 Task: Toggle the show words in the suggest.
Action: Mouse moved to (35, 661)
Screenshot: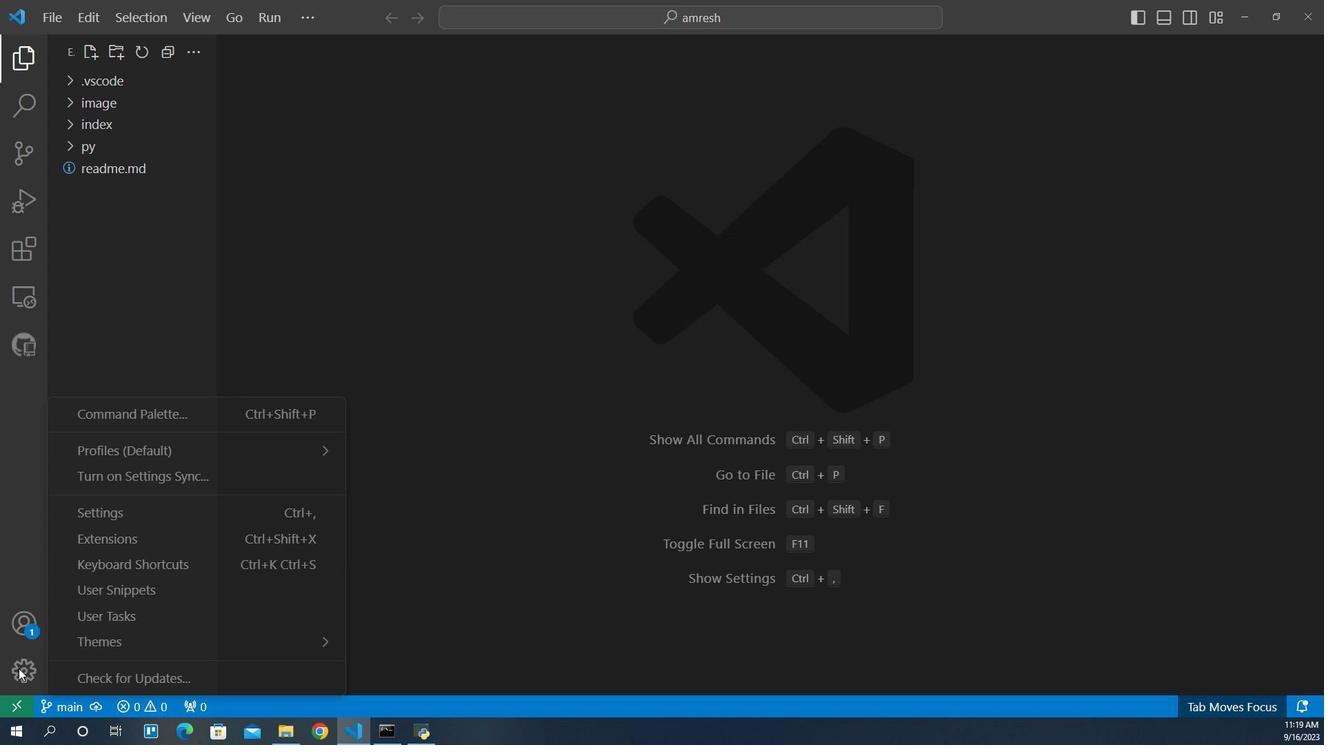 
Action: Mouse pressed left at (35, 661)
Screenshot: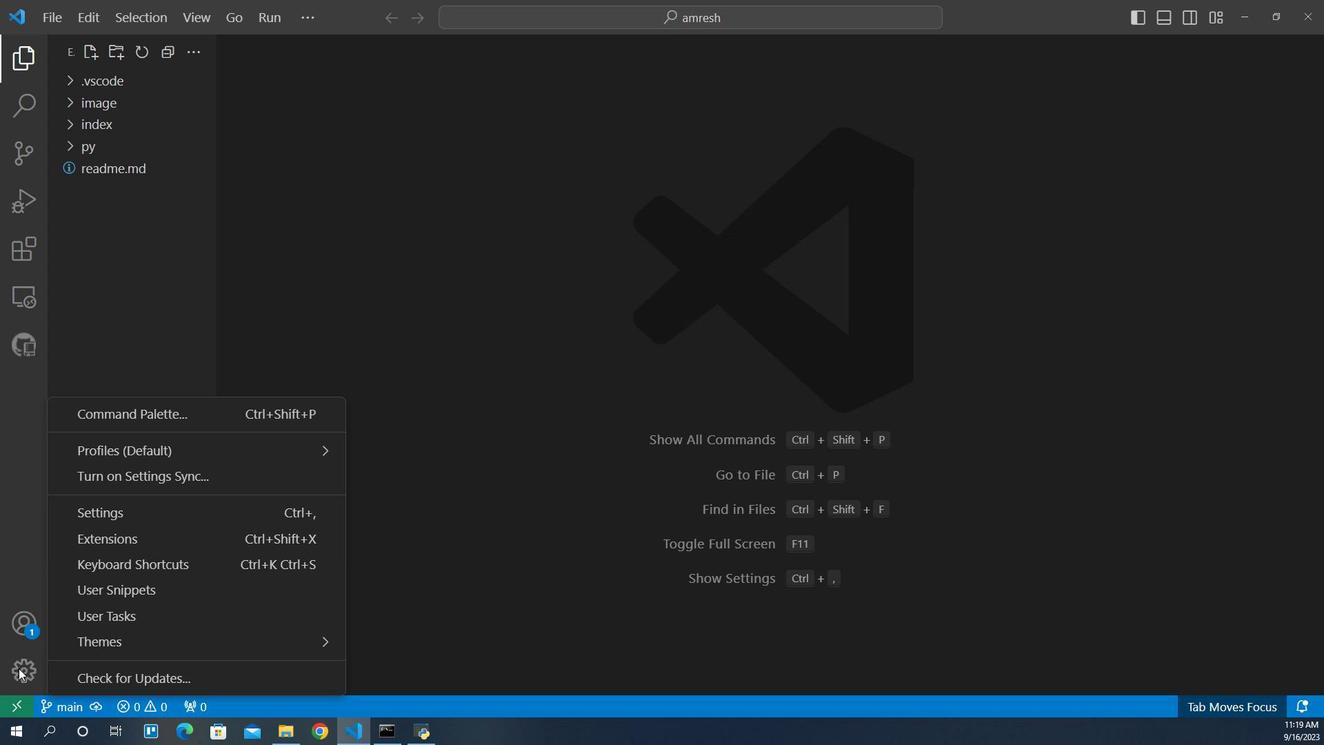 
Action: Mouse moved to (95, 516)
Screenshot: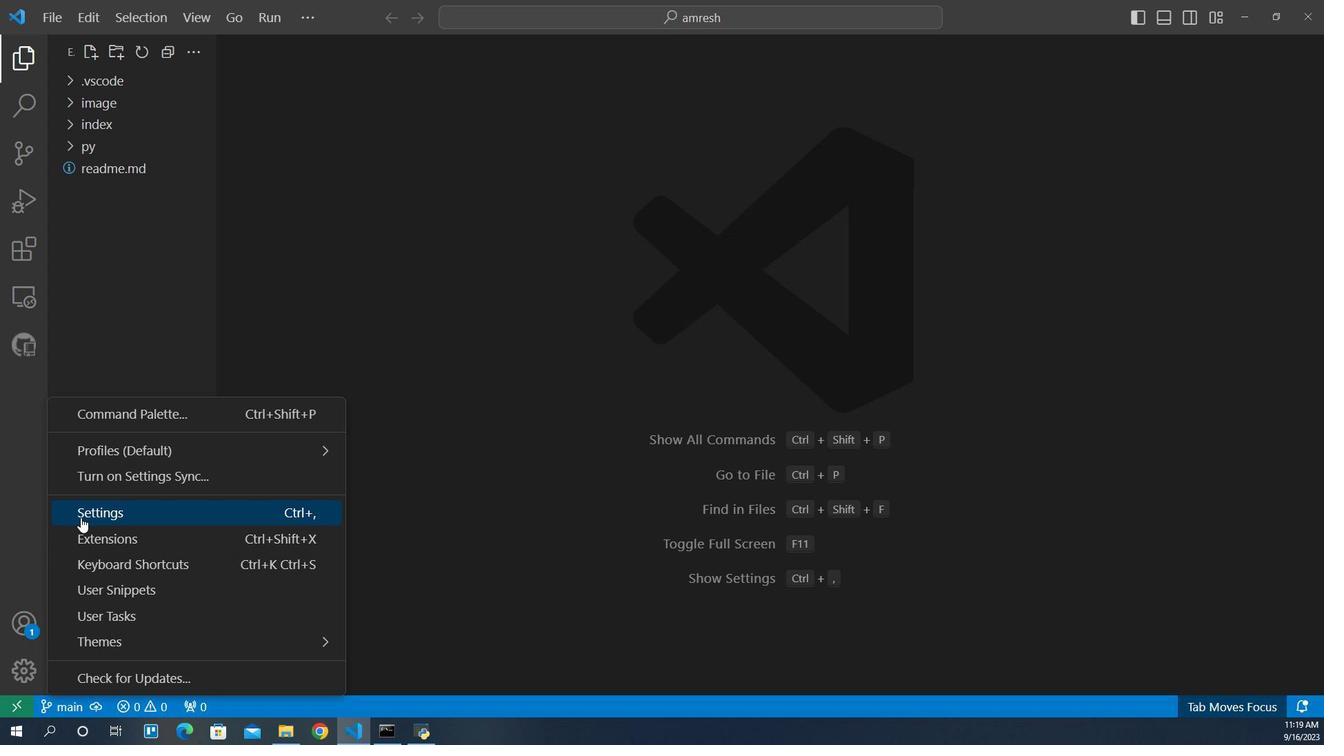 
Action: Mouse pressed left at (95, 516)
Screenshot: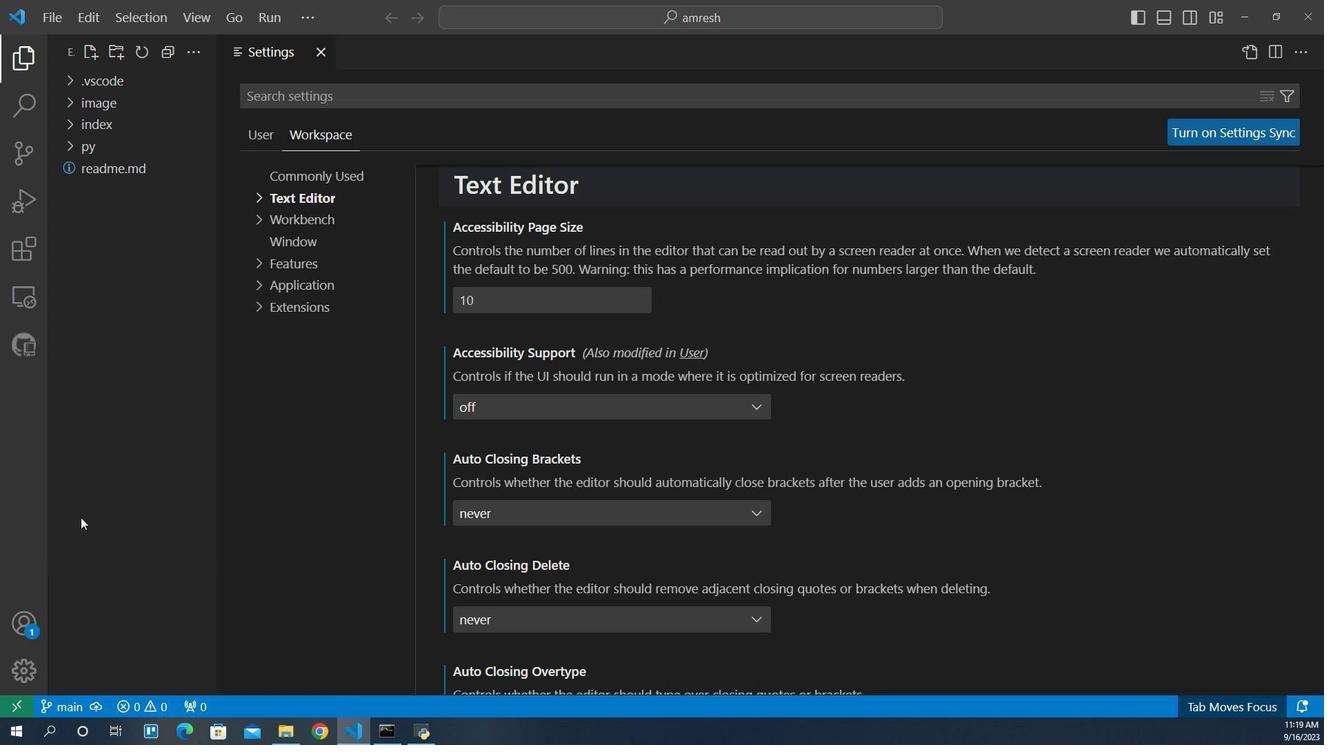 
Action: Mouse moved to (335, 146)
Screenshot: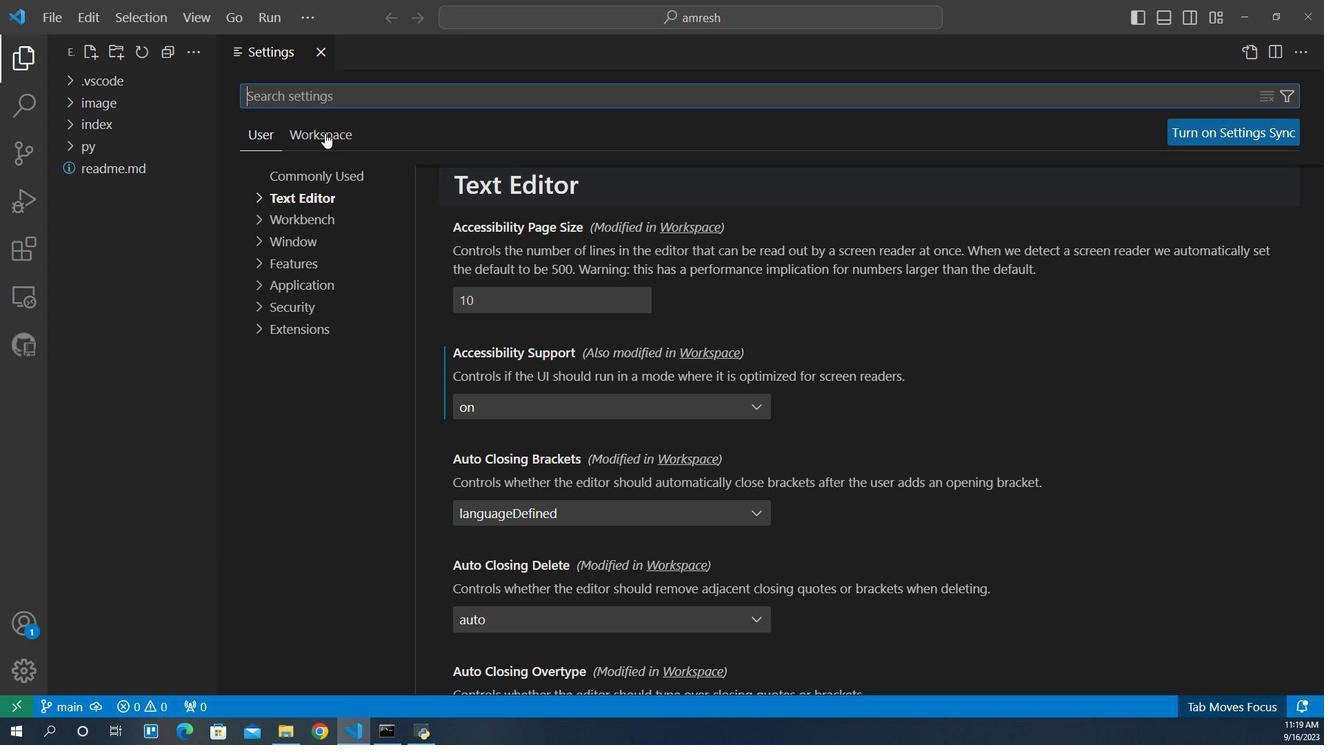 
Action: Mouse pressed left at (335, 146)
Screenshot: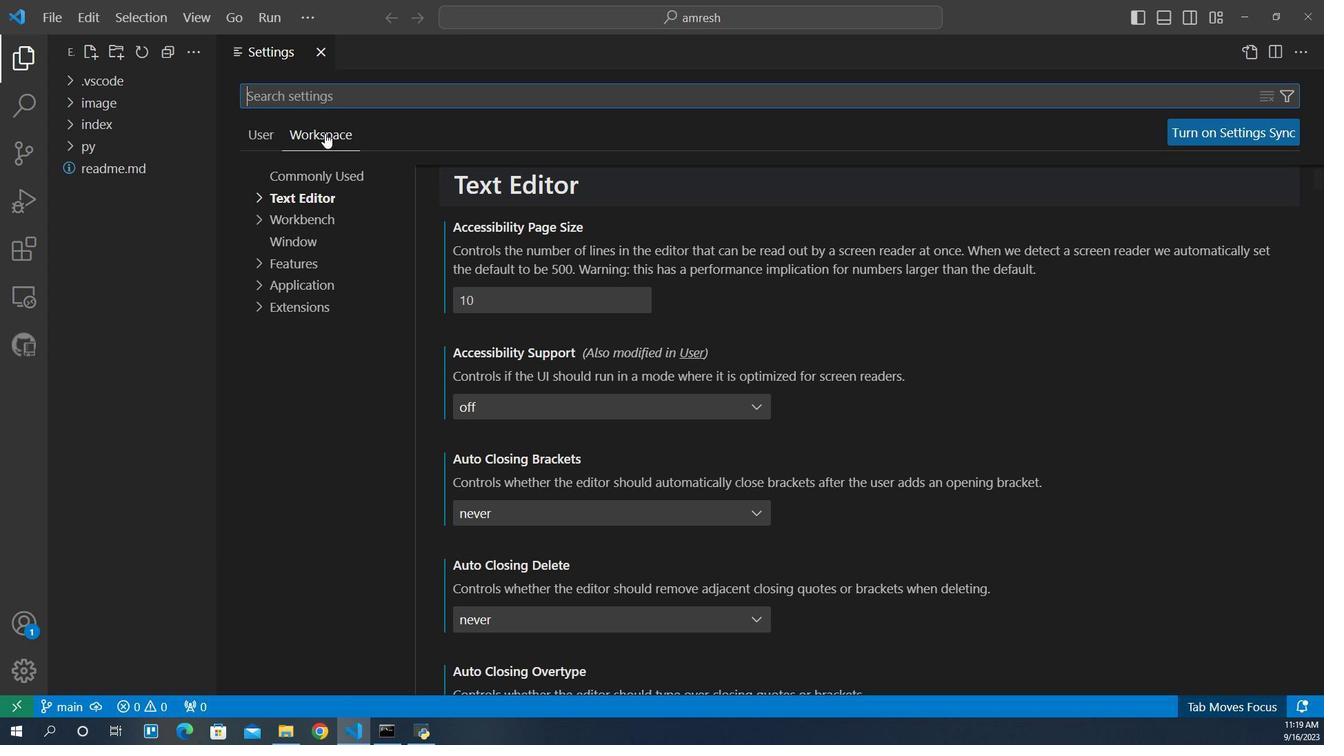 
Action: Mouse moved to (320, 209)
Screenshot: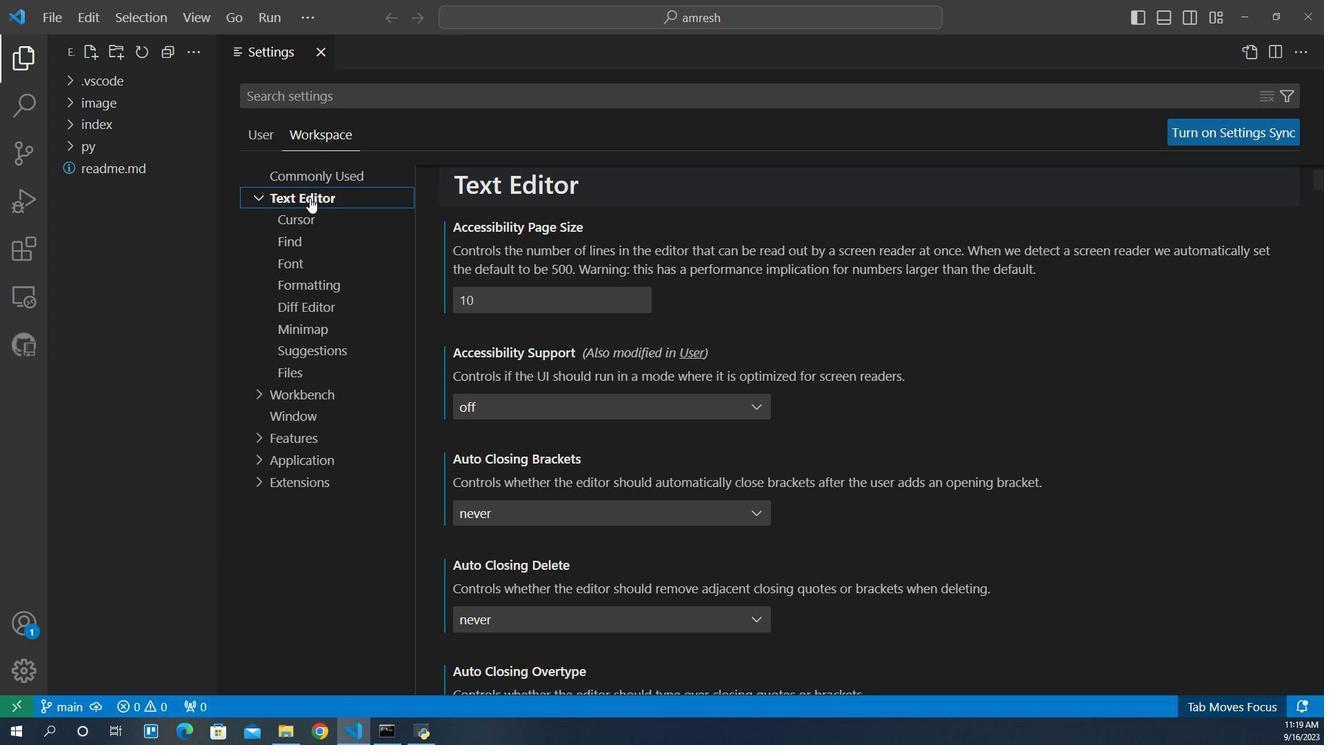
Action: Mouse pressed left at (320, 209)
Screenshot: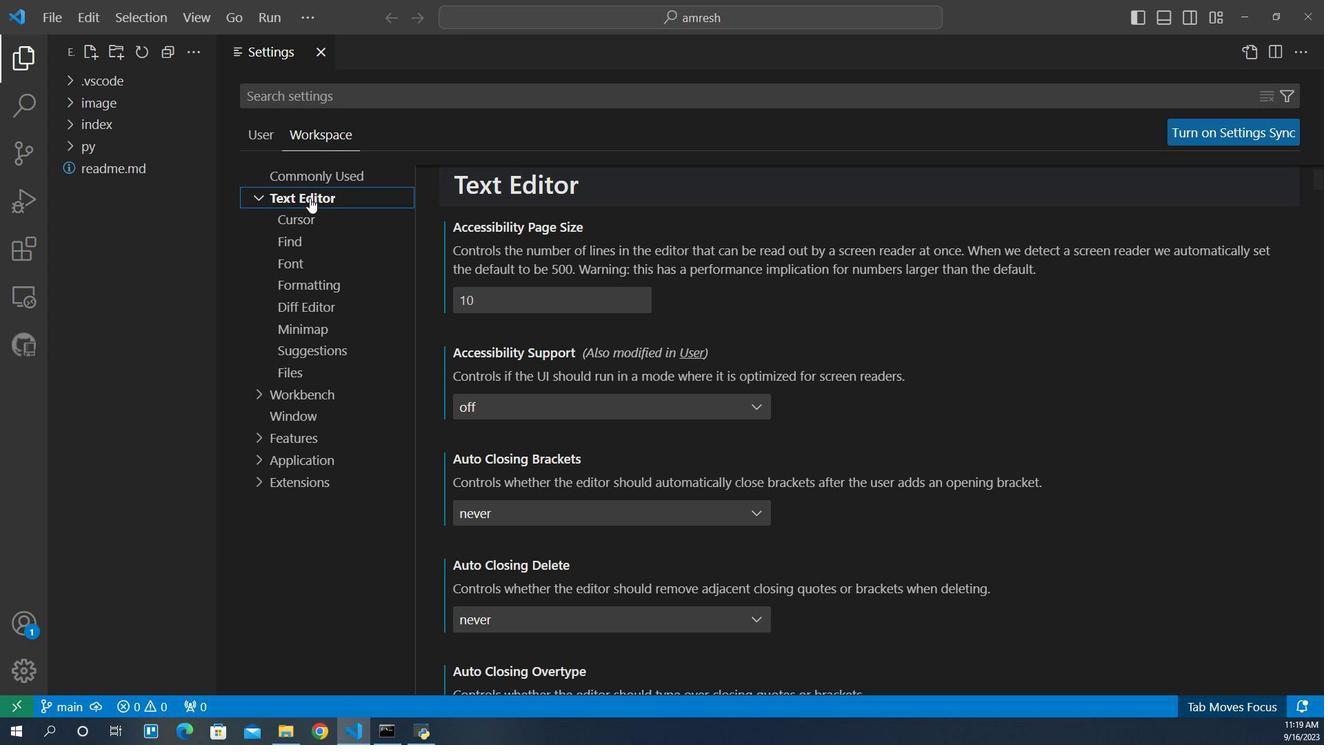 
Action: Mouse moved to (320, 352)
Screenshot: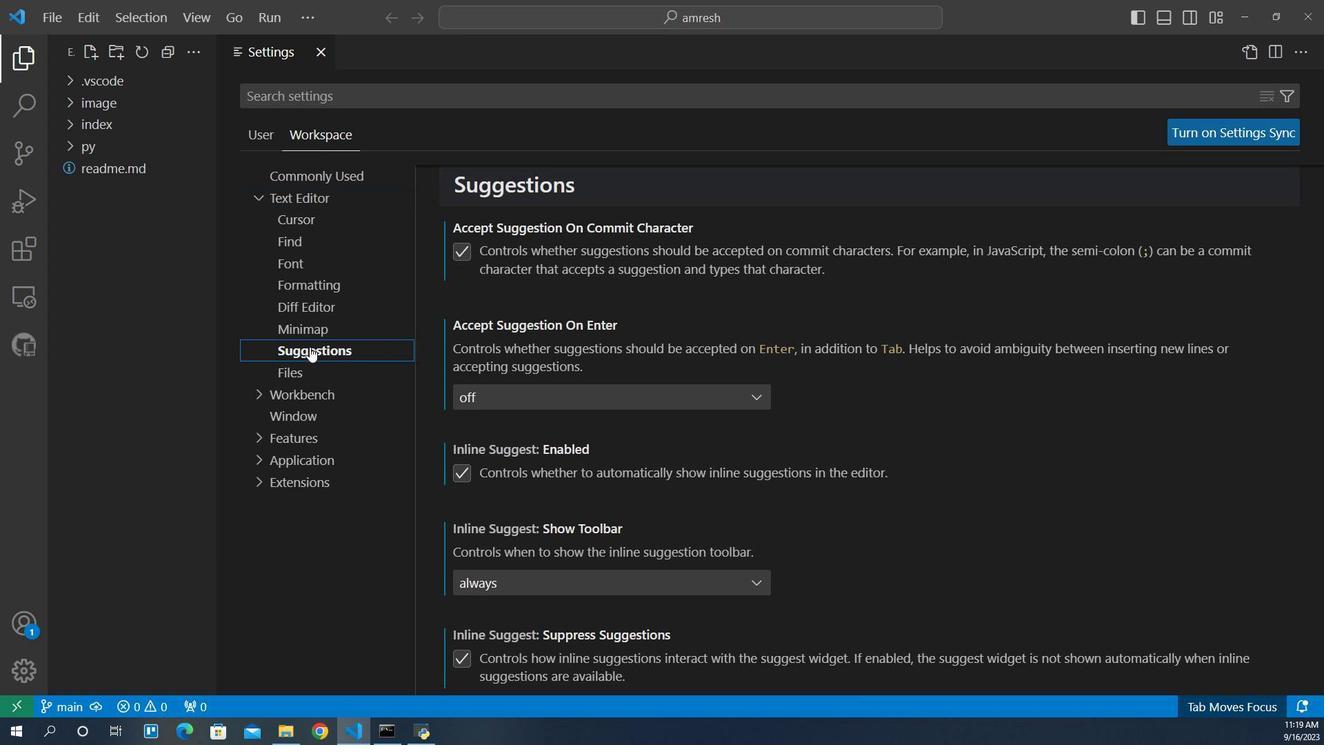 
Action: Mouse pressed left at (320, 352)
Screenshot: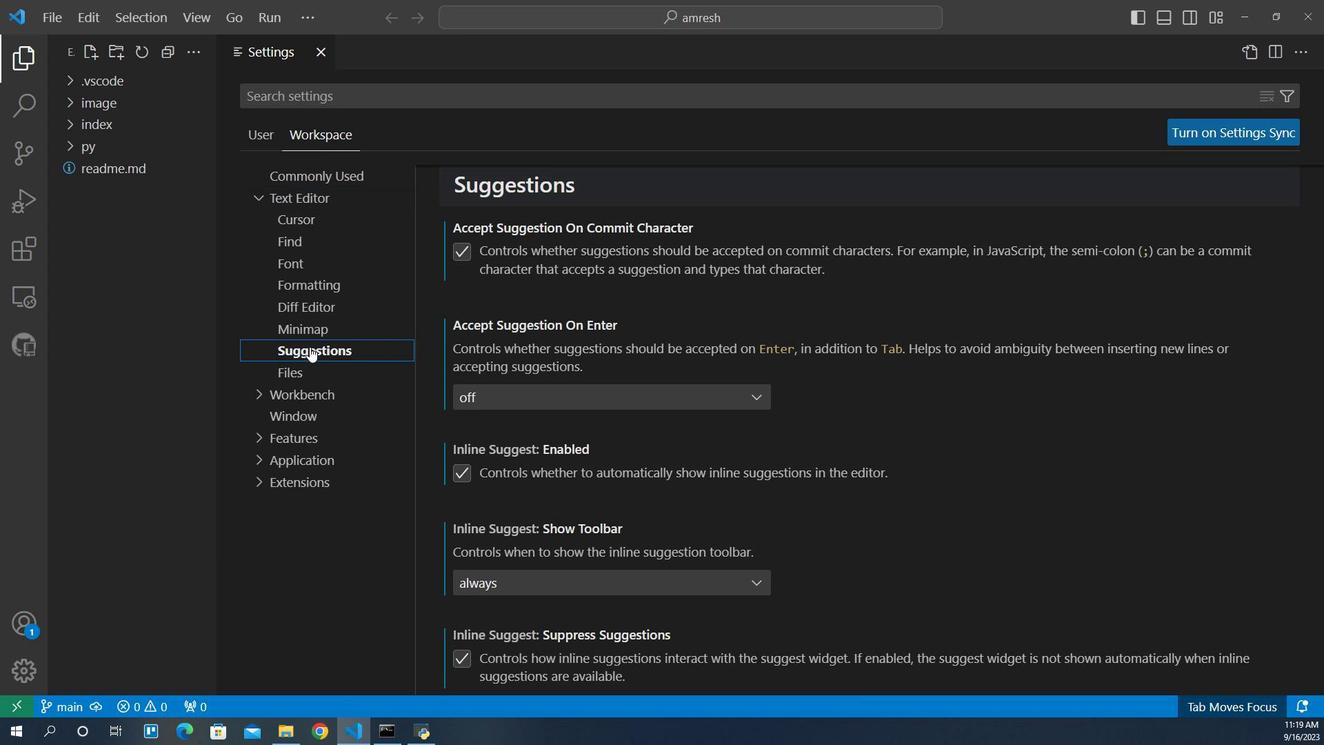 
Action: Mouse moved to (534, 525)
Screenshot: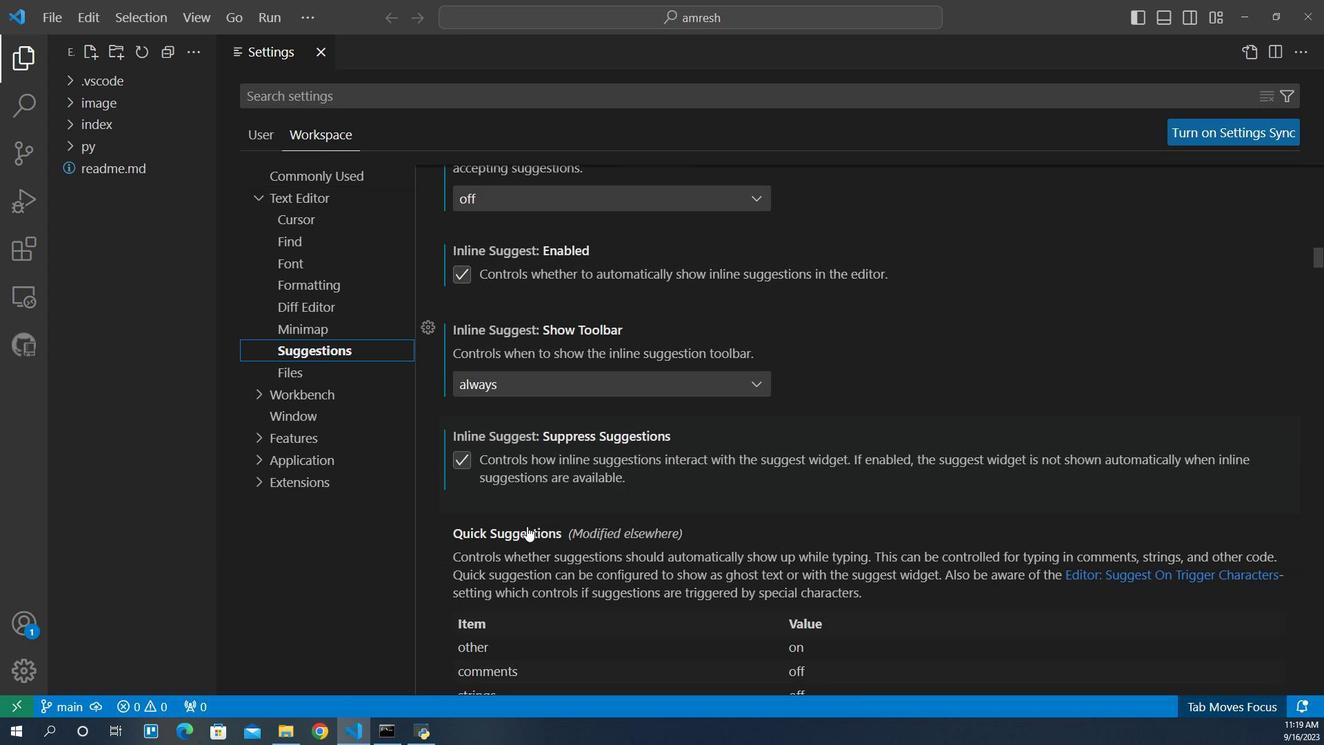 
Action: Mouse scrolled (534, 524) with delta (0, 0)
Screenshot: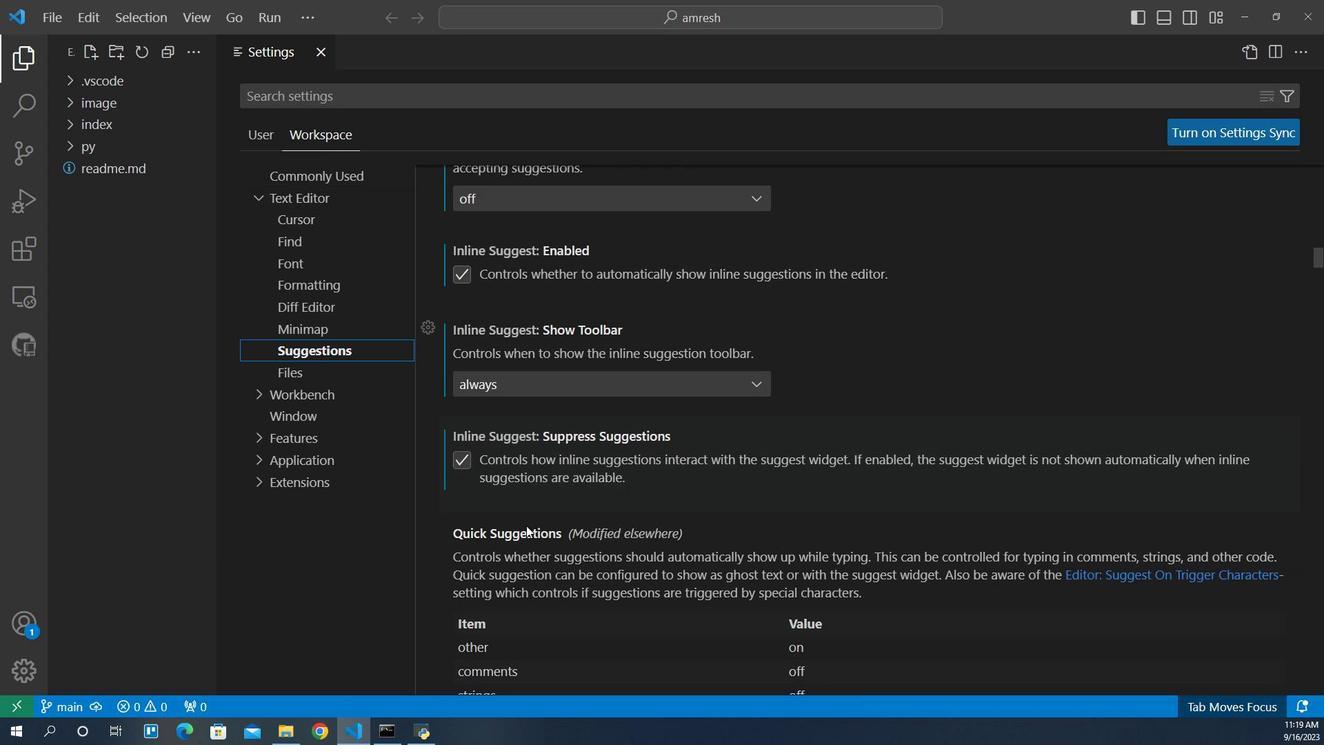 
Action: Mouse scrolled (534, 524) with delta (0, 0)
Screenshot: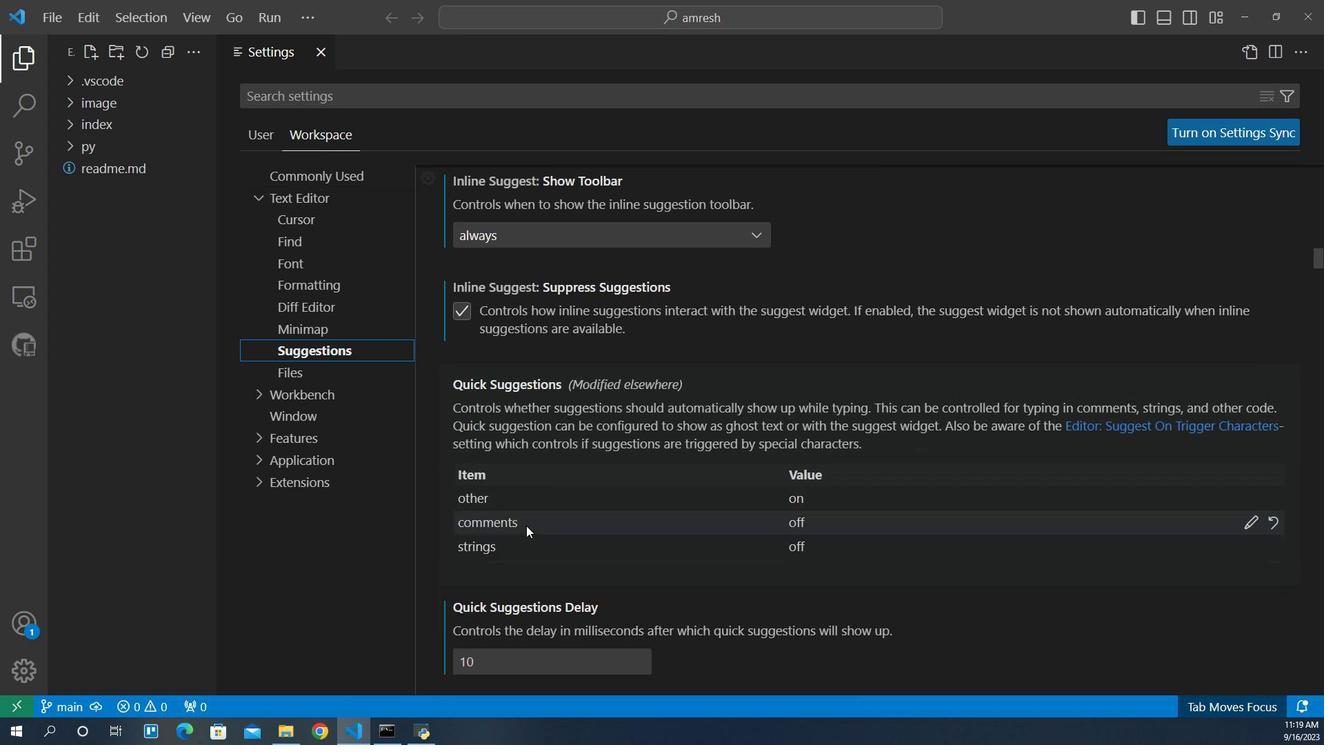 
Action: Mouse scrolled (534, 524) with delta (0, 0)
Screenshot: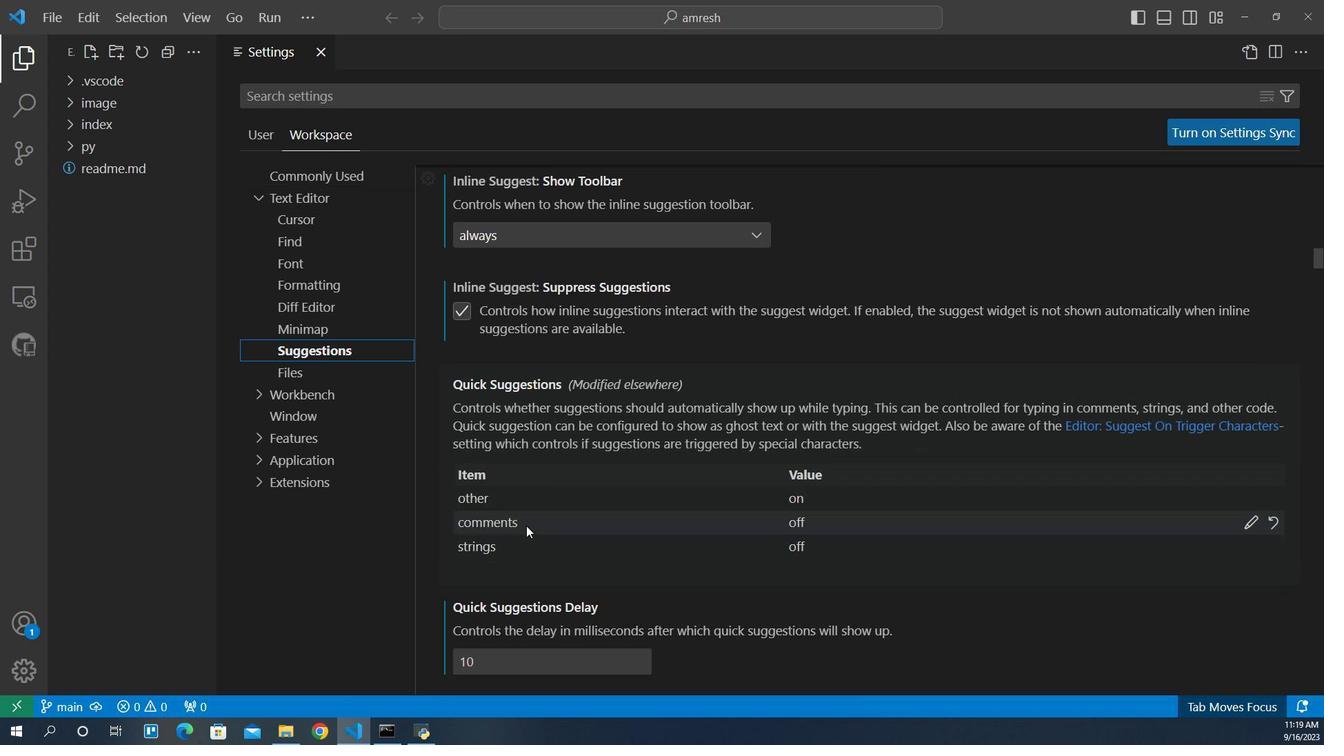 
Action: Mouse scrolled (534, 524) with delta (0, 0)
Screenshot: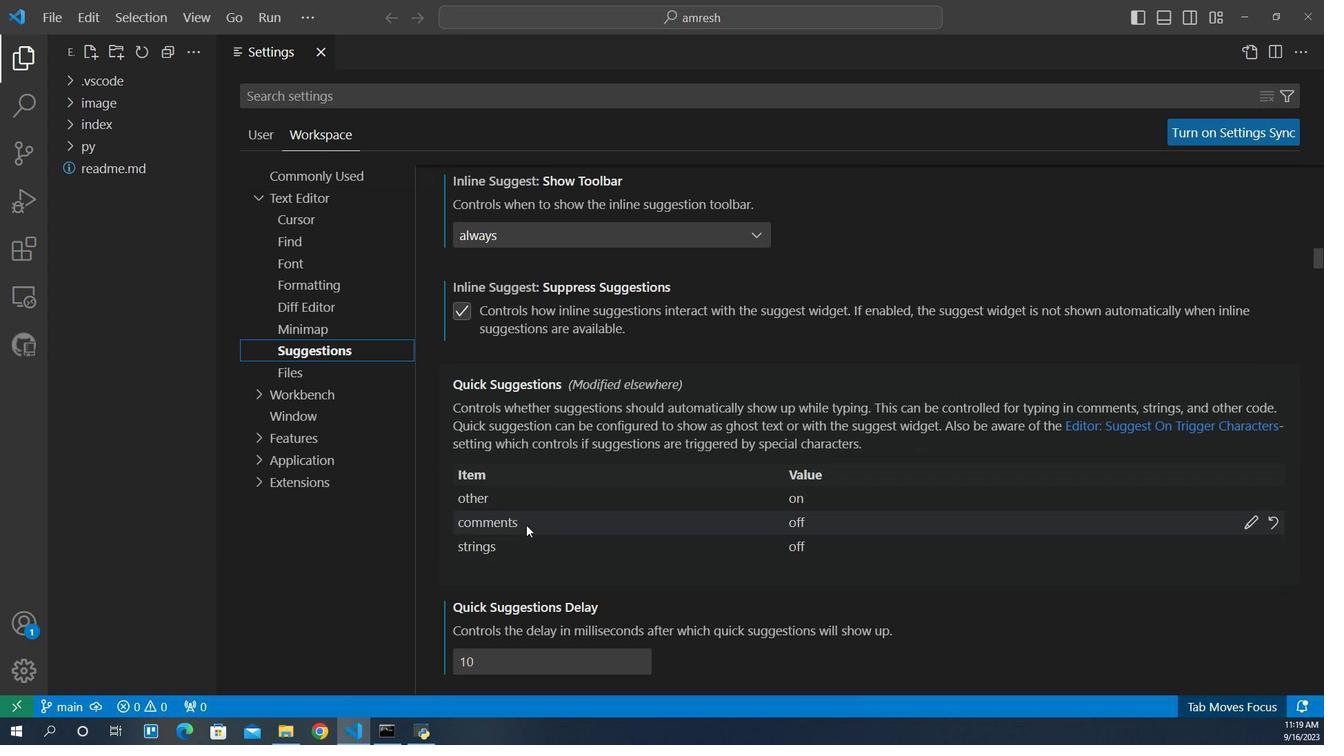 
Action: Mouse scrolled (534, 524) with delta (0, 0)
Screenshot: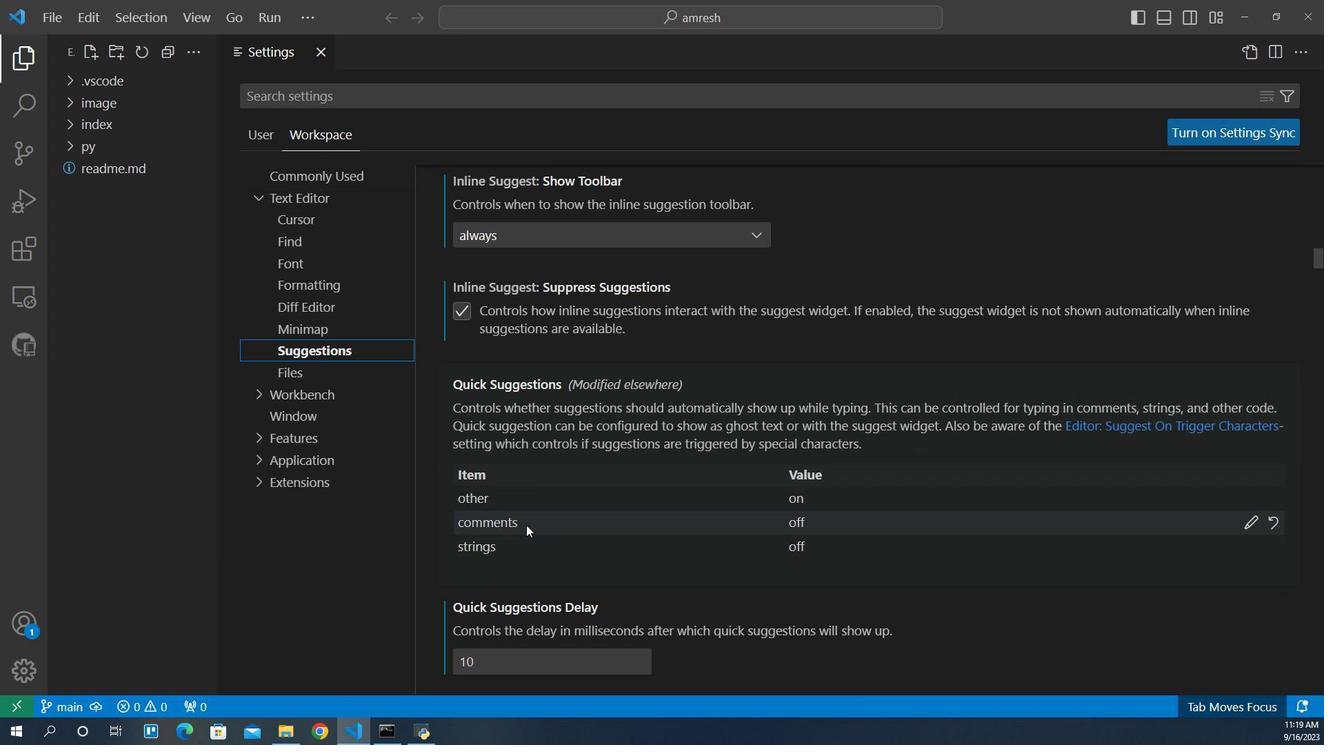 
Action: Mouse moved to (534, 525)
Screenshot: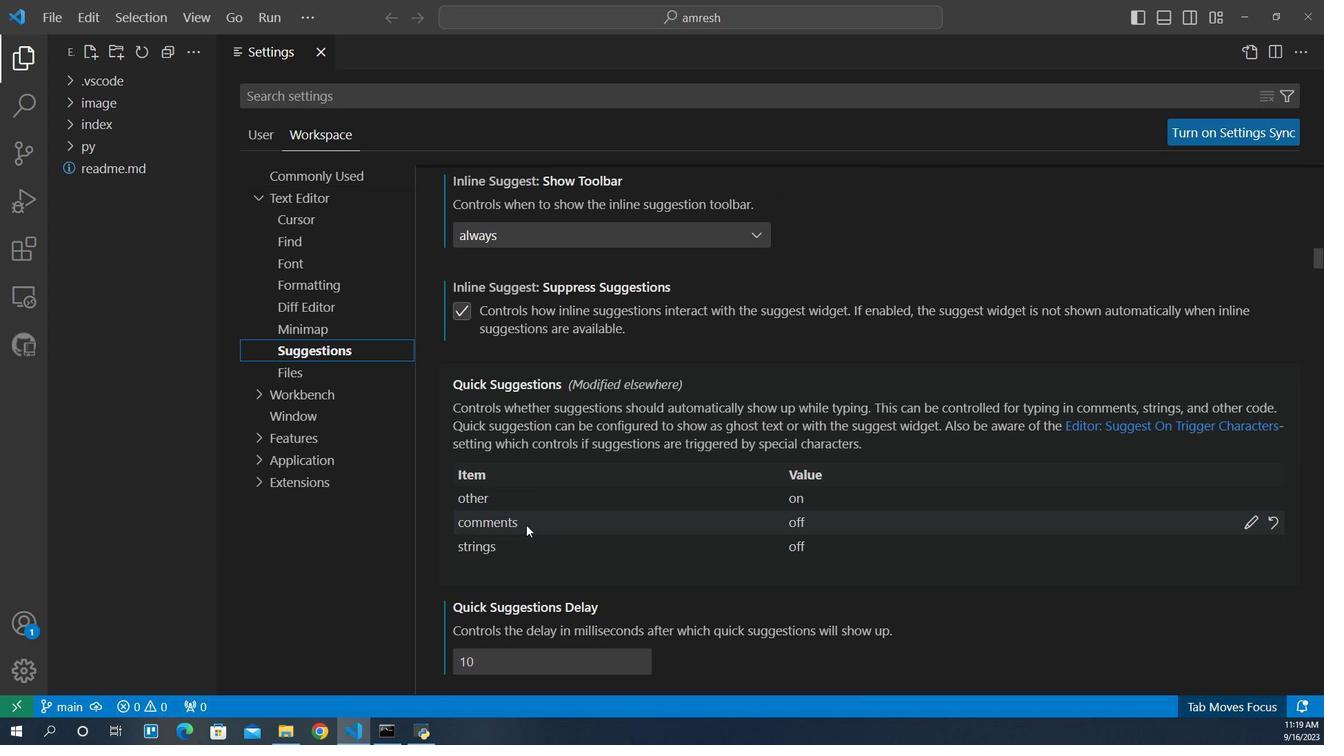 
Action: Mouse scrolled (534, 524) with delta (0, 0)
Screenshot: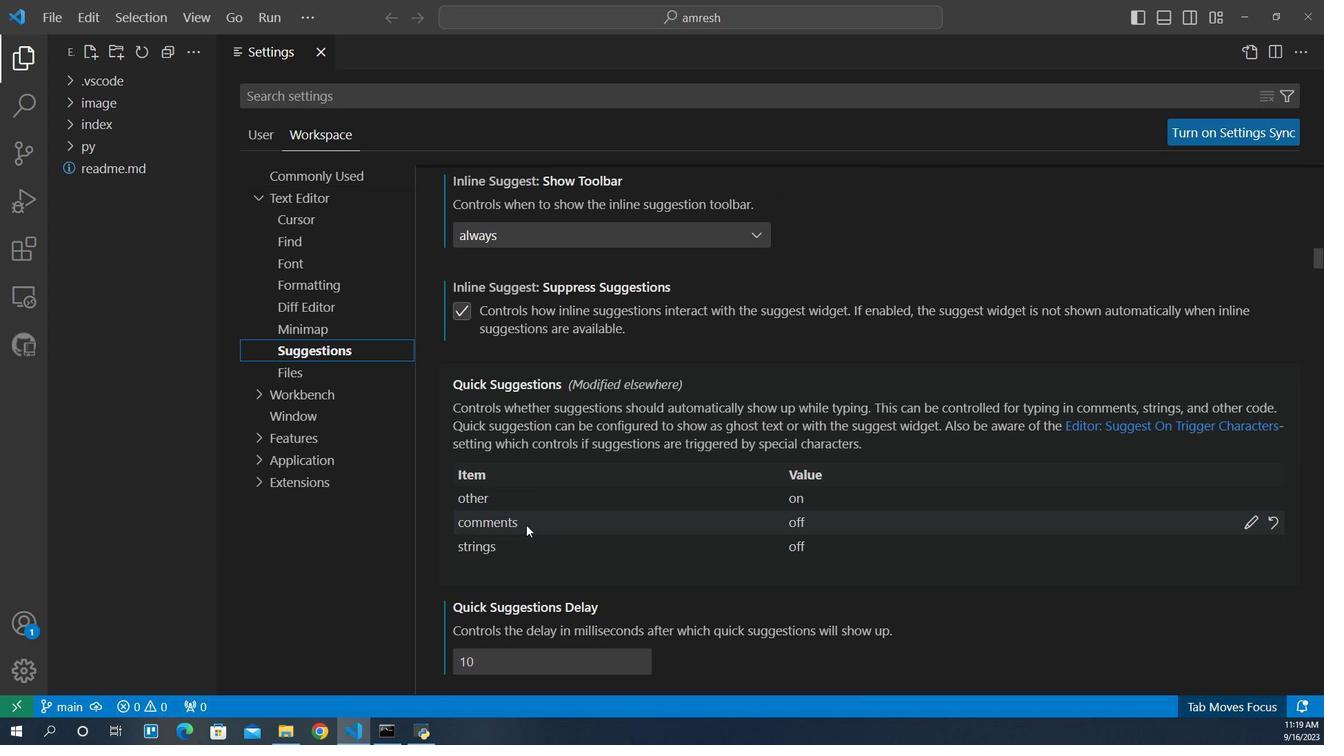 
Action: Mouse moved to (533, 524)
Screenshot: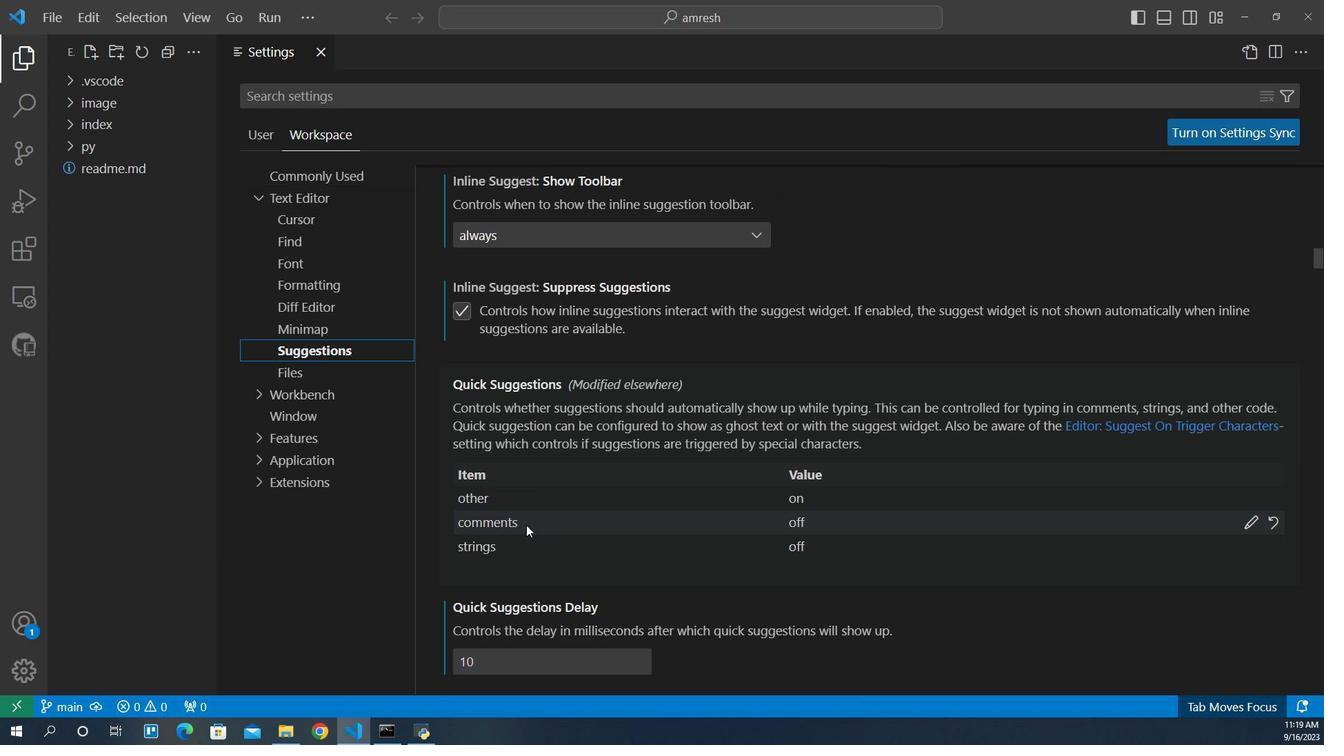 
Action: Mouse scrolled (533, 523) with delta (0, 0)
Screenshot: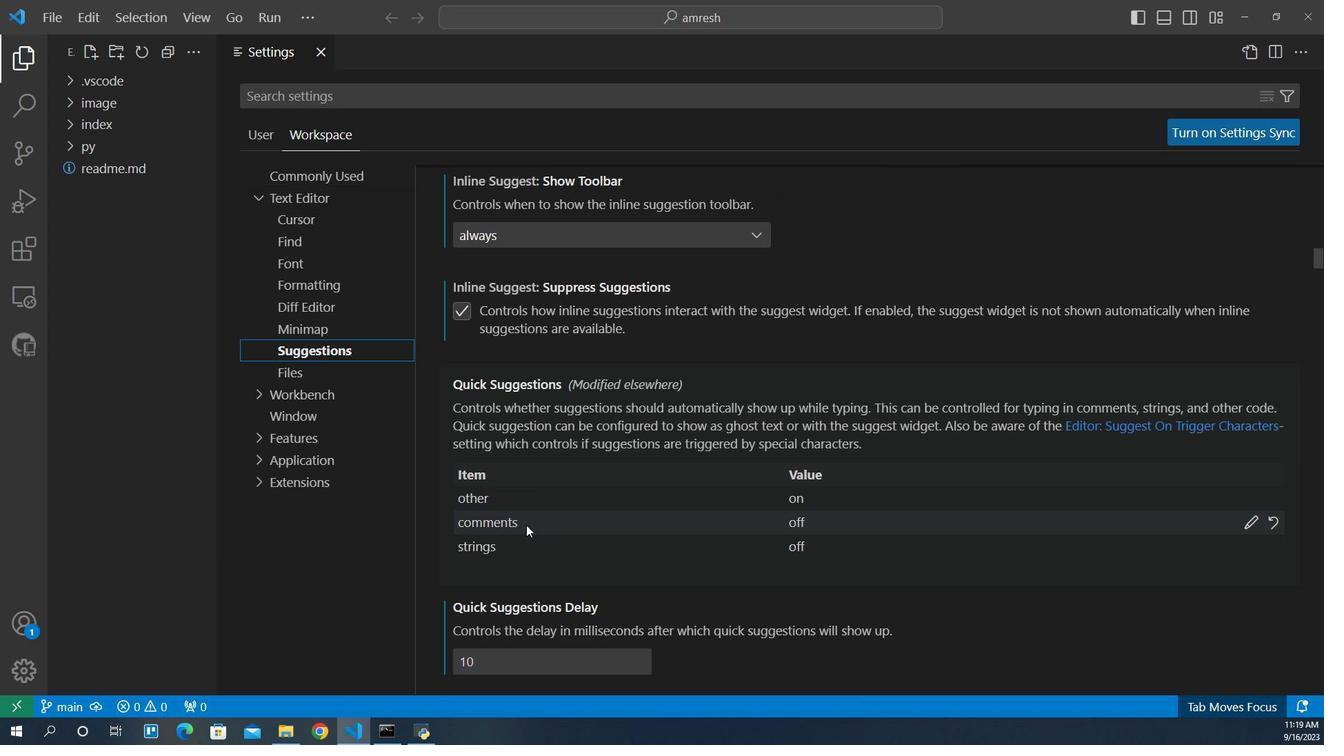 
Action: Mouse moved to (533, 523)
Screenshot: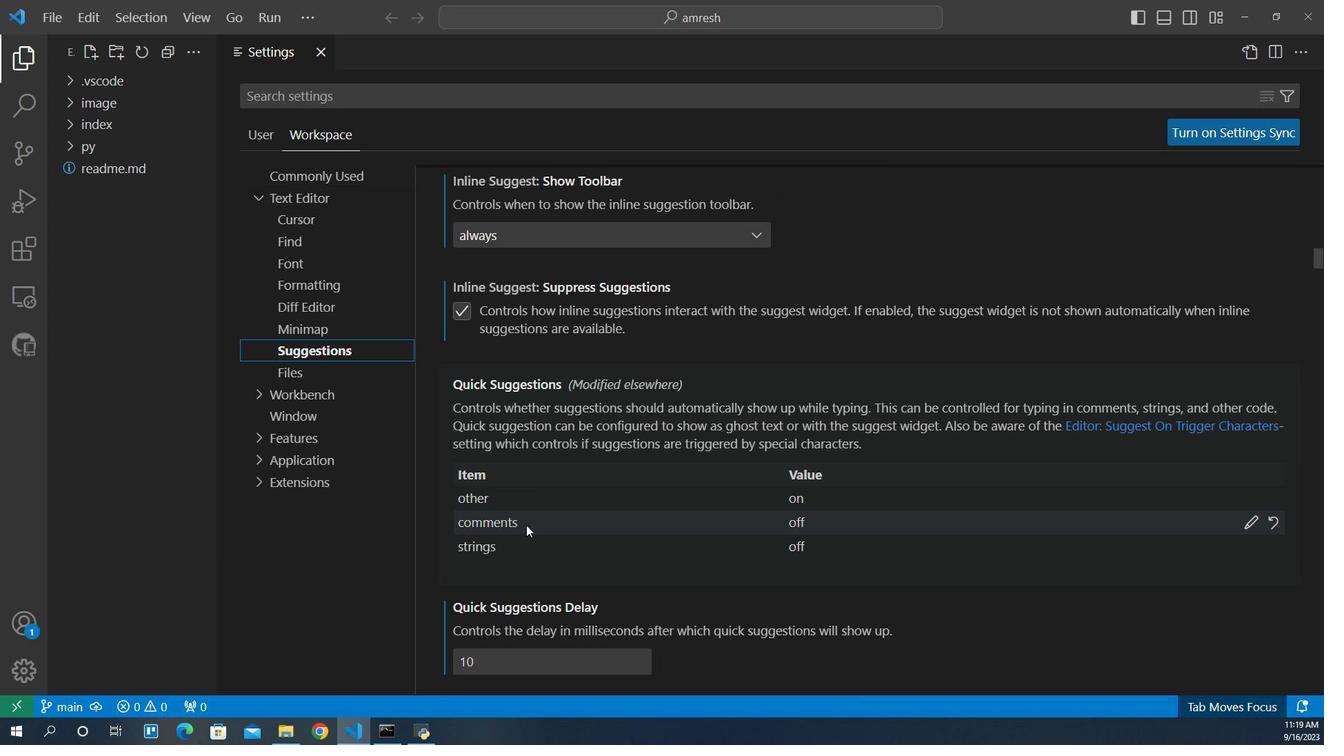 
Action: Mouse scrolled (533, 523) with delta (0, 0)
Screenshot: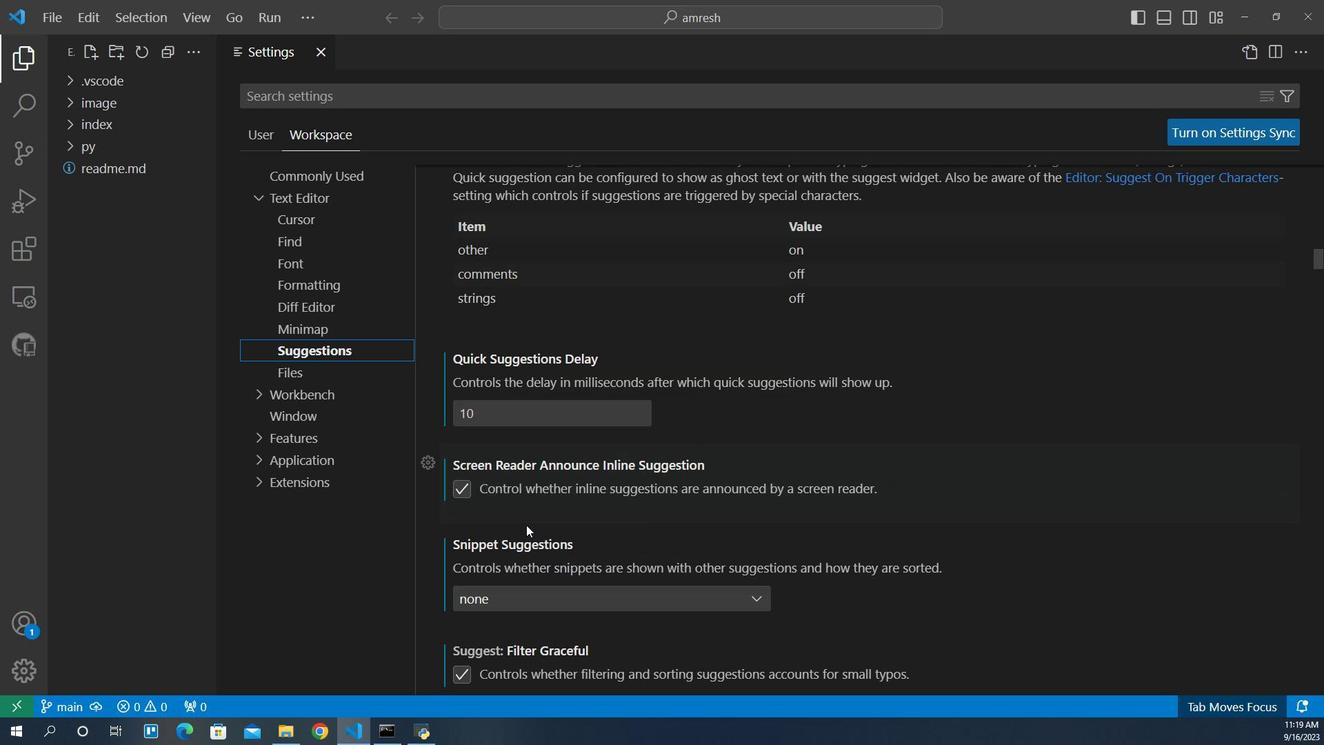
Action: Mouse scrolled (533, 523) with delta (0, 0)
Screenshot: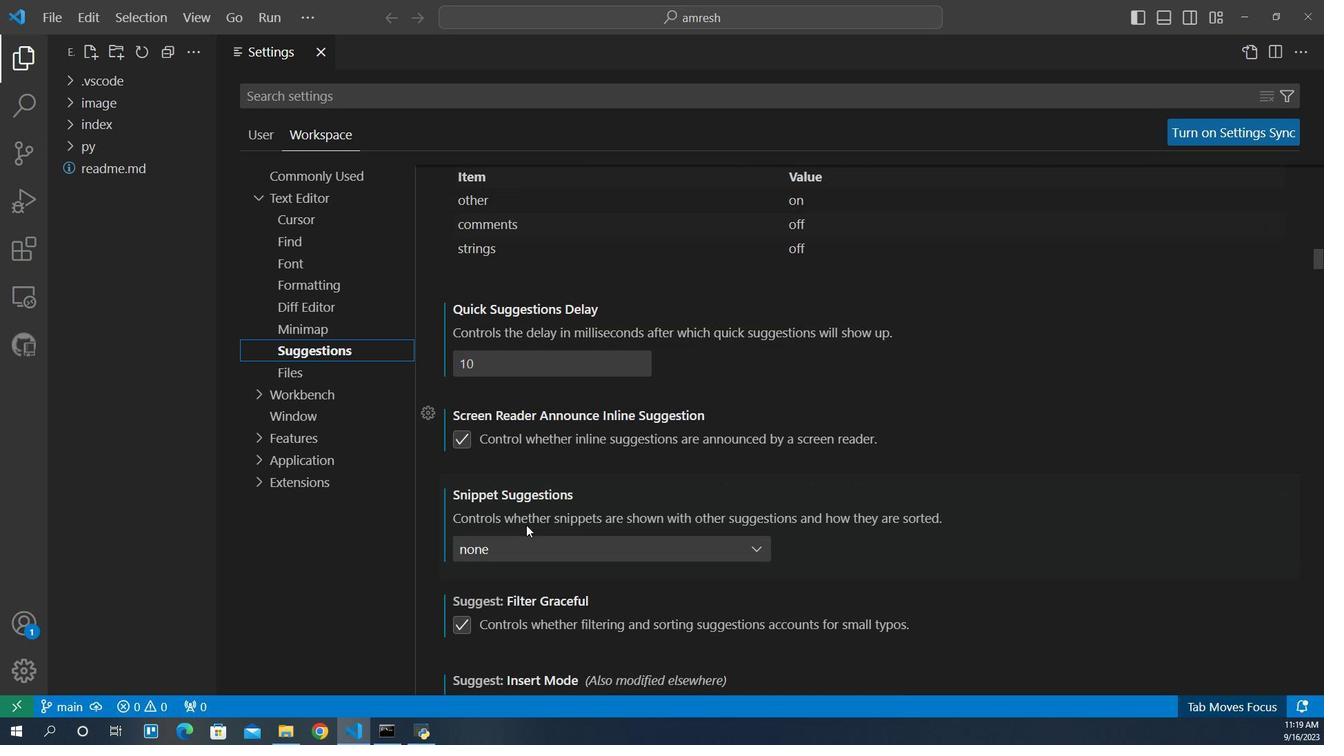 
Action: Mouse scrolled (533, 523) with delta (0, 0)
Screenshot: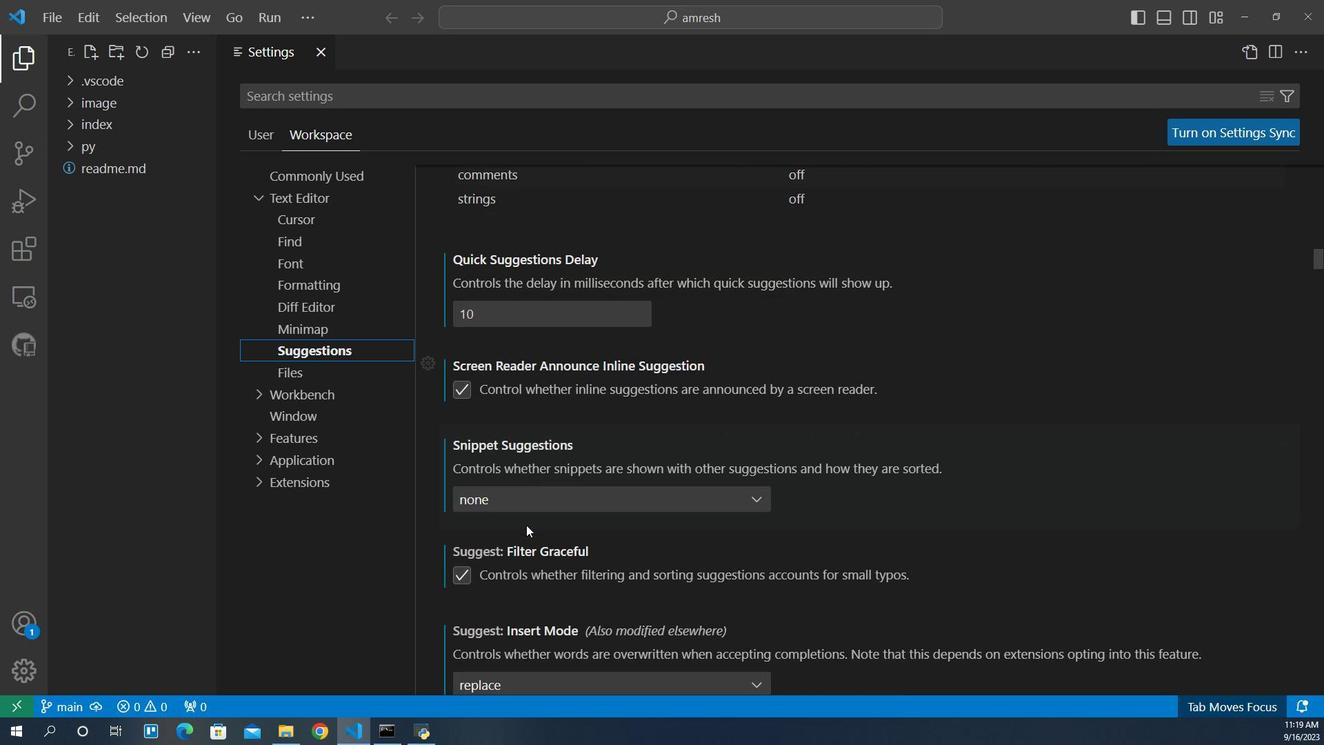 
Action: Mouse scrolled (533, 523) with delta (0, 0)
Screenshot: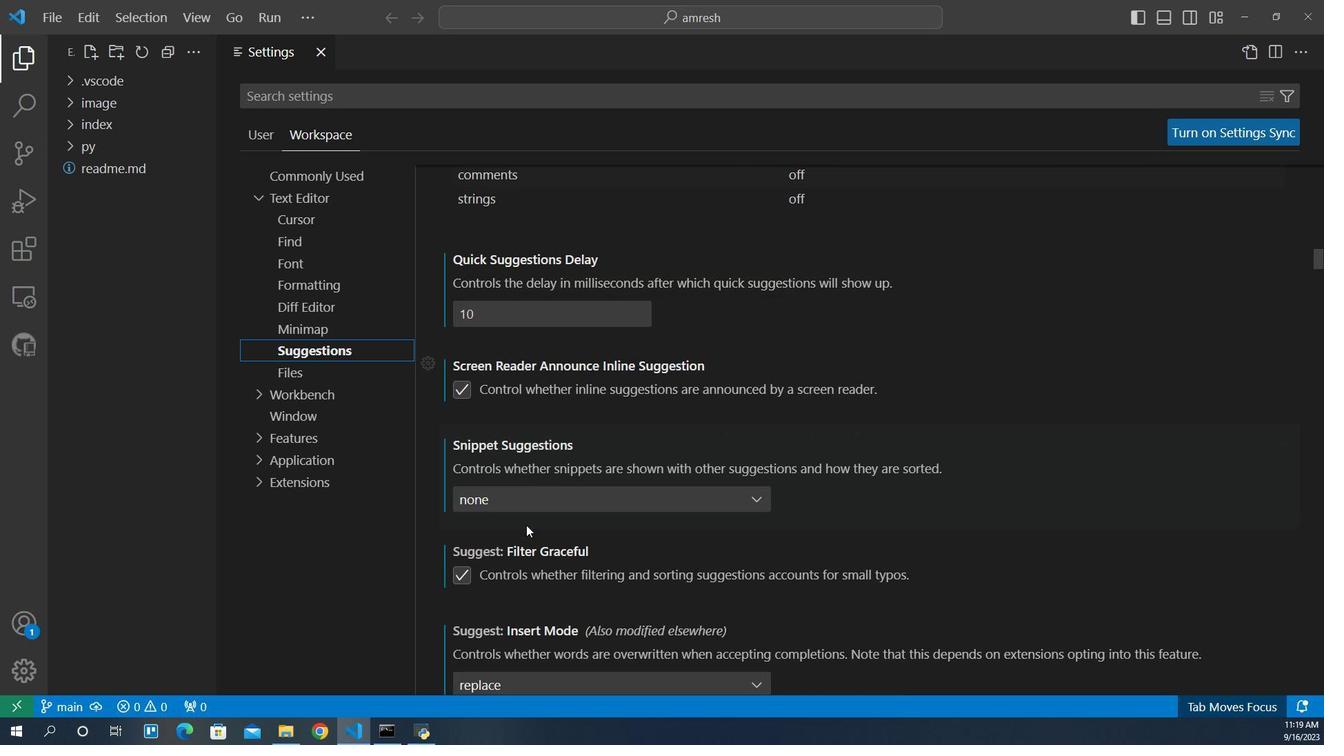 
Action: Mouse scrolled (533, 523) with delta (0, 0)
Screenshot: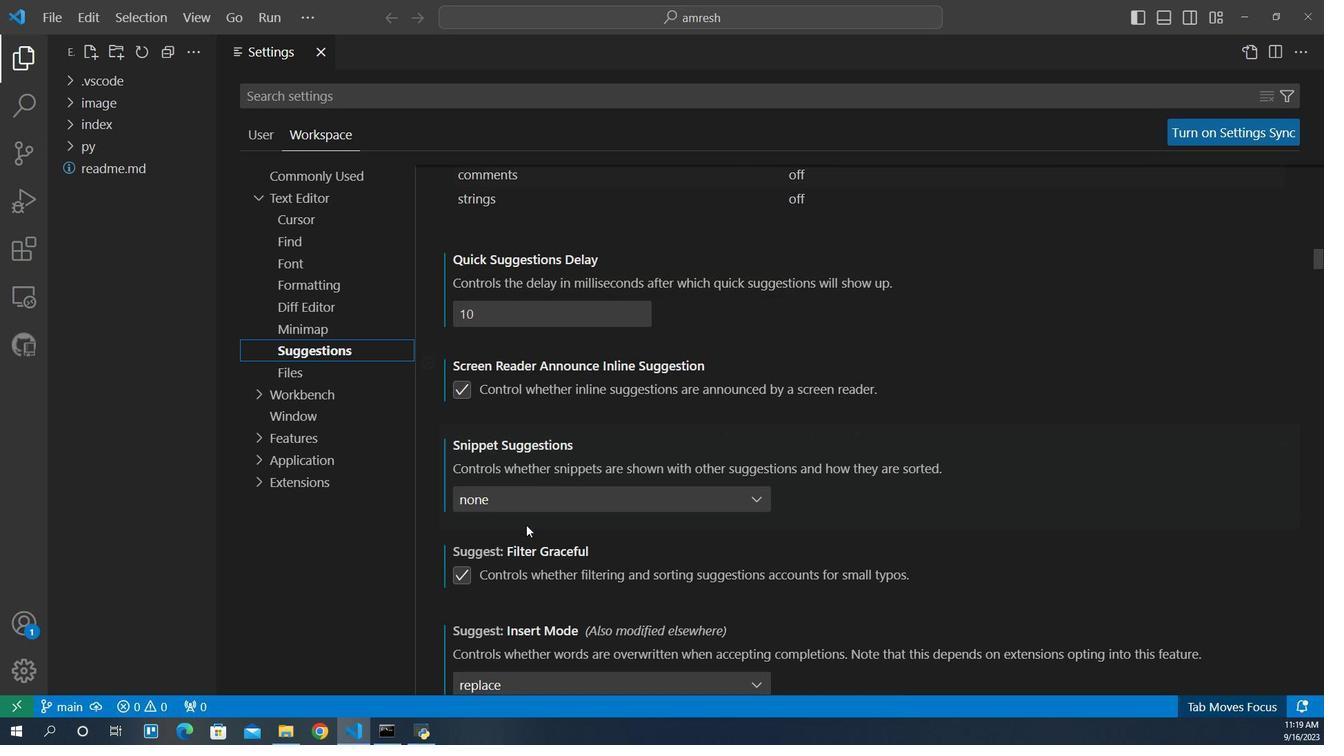 
Action: Mouse scrolled (533, 523) with delta (0, 0)
Screenshot: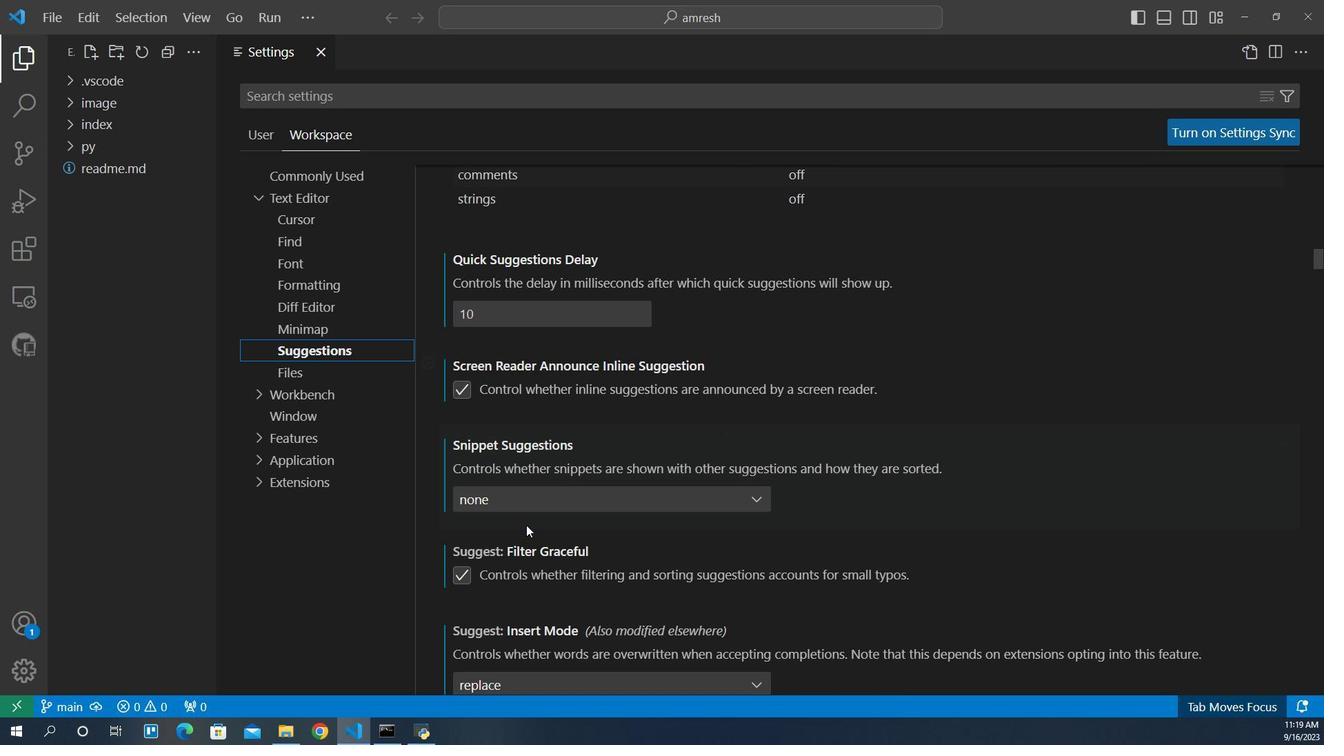 
Action: Mouse scrolled (533, 523) with delta (0, 0)
Screenshot: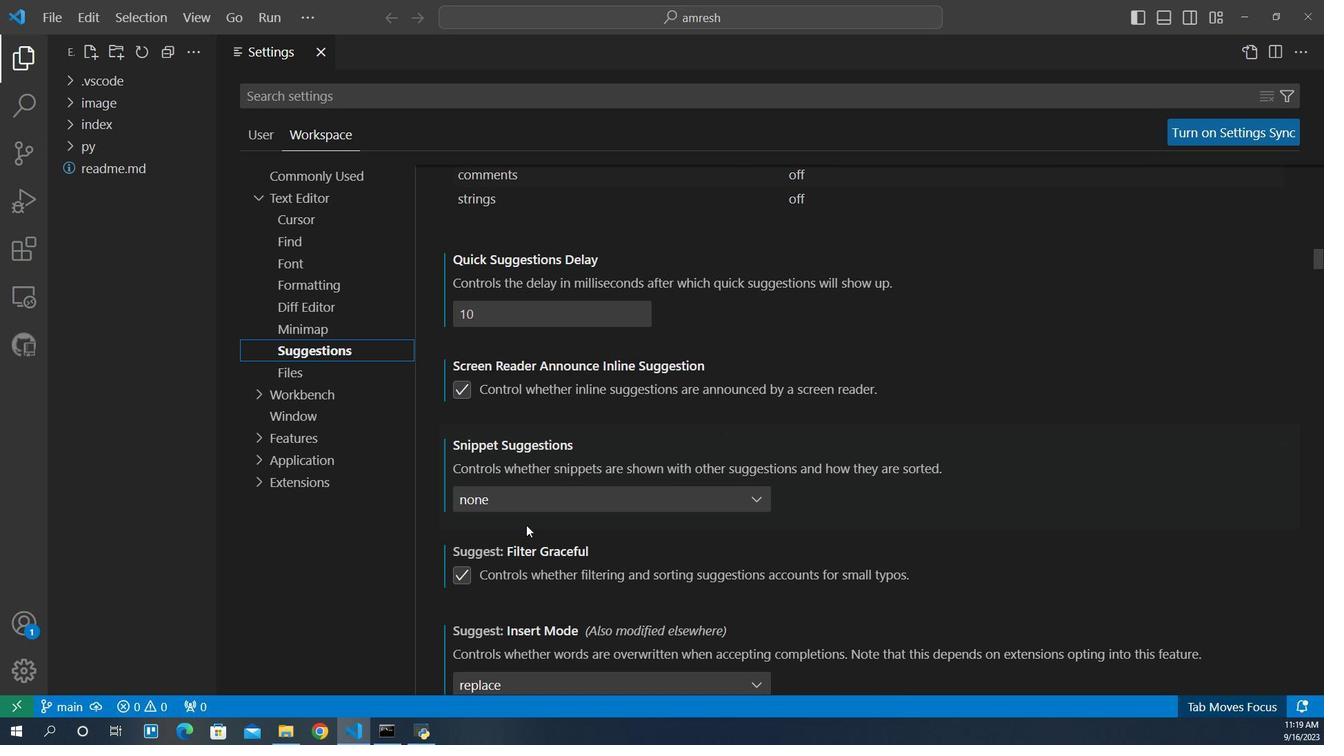 
Action: Mouse scrolled (533, 523) with delta (0, 0)
Screenshot: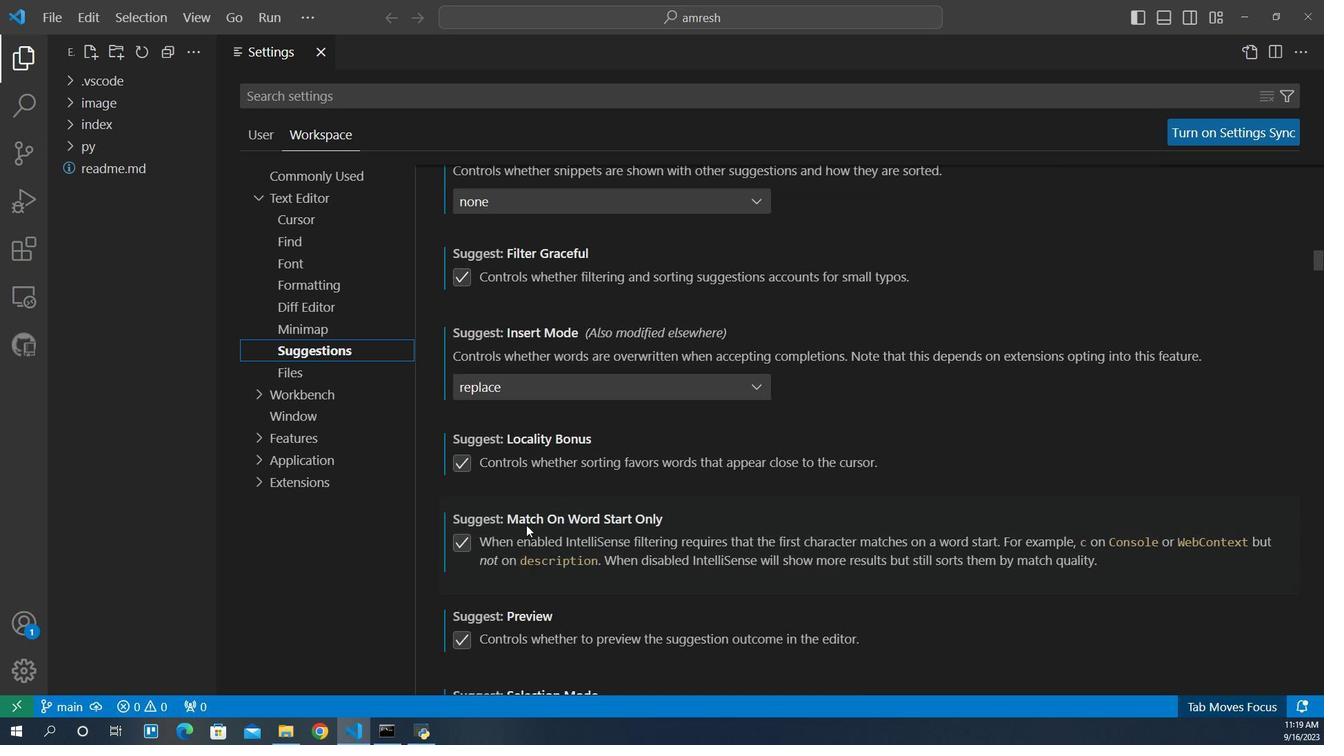 
Action: Mouse scrolled (533, 523) with delta (0, 0)
Screenshot: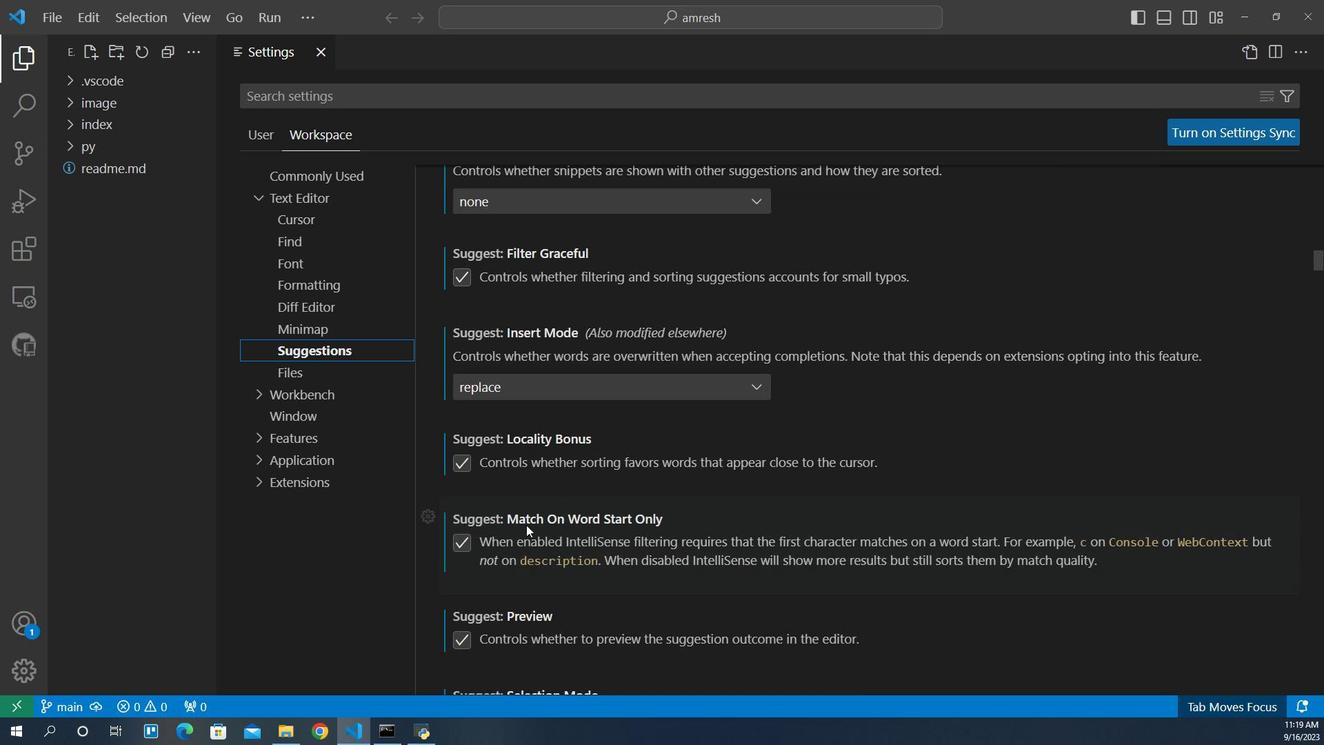 
Action: Mouse scrolled (533, 523) with delta (0, 0)
Screenshot: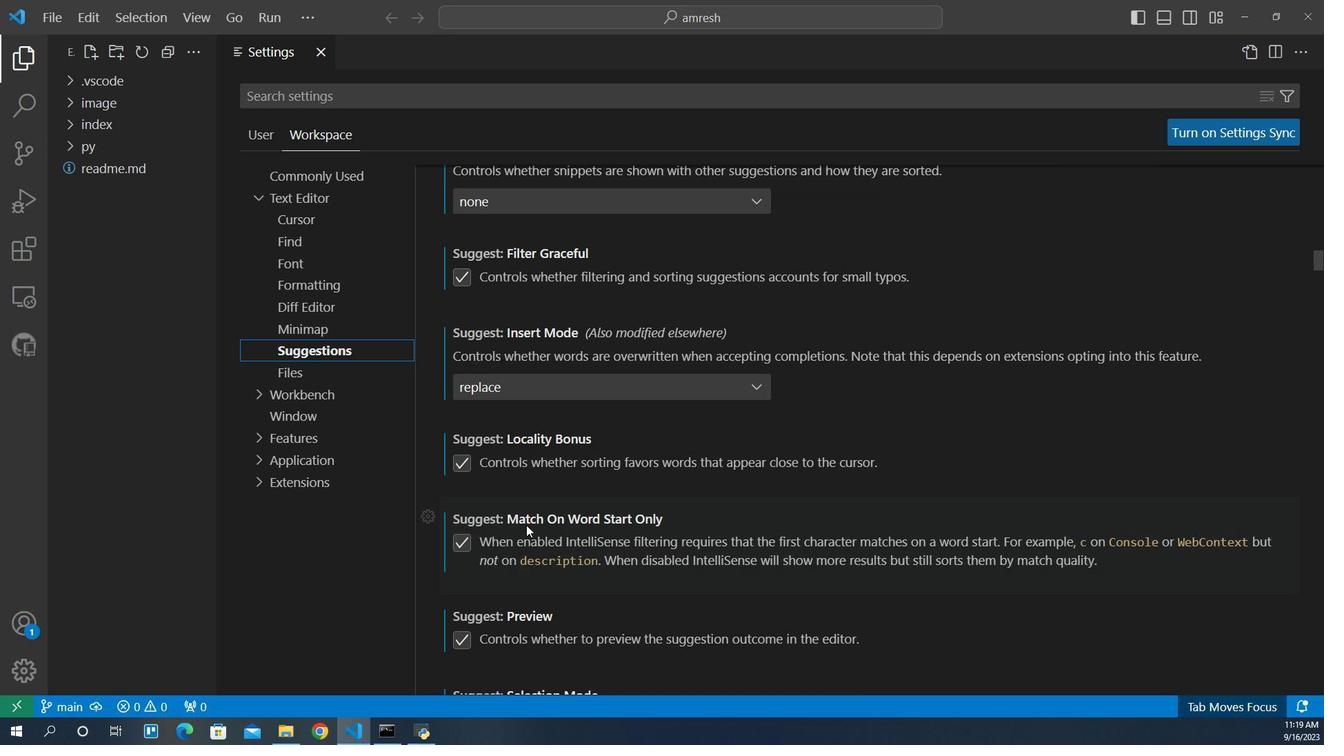 
Action: Mouse scrolled (533, 523) with delta (0, 0)
Screenshot: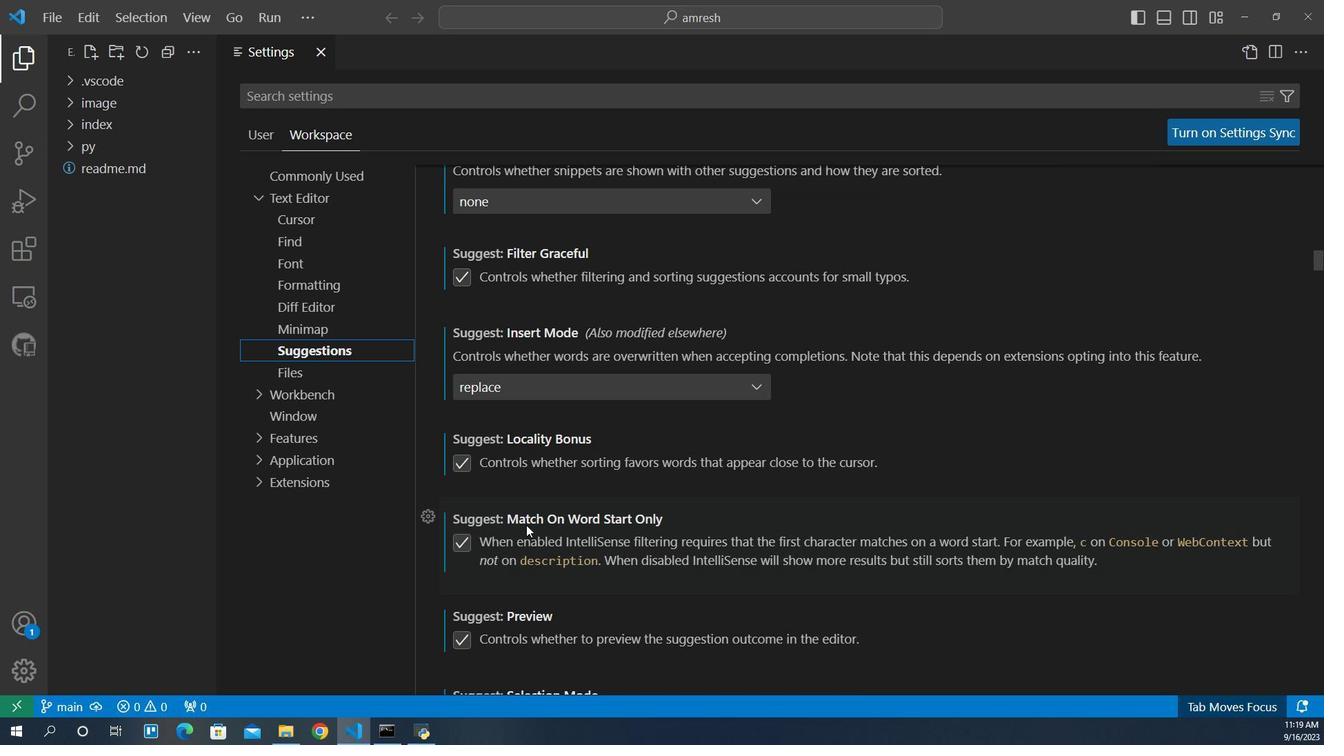 
Action: Mouse scrolled (533, 523) with delta (0, 0)
Screenshot: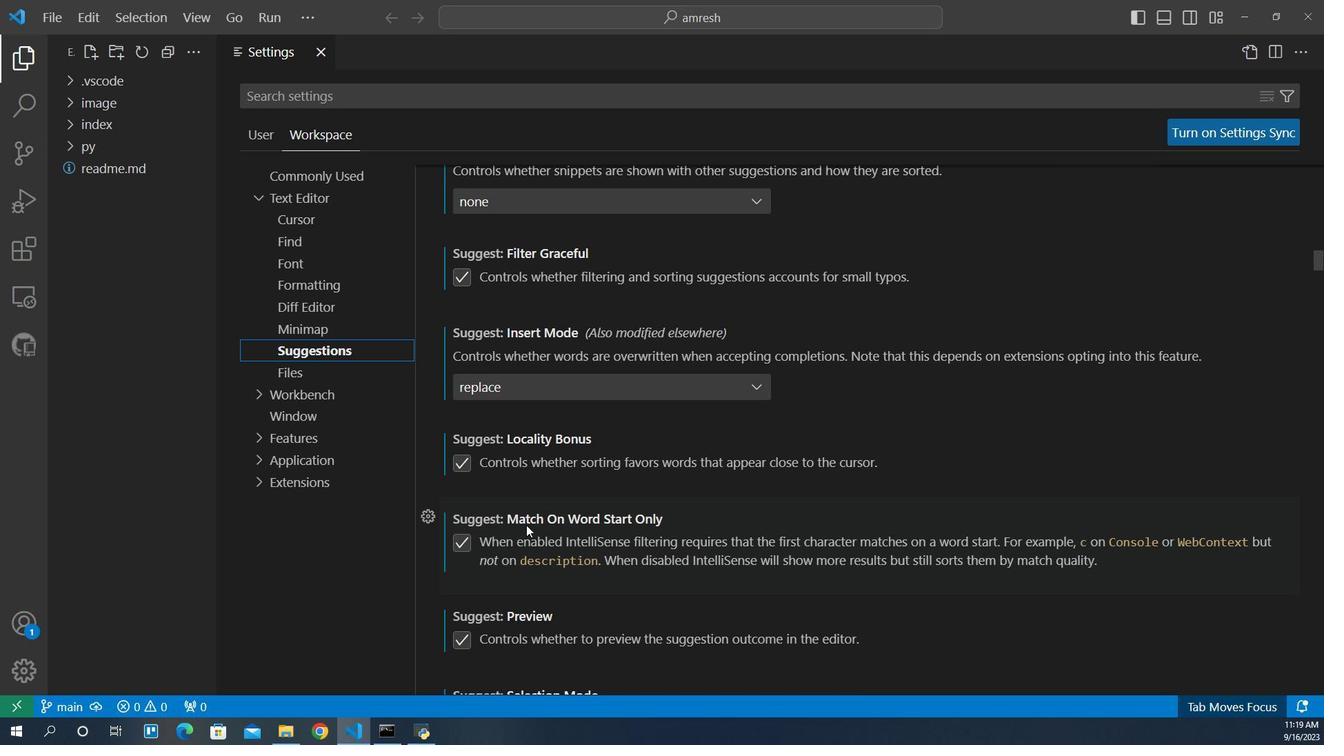 
Action: Mouse scrolled (533, 523) with delta (0, 0)
Screenshot: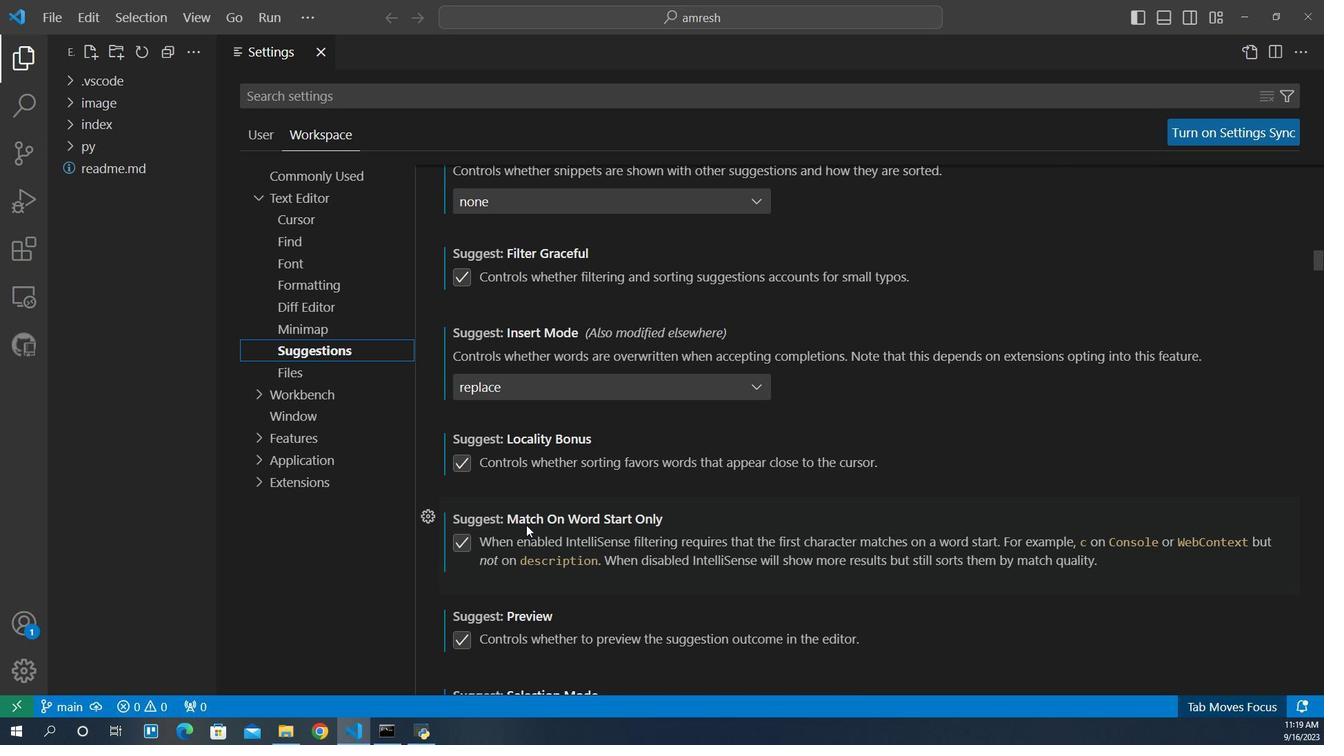 
Action: Mouse scrolled (533, 523) with delta (0, 0)
Screenshot: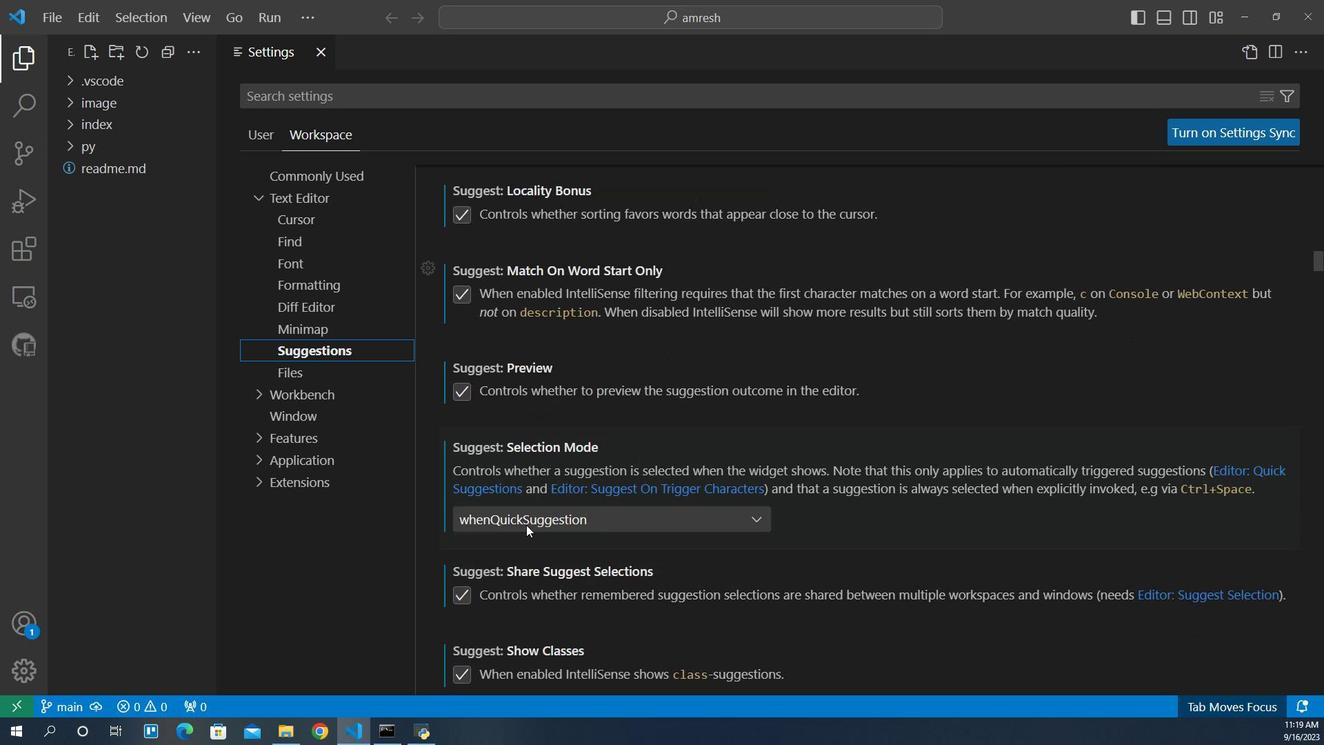 
Action: Mouse scrolled (533, 523) with delta (0, 0)
Screenshot: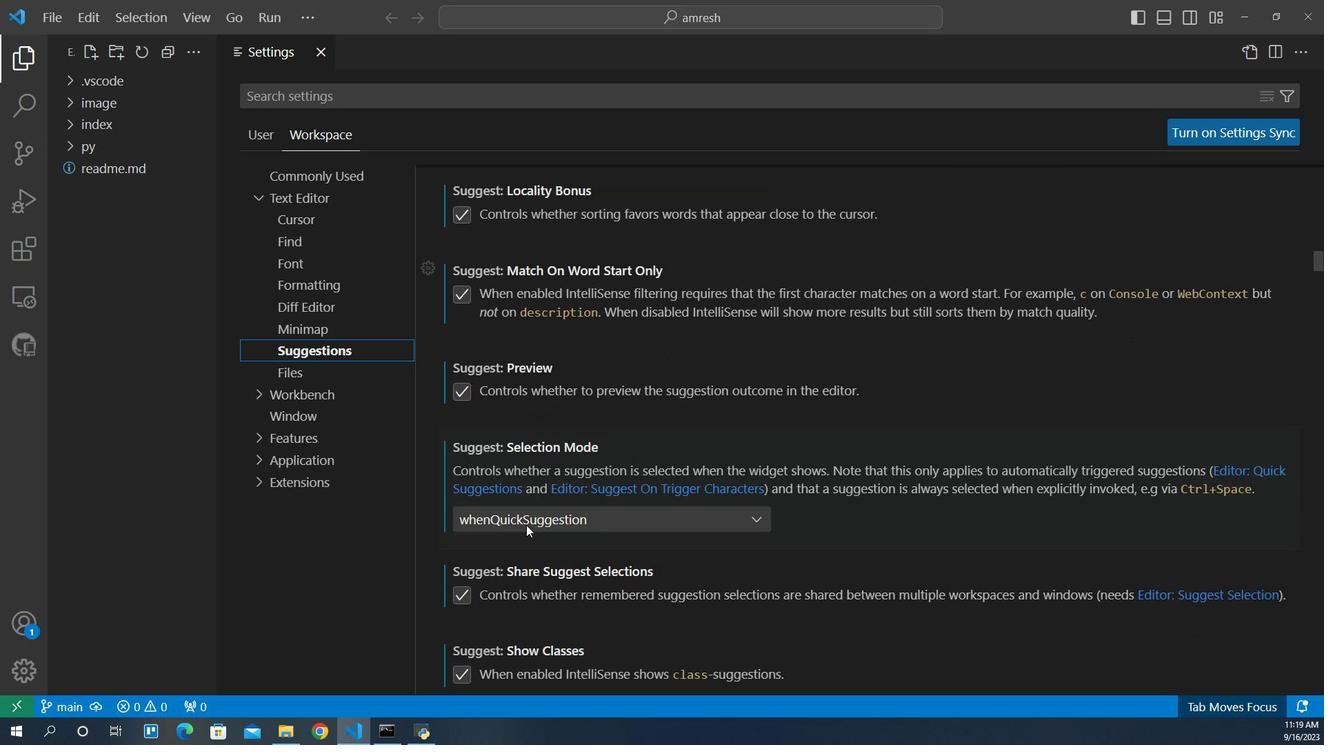 
Action: Mouse scrolled (533, 523) with delta (0, 0)
Screenshot: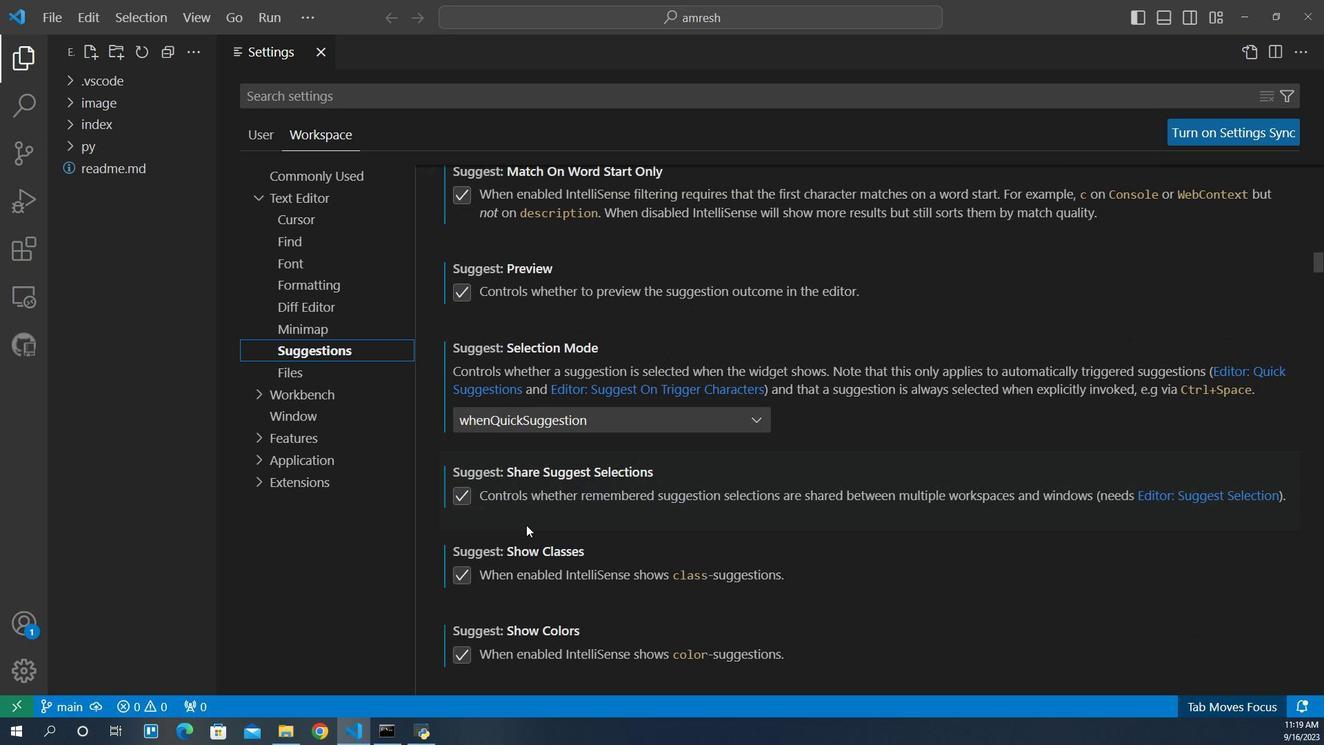 
Action: Mouse scrolled (533, 523) with delta (0, 0)
Screenshot: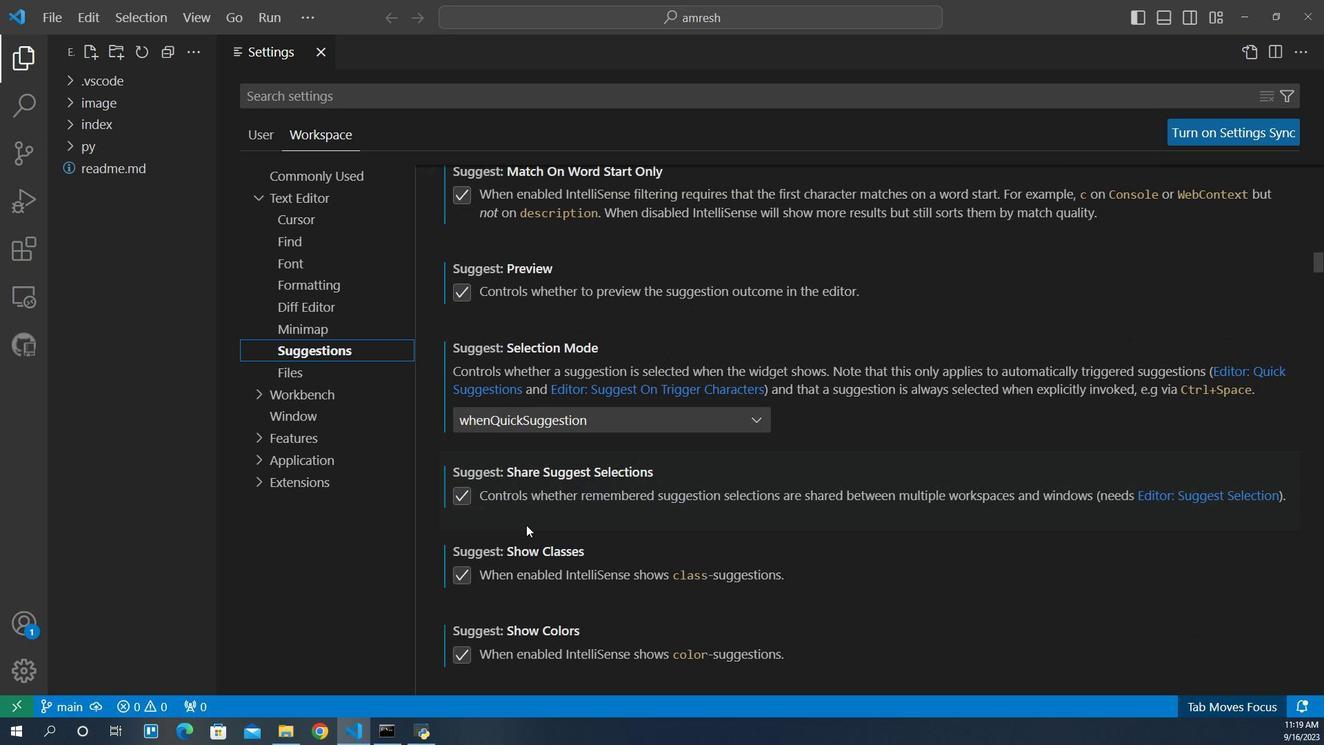 
Action: Mouse scrolled (533, 523) with delta (0, 0)
Screenshot: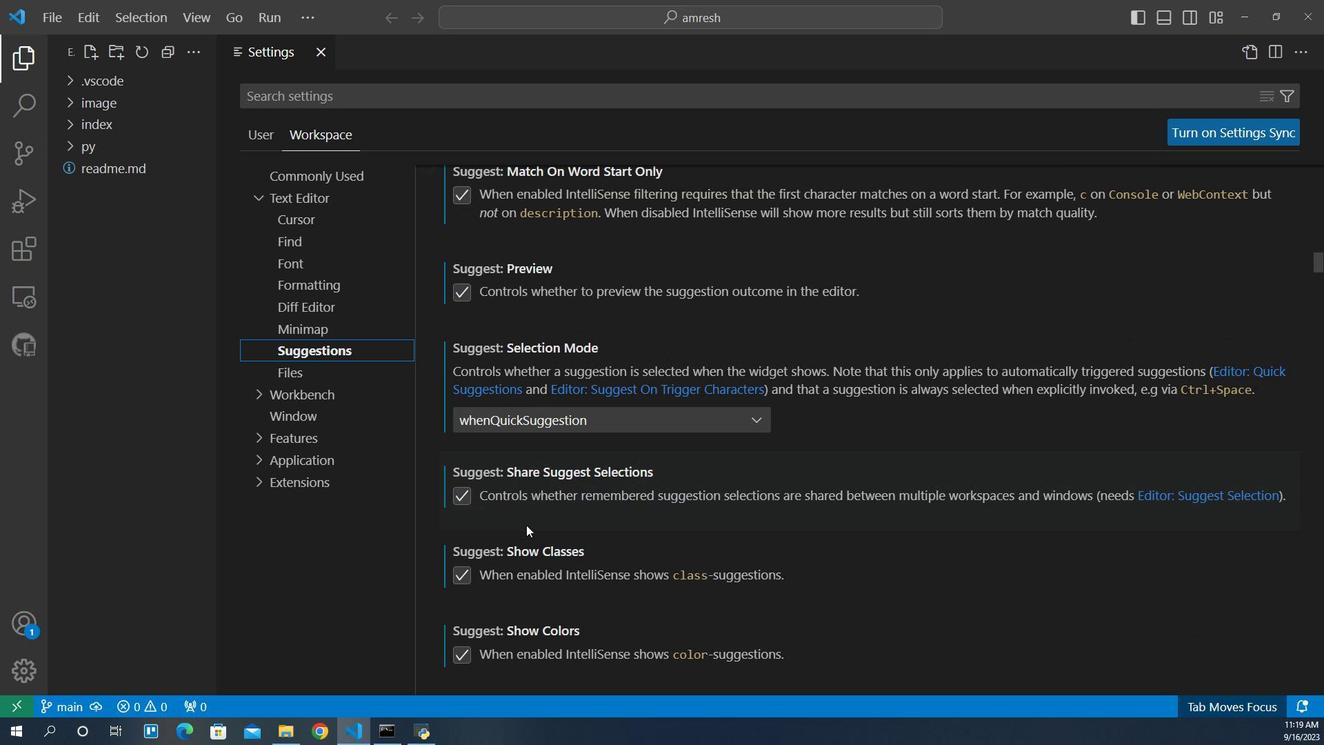 
Action: Mouse scrolled (533, 523) with delta (0, 0)
Screenshot: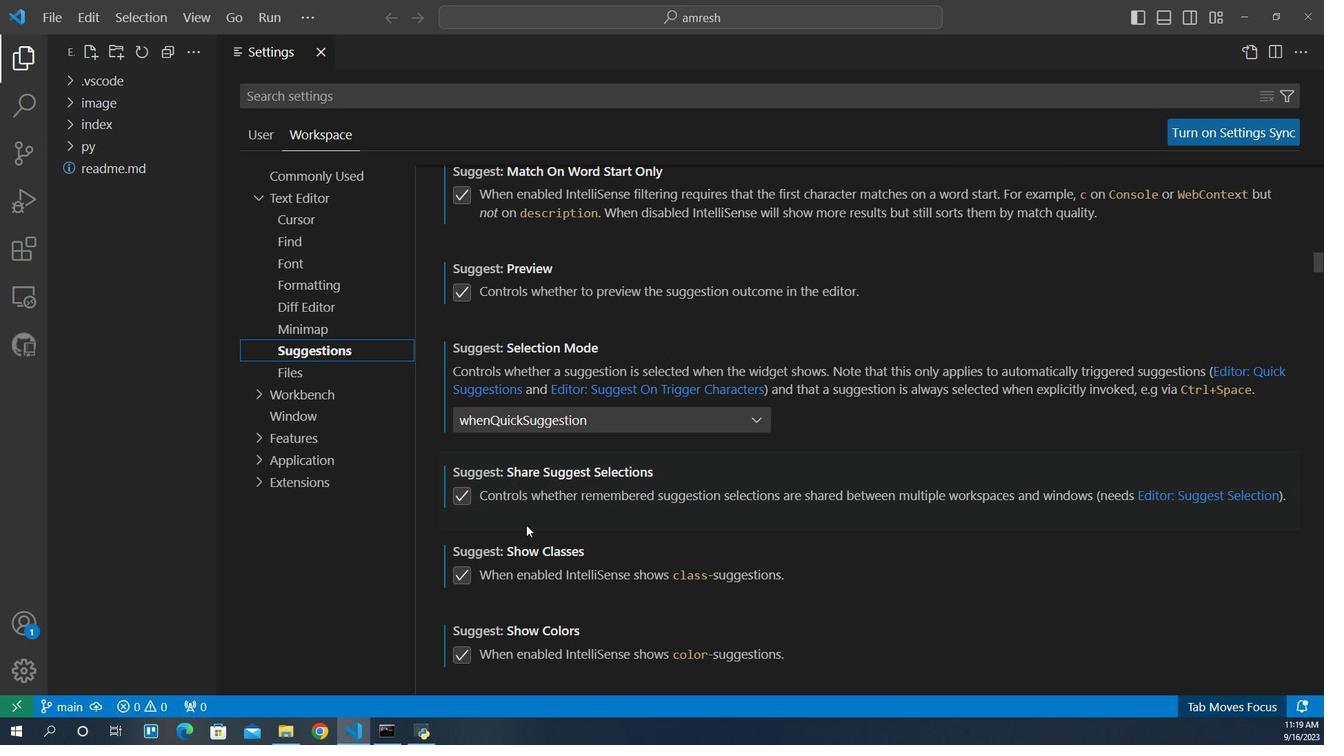 
Action: Mouse scrolled (533, 523) with delta (0, 0)
Screenshot: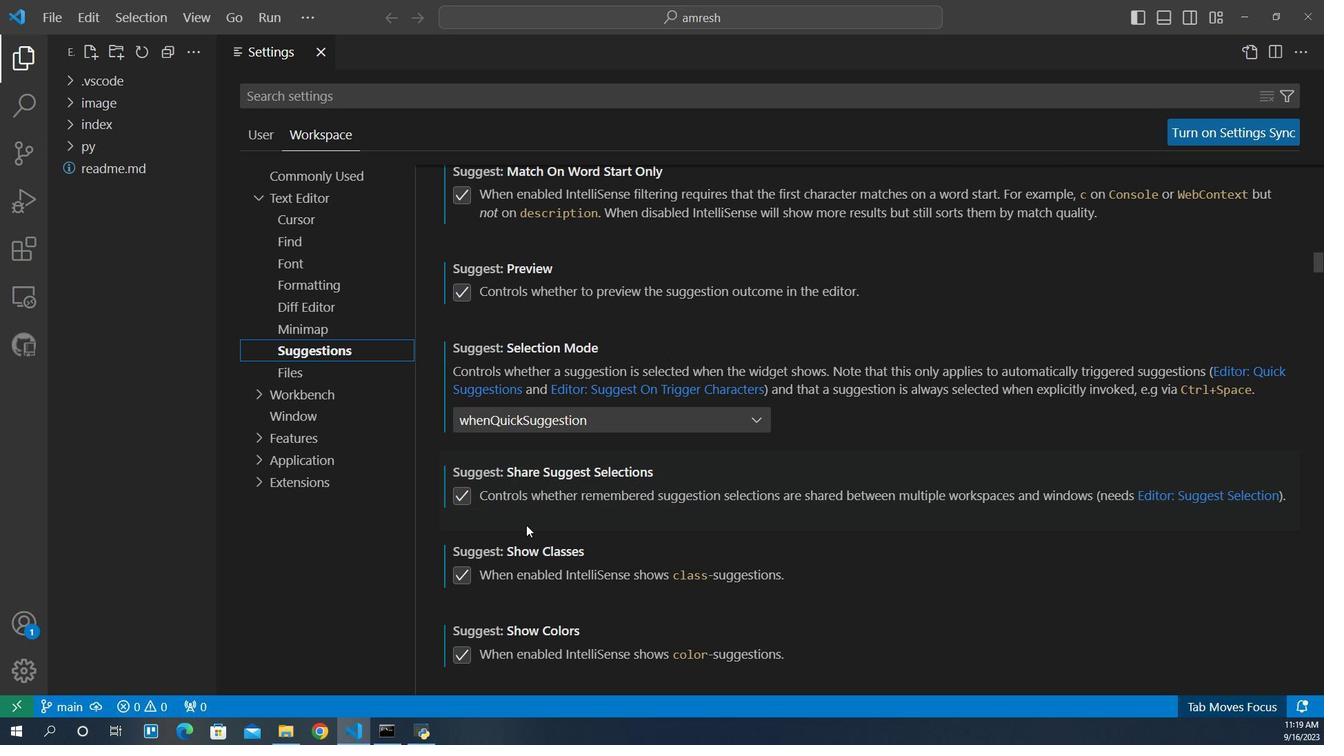 
Action: Mouse scrolled (533, 523) with delta (0, 0)
Screenshot: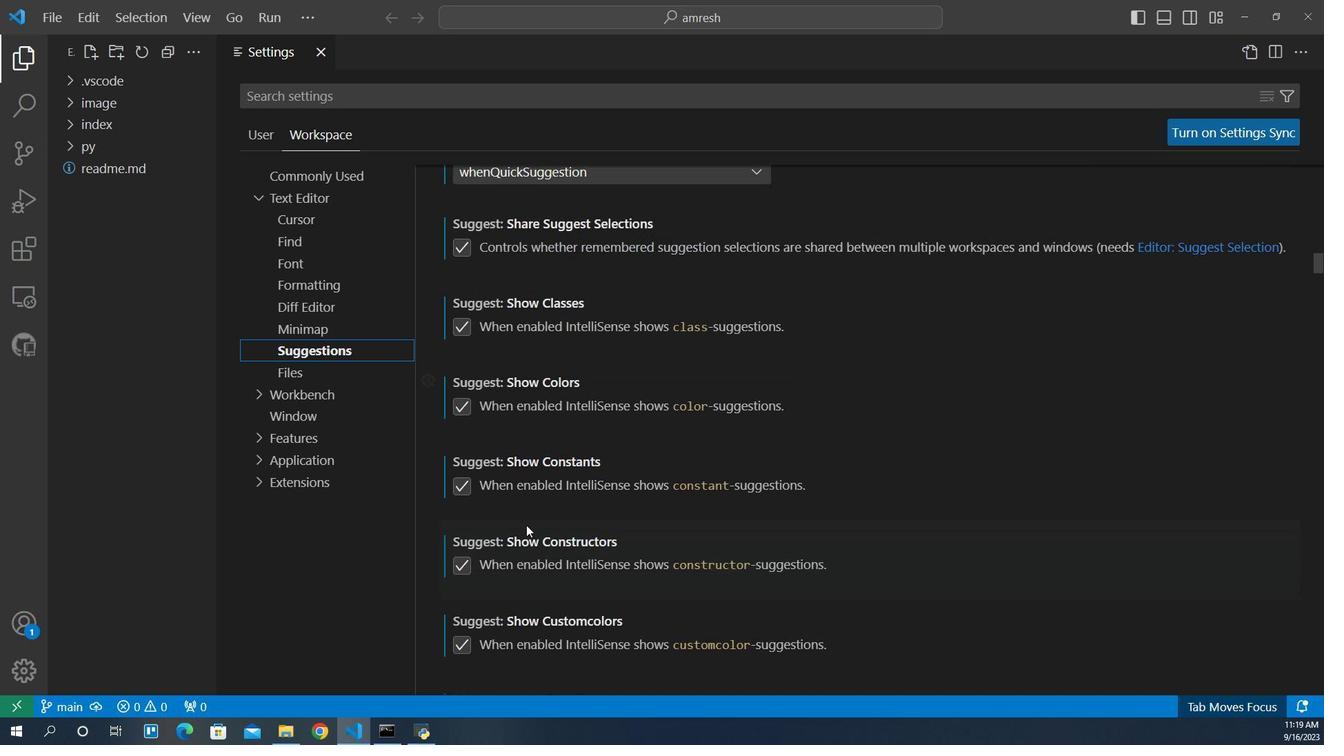
Action: Mouse scrolled (533, 523) with delta (0, 0)
Screenshot: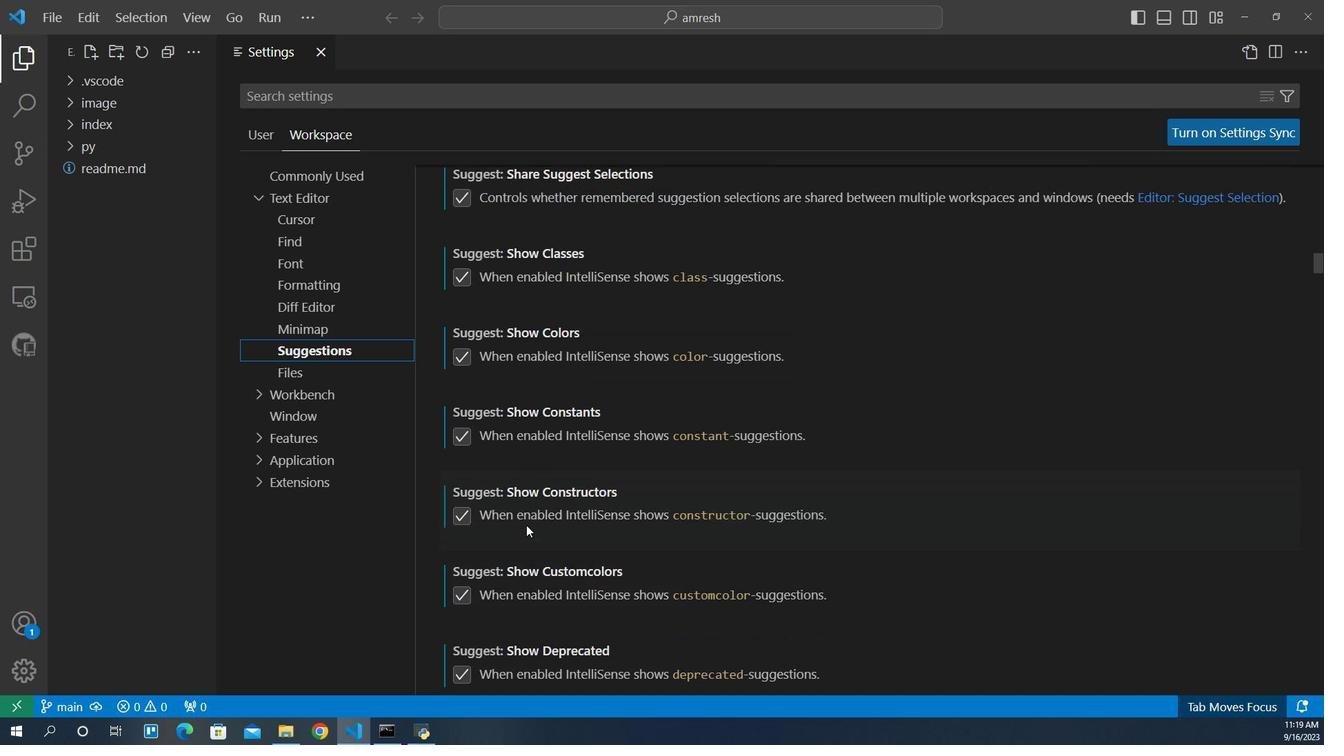 
Action: Mouse scrolled (533, 523) with delta (0, 0)
Screenshot: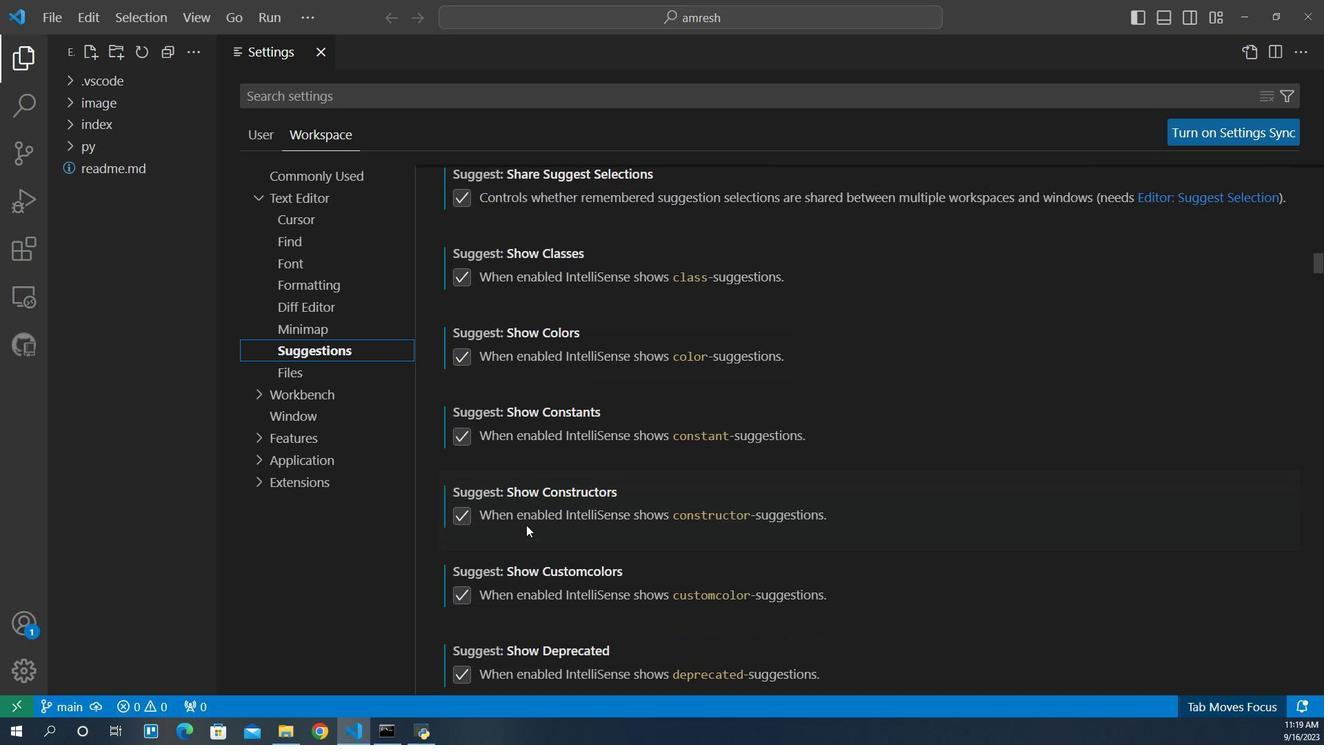 
Action: Mouse scrolled (533, 523) with delta (0, 0)
Screenshot: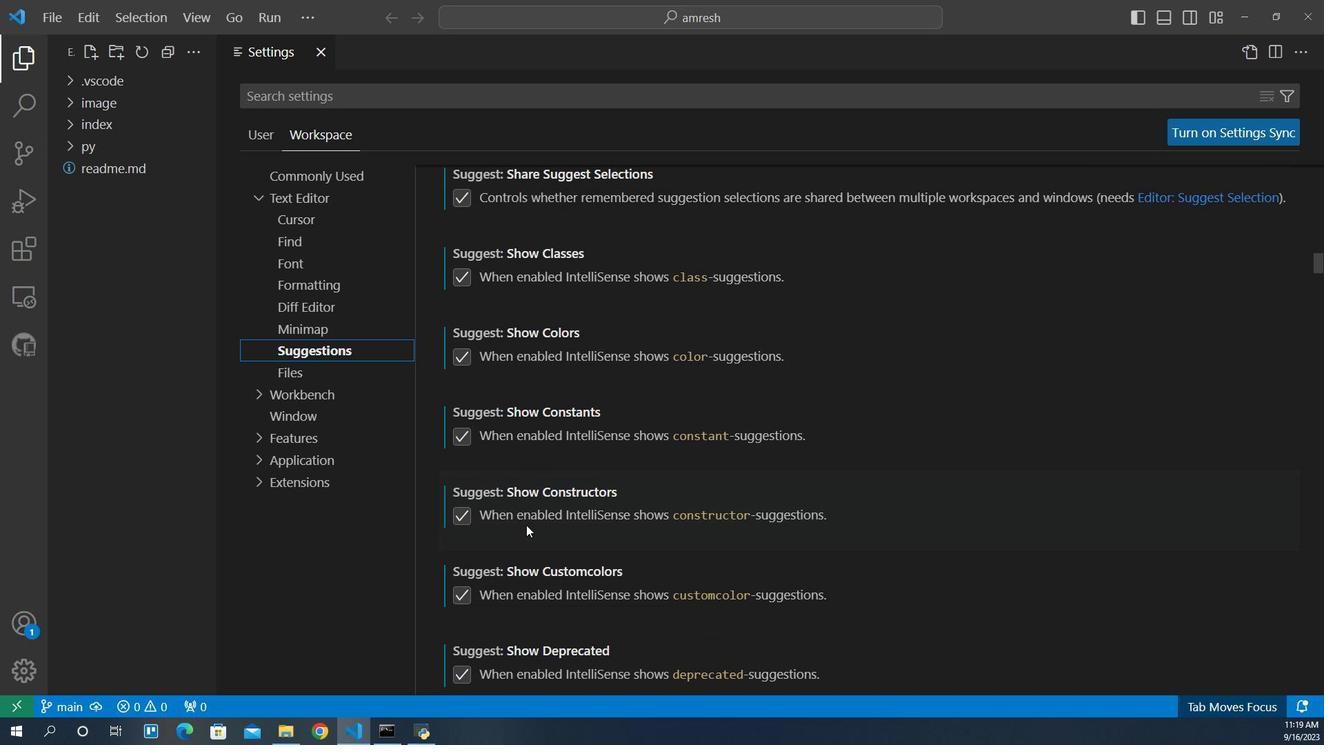 
Action: Mouse scrolled (533, 523) with delta (0, 0)
Screenshot: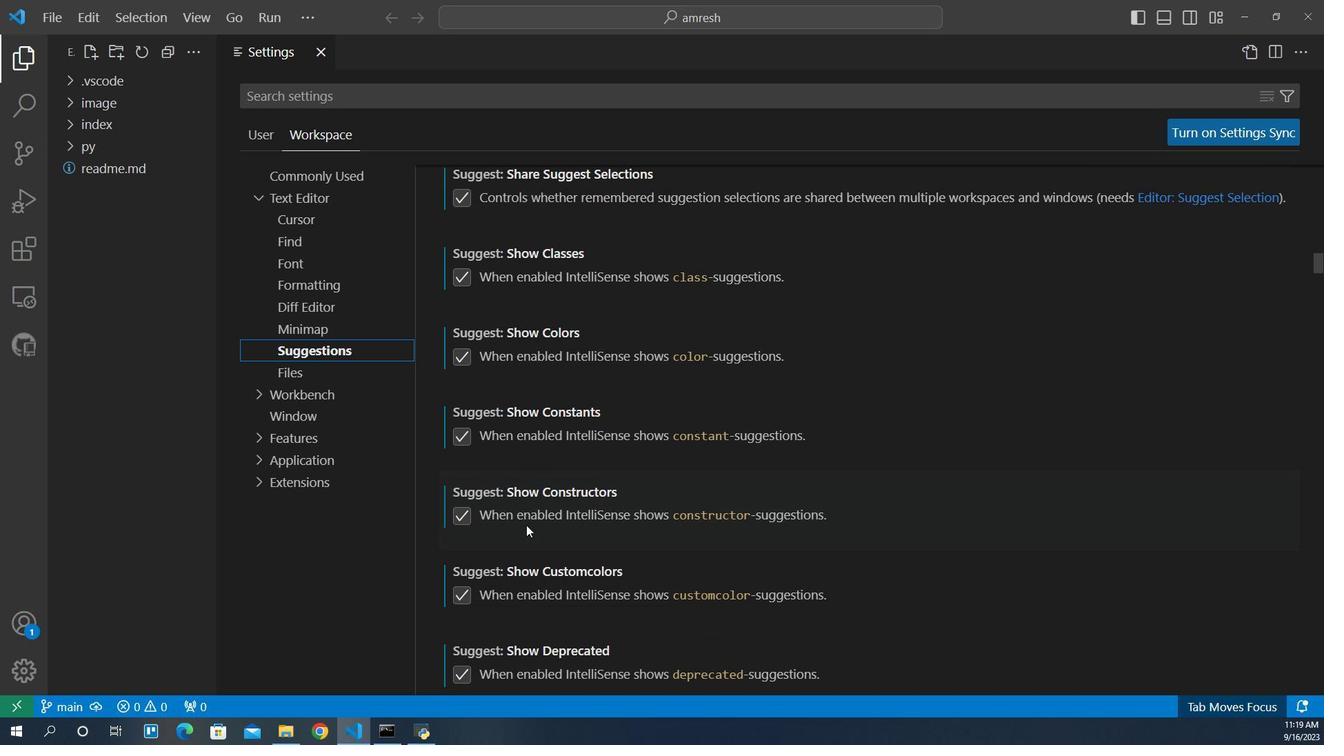 
Action: Mouse scrolled (533, 523) with delta (0, 0)
Screenshot: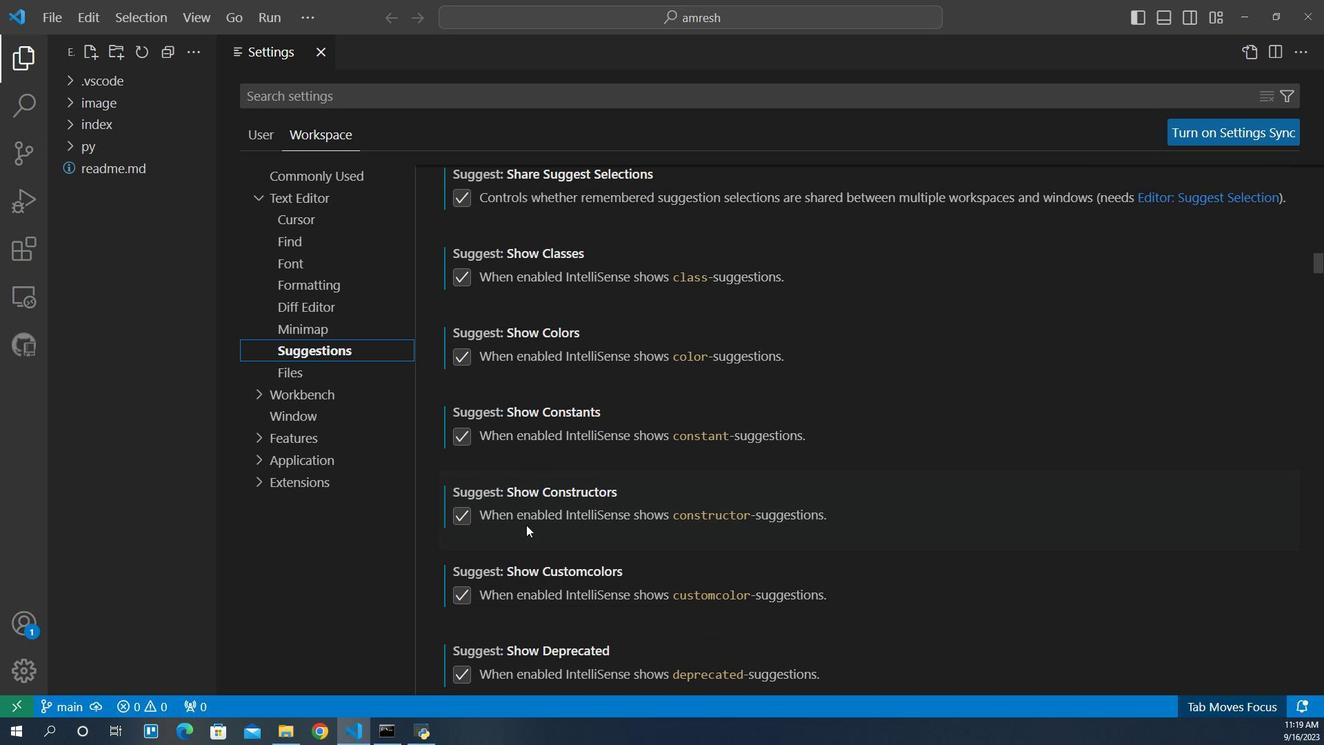 
Action: Mouse scrolled (533, 523) with delta (0, 0)
Screenshot: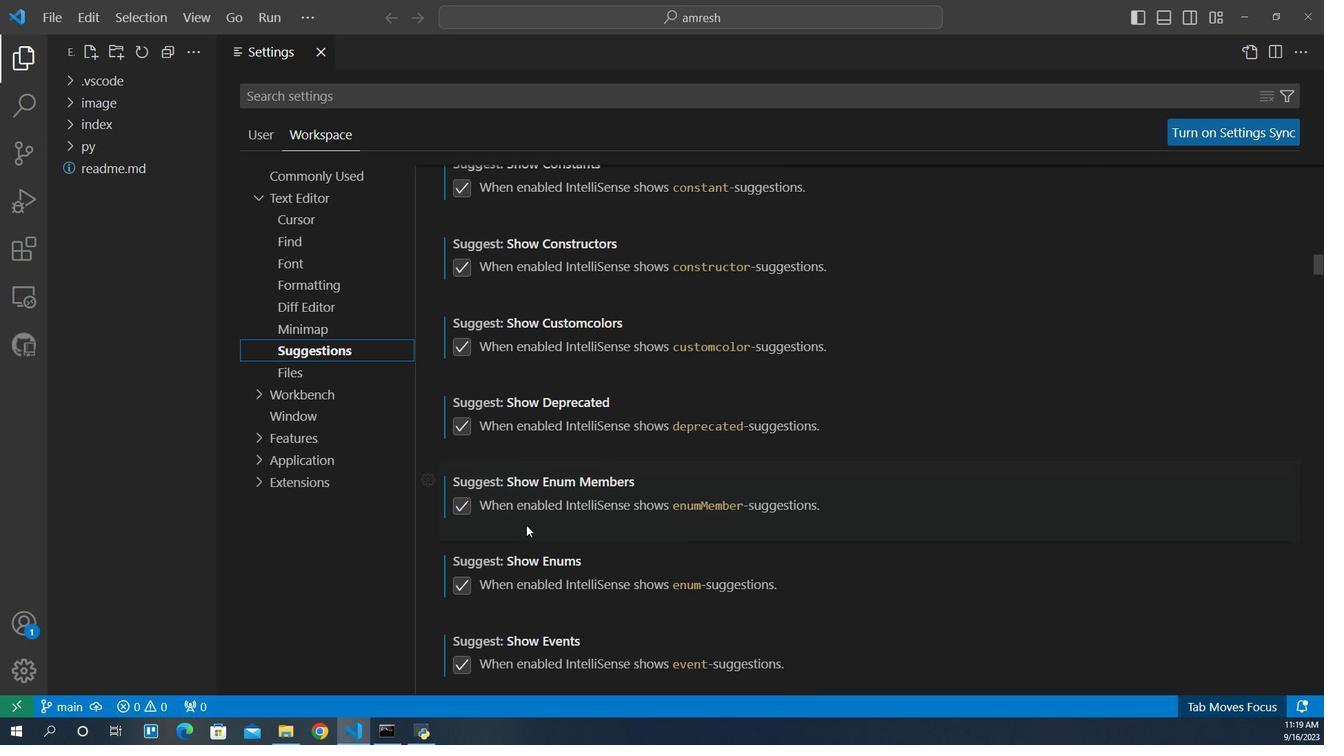 
Action: Mouse scrolled (533, 523) with delta (0, 0)
Screenshot: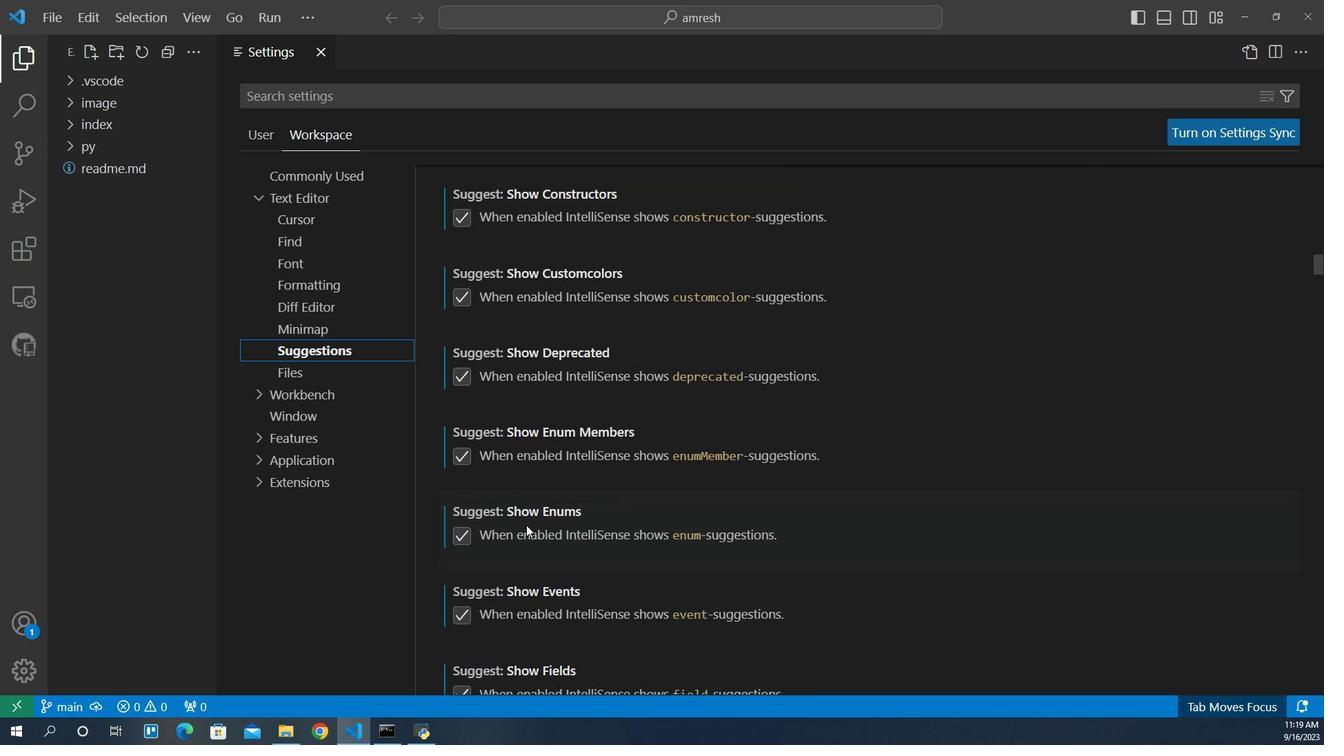 
Action: Mouse scrolled (533, 523) with delta (0, 0)
Screenshot: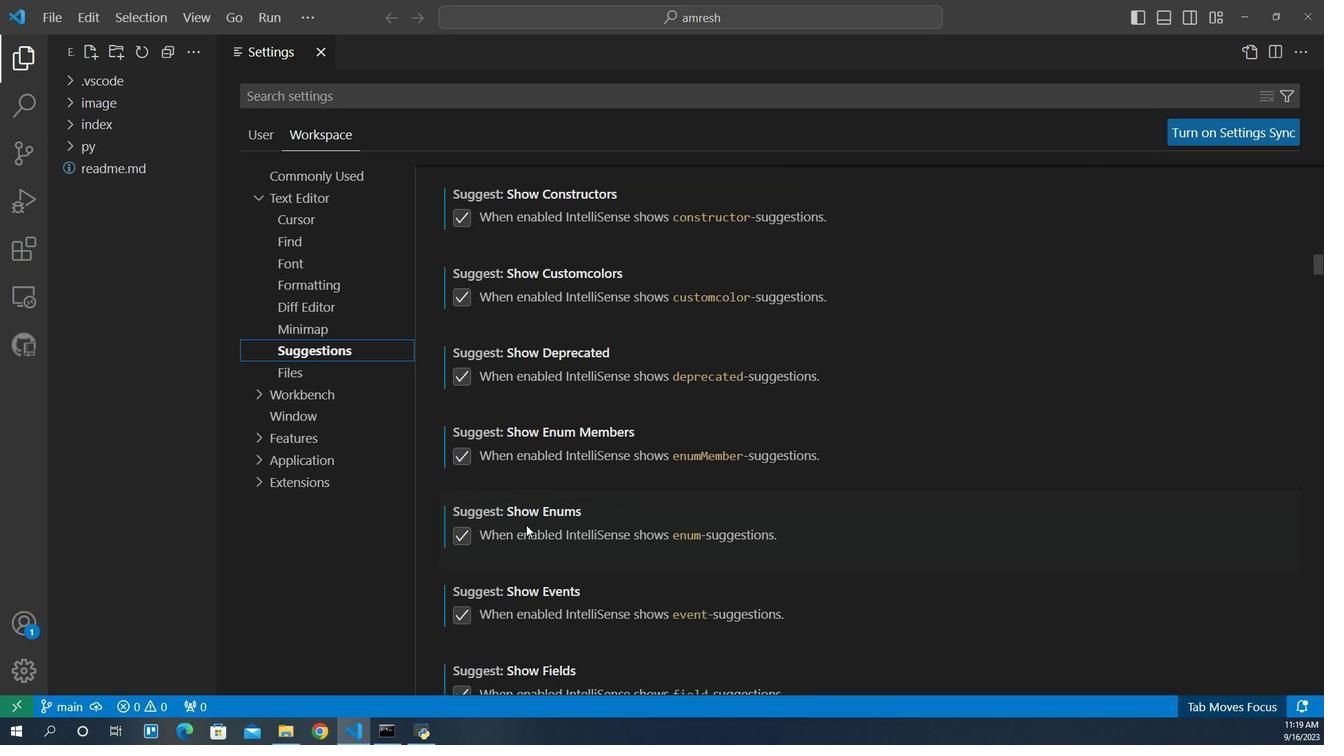 
Action: Mouse scrolled (533, 523) with delta (0, 0)
Screenshot: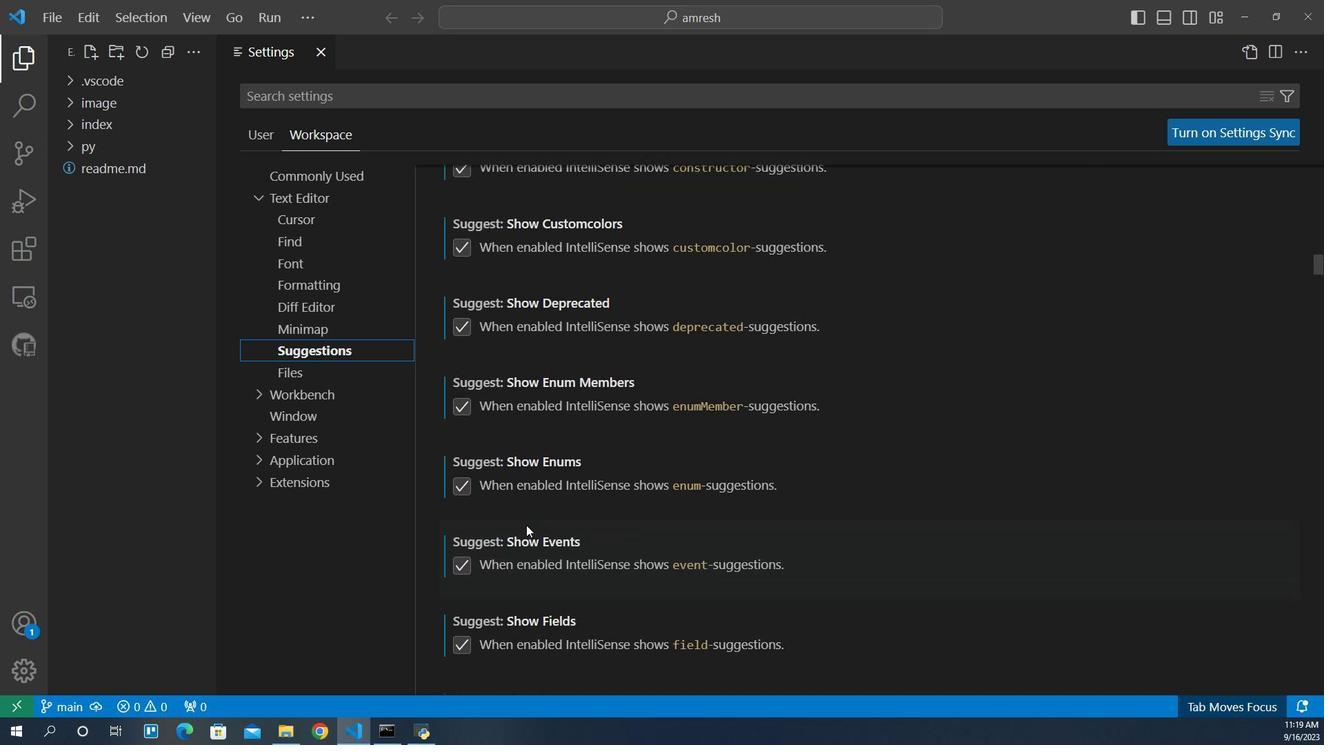 
Action: Mouse scrolled (533, 523) with delta (0, 0)
Screenshot: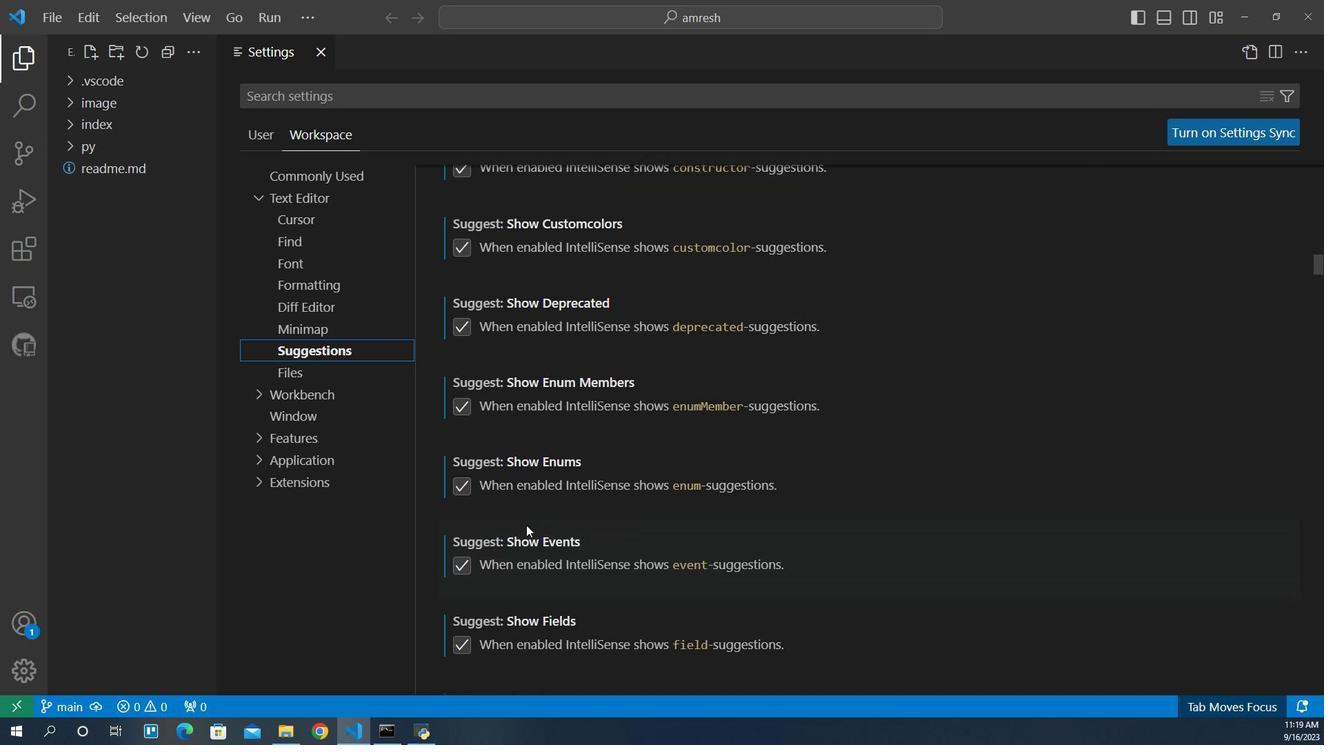 
Action: Mouse scrolled (533, 523) with delta (0, 0)
Screenshot: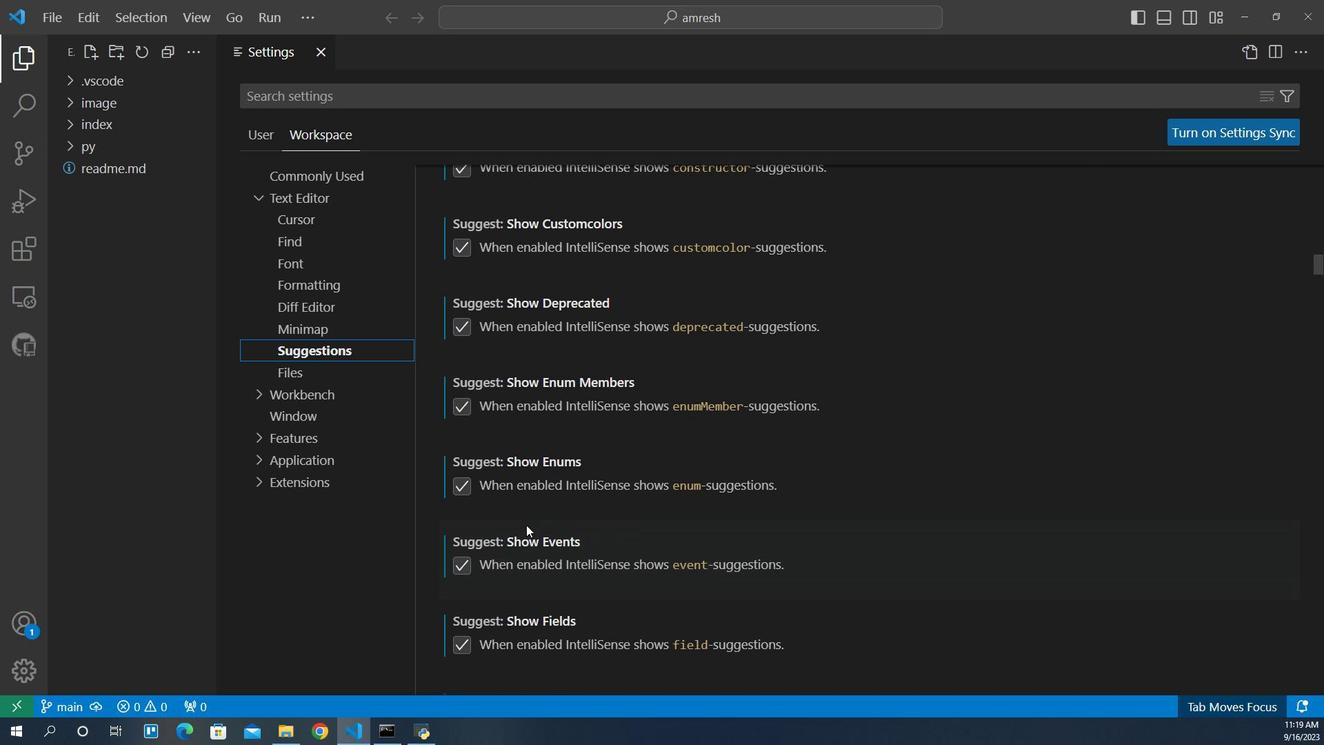 
Action: Mouse scrolled (533, 523) with delta (0, 0)
Screenshot: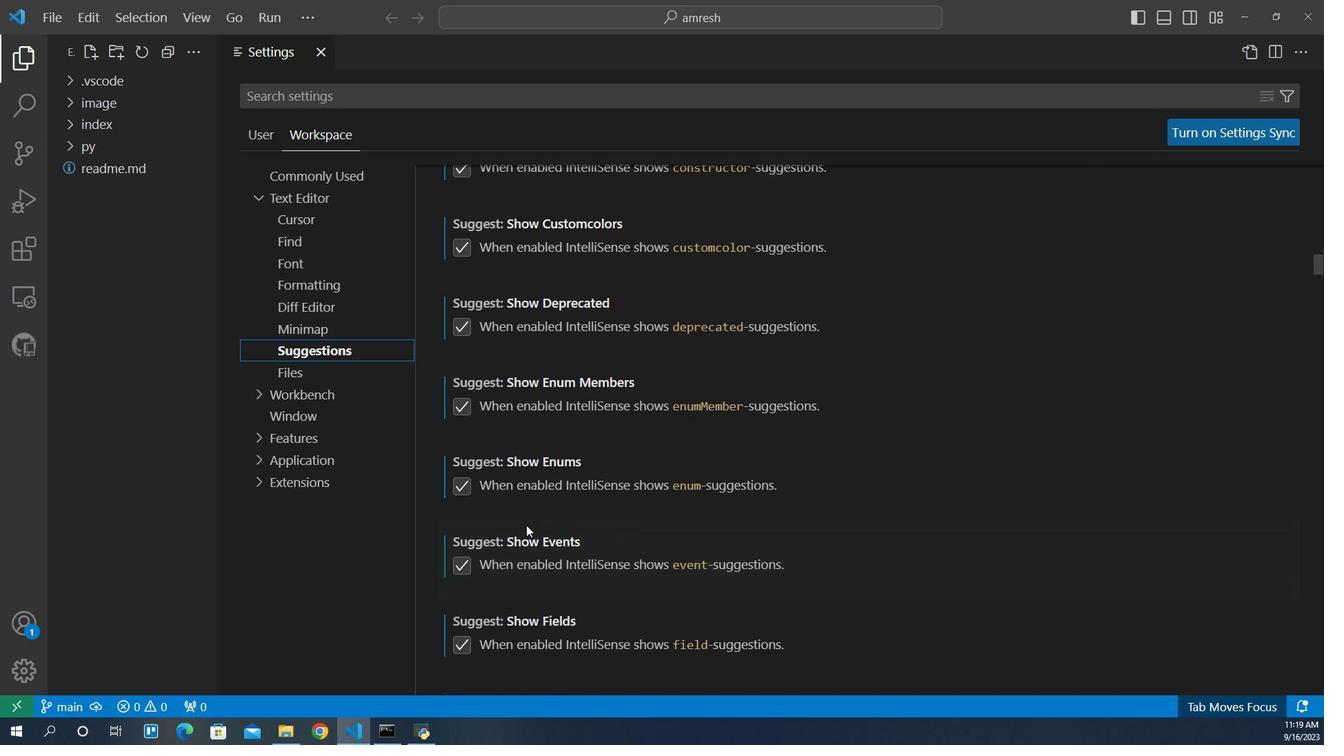 
Action: Mouse scrolled (533, 523) with delta (0, 0)
Screenshot: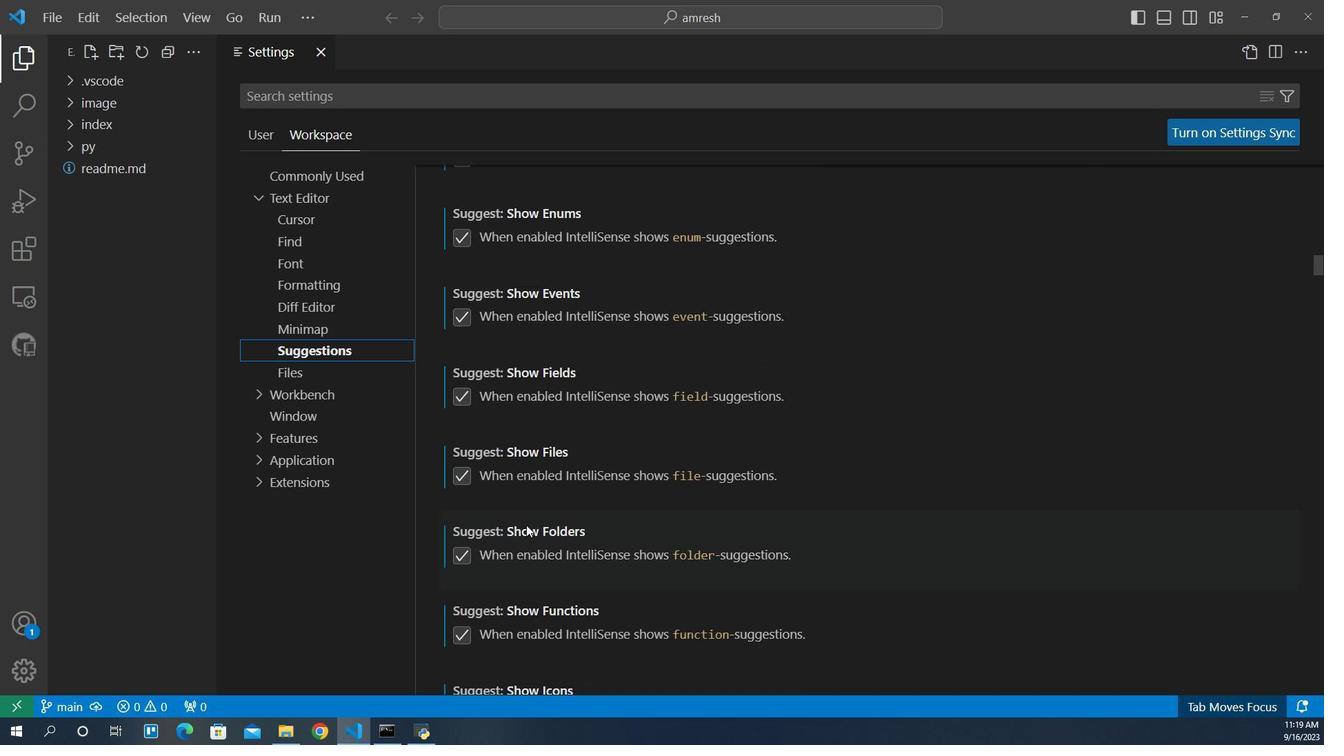 
Action: Mouse scrolled (533, 523) with delta (0, 0)
Screenshot: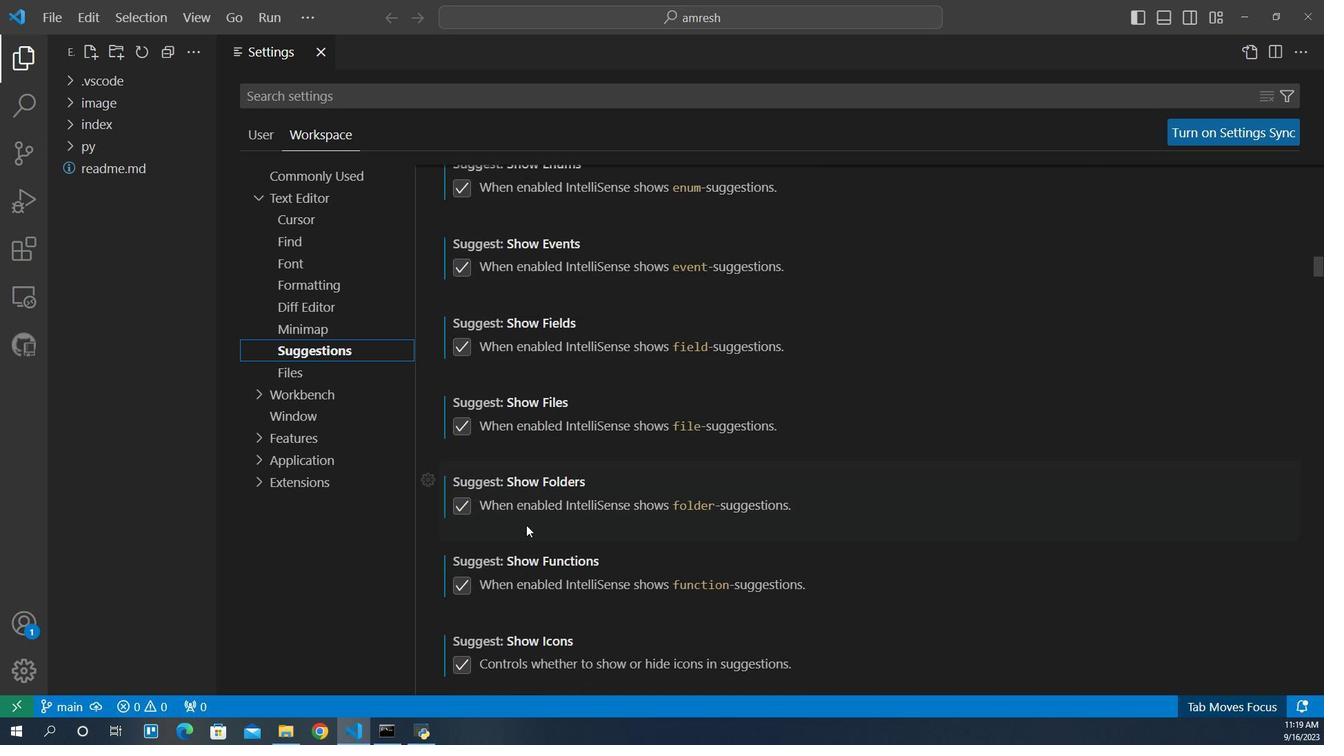 
Action: Mouse scrolled (533, 523) with delta (0, 0)
Screenshot: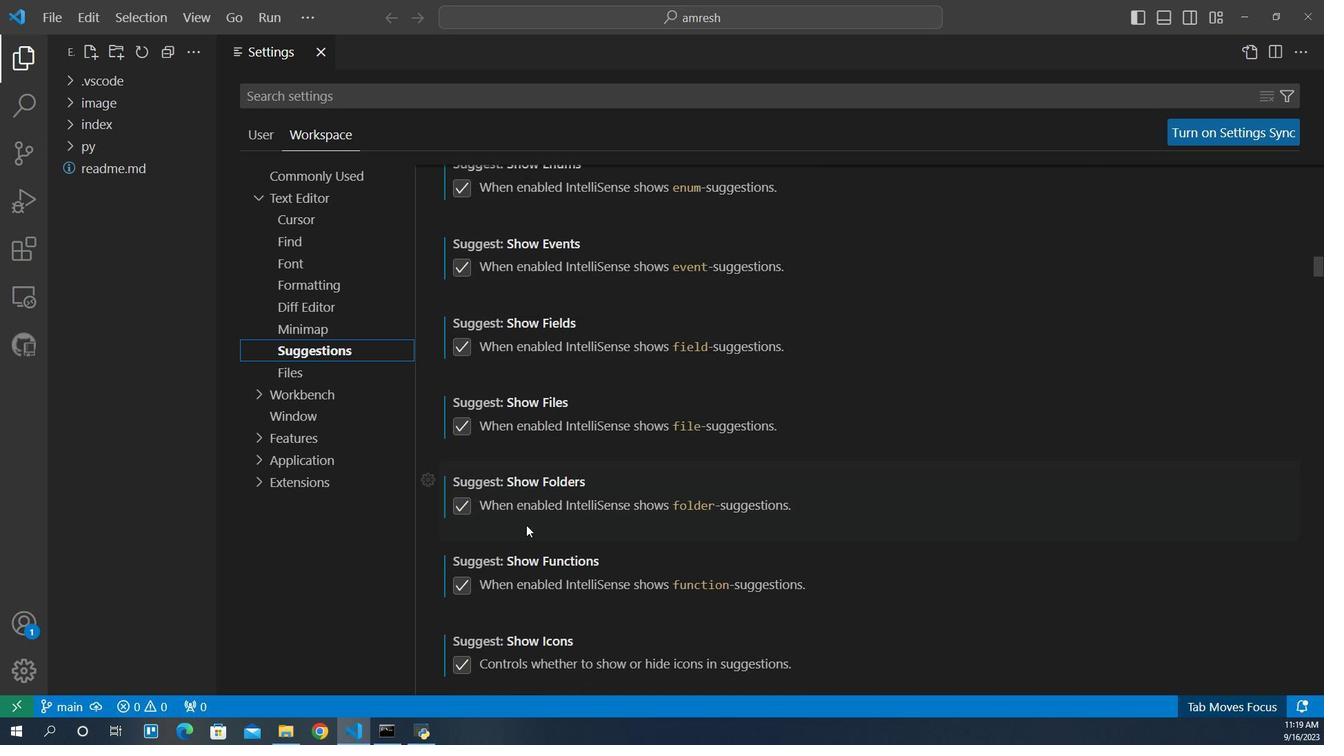 
Action: Mouse scrolled (533, 523) with delta (0, 0)
Screenshot: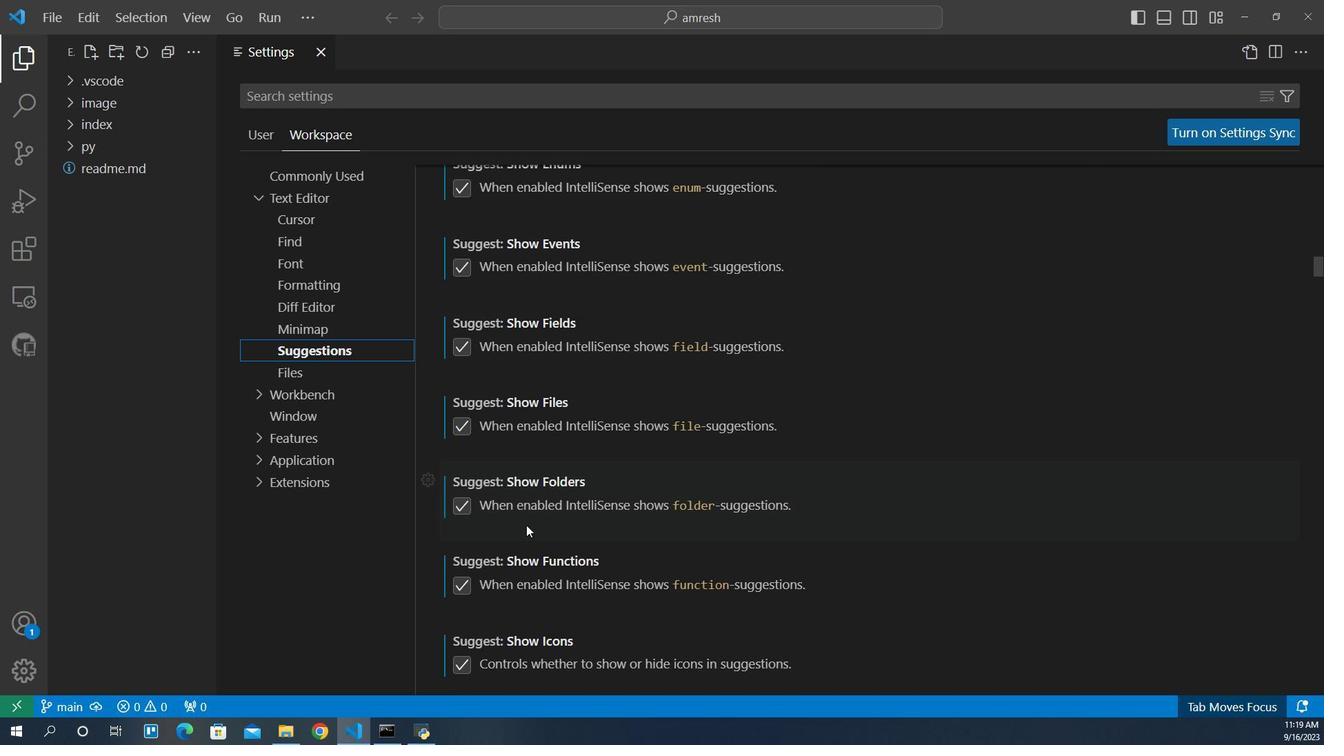 
Action: Mouse scrolled (533, 523) with delta (0, 0)
Screenshot: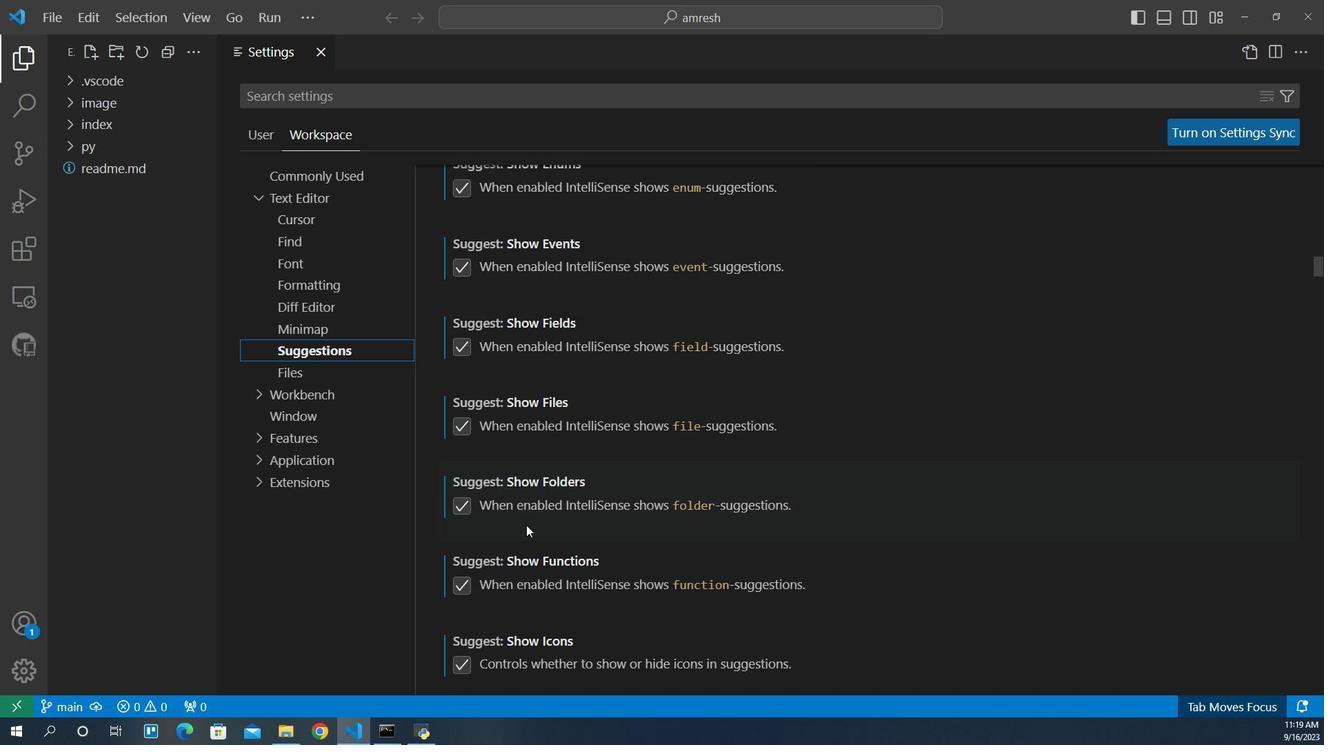 
Action: Mouse scrolled (533, 523) with delta (0, 0)
Screenshot: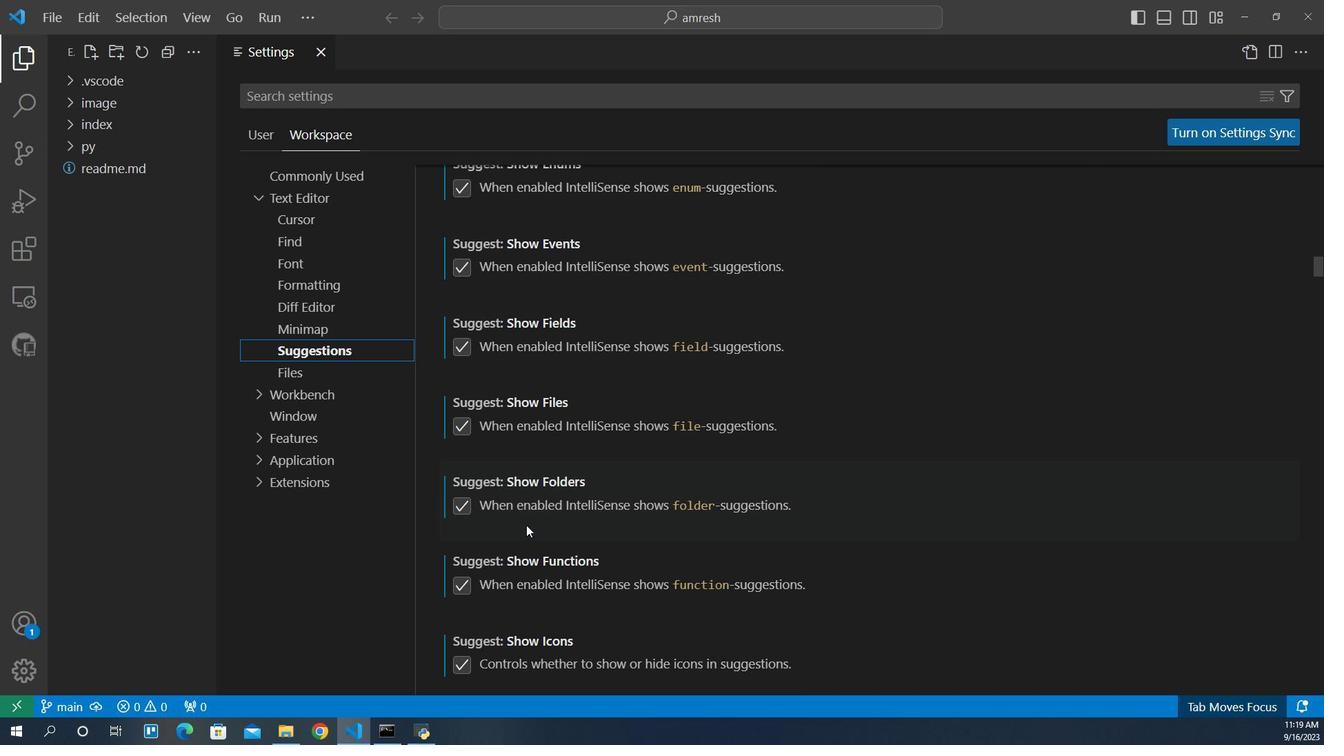 
Action: Mouse scrolled (533, 523) with delta (0, 0)
Screenshot: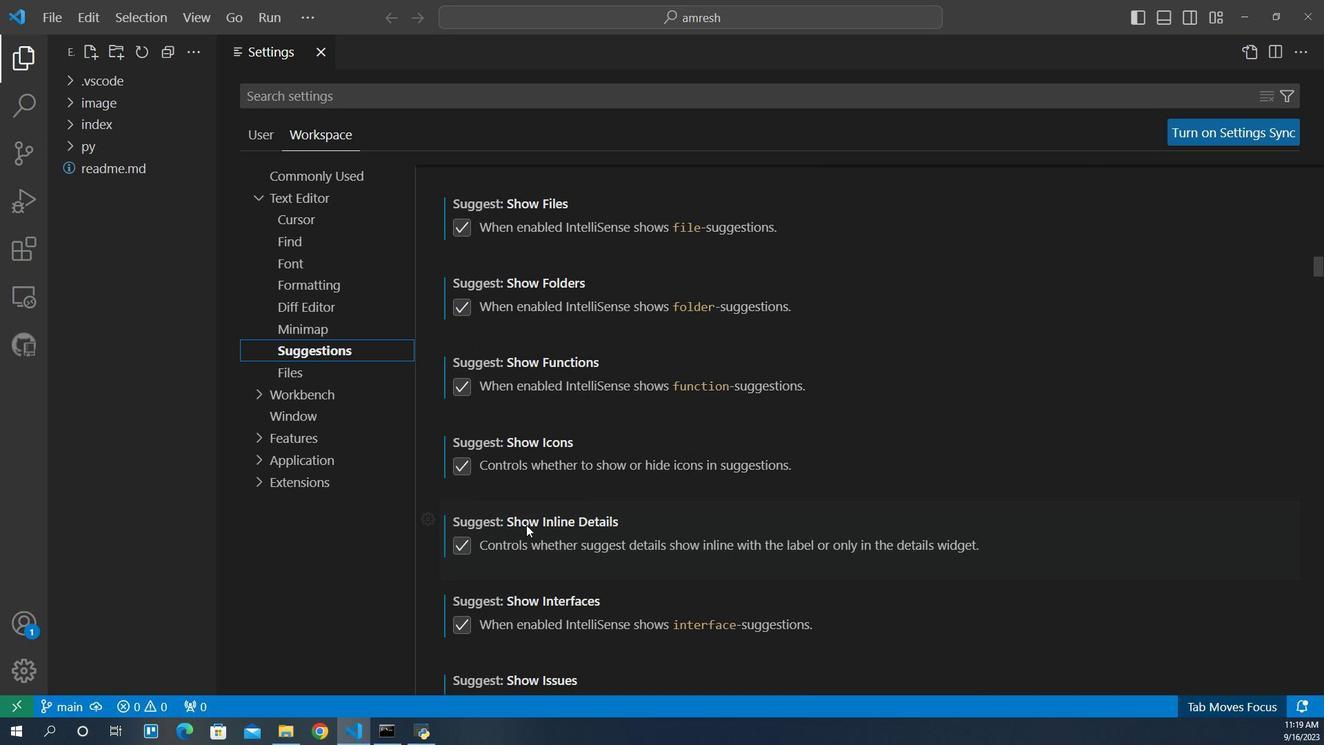 
Action: Mouse scrolled (533, 523) with delta (0, 0)
Screenshot: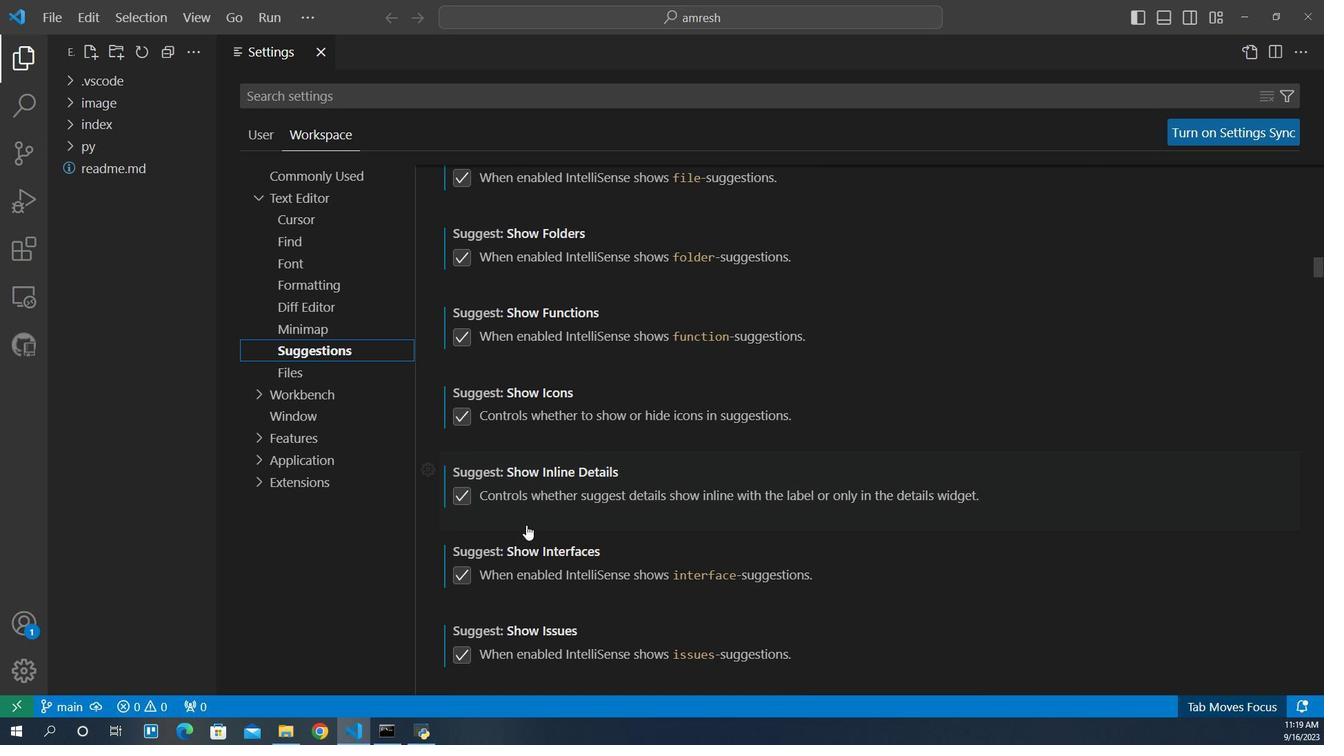 
Action: Mouse scrolled (533, 523) with delta (0, 0)
Screenshot: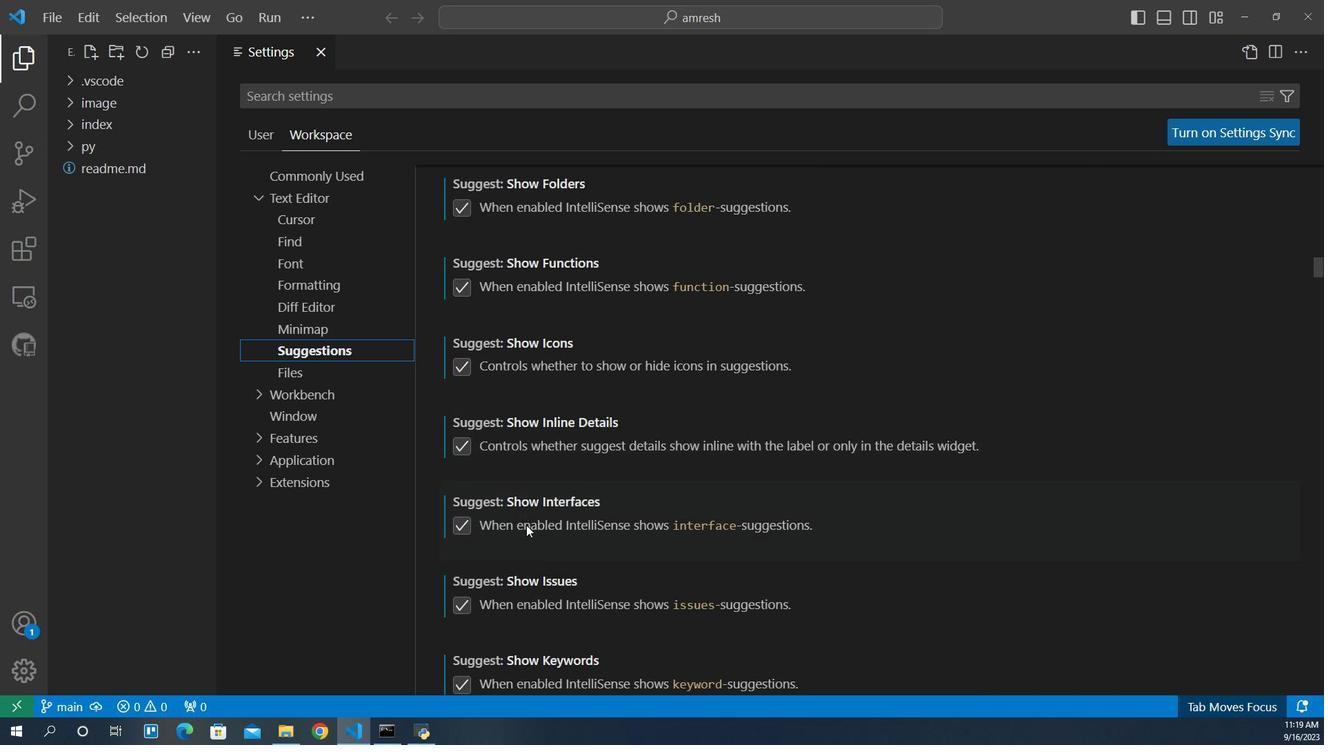 
Action: Mouse scrolled (533, 523) with delta (0, 0)
Screenshot: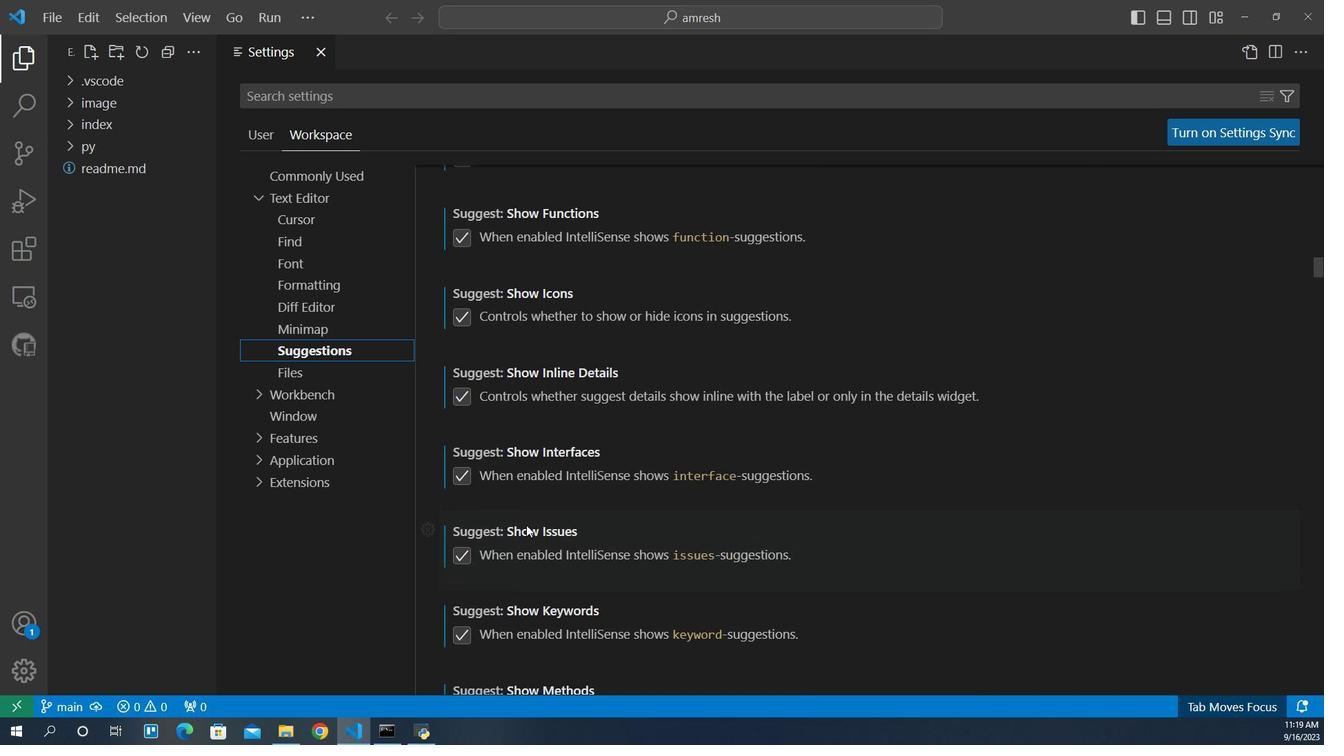 
Action: Mouse scrolled (533, 523) with delta (0, 0)
Screenshot: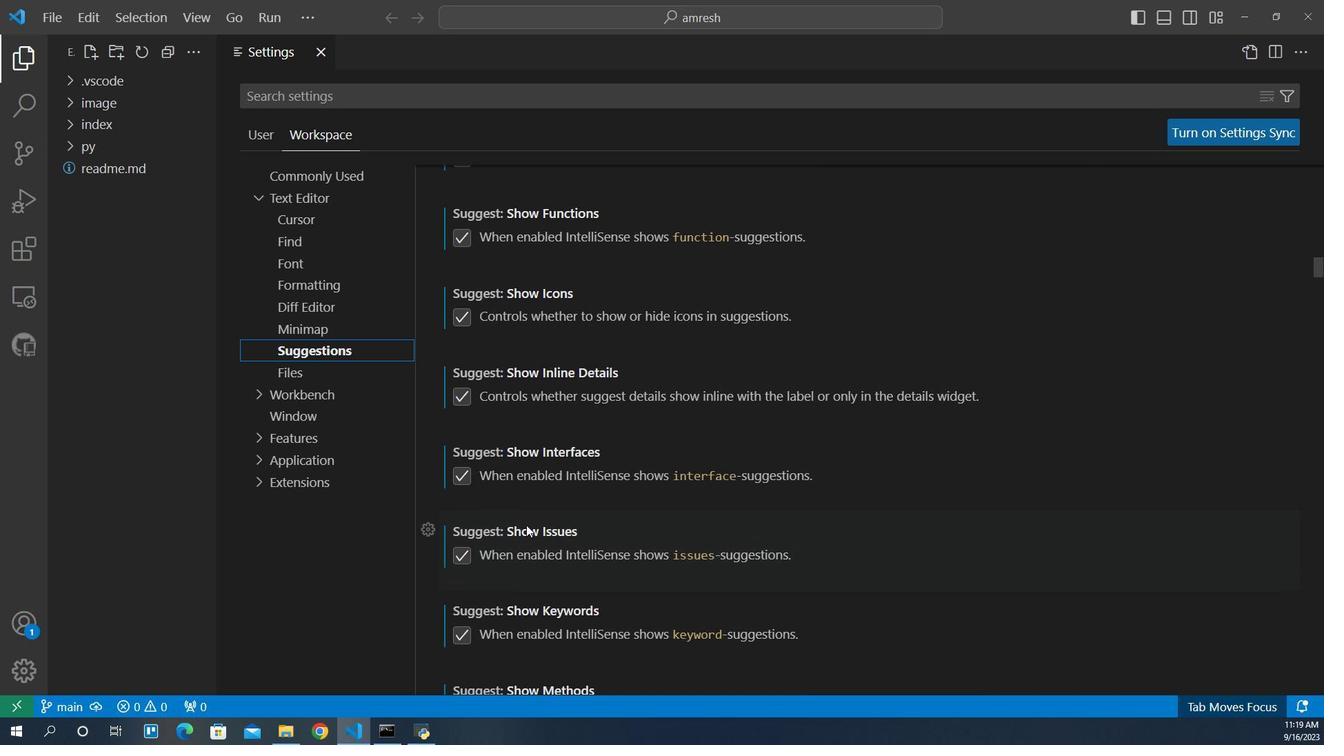 
Action: Mouse scrolled (533, 523) with delta (0, 0)
Screenshot: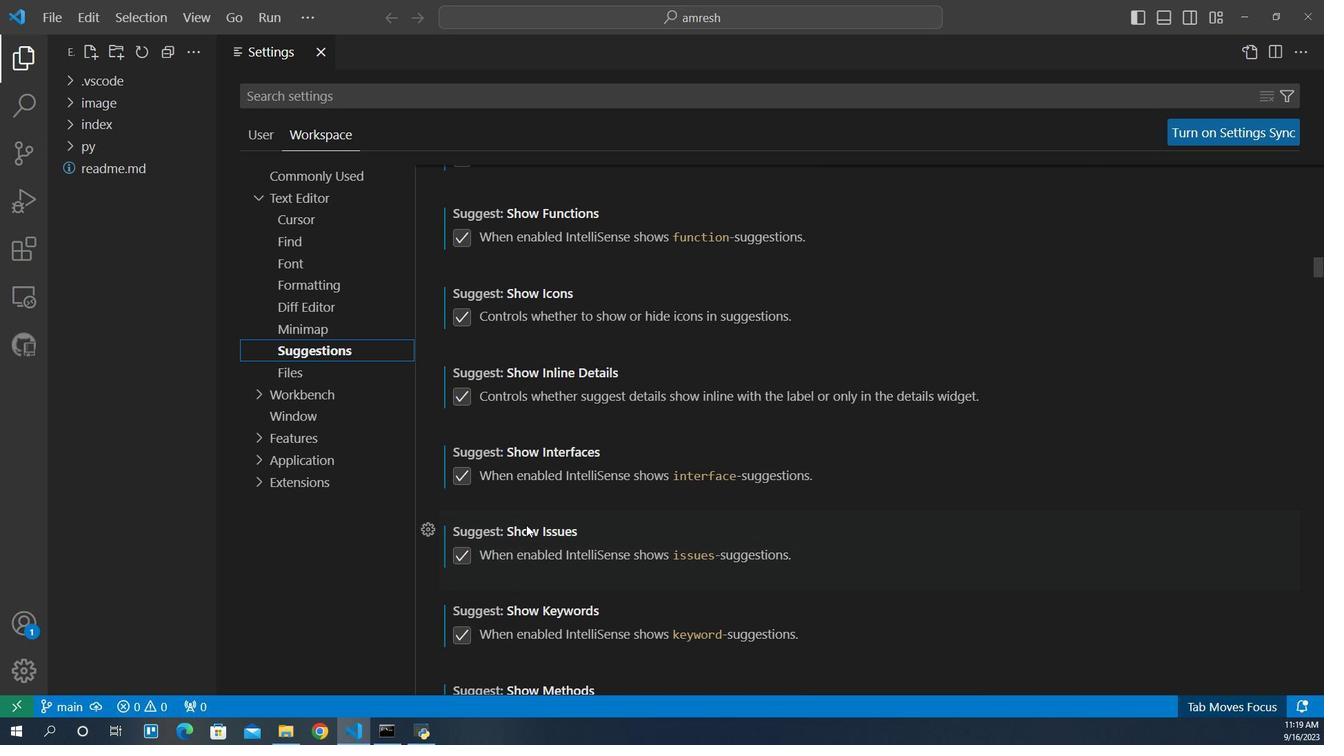
Action: Mouse scrolled (533, 523) with delta (0, 0)
Screenshot: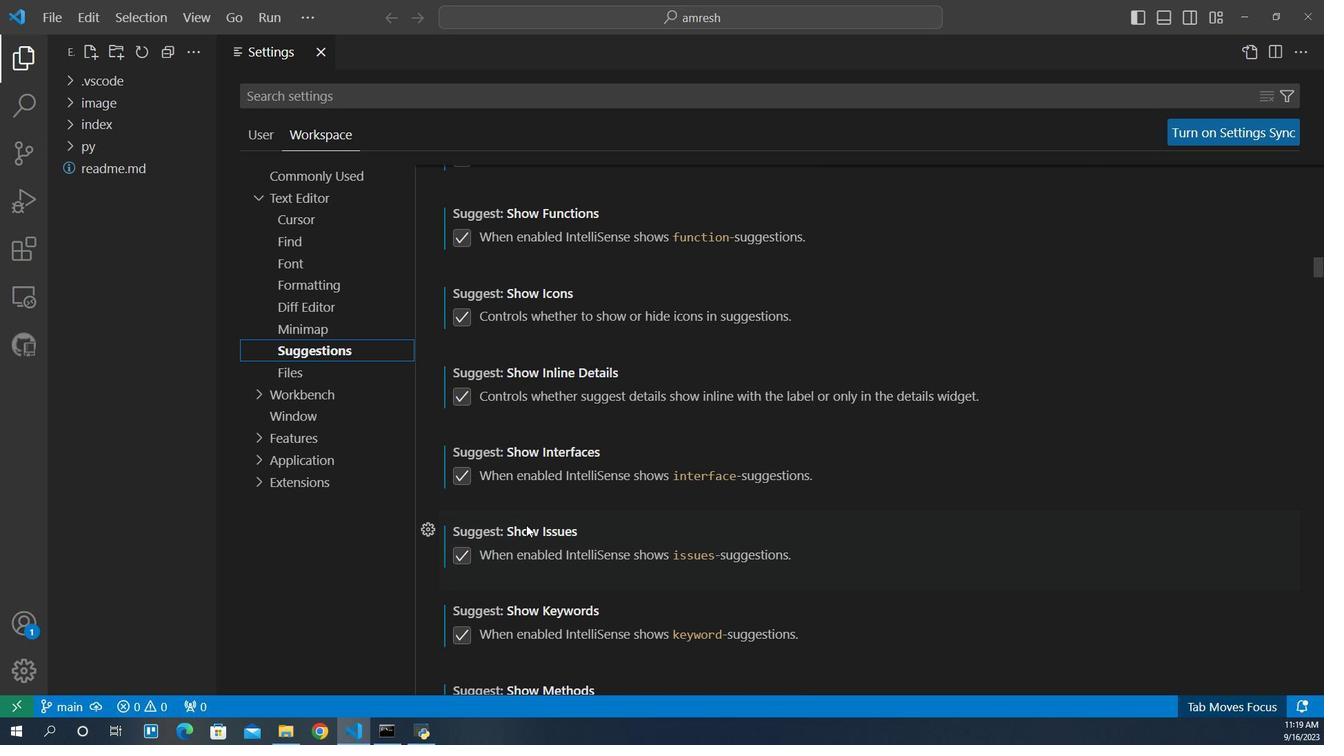 
Action: Mouse scrolled (533, 523) with delta (0, 0)
Screenshot: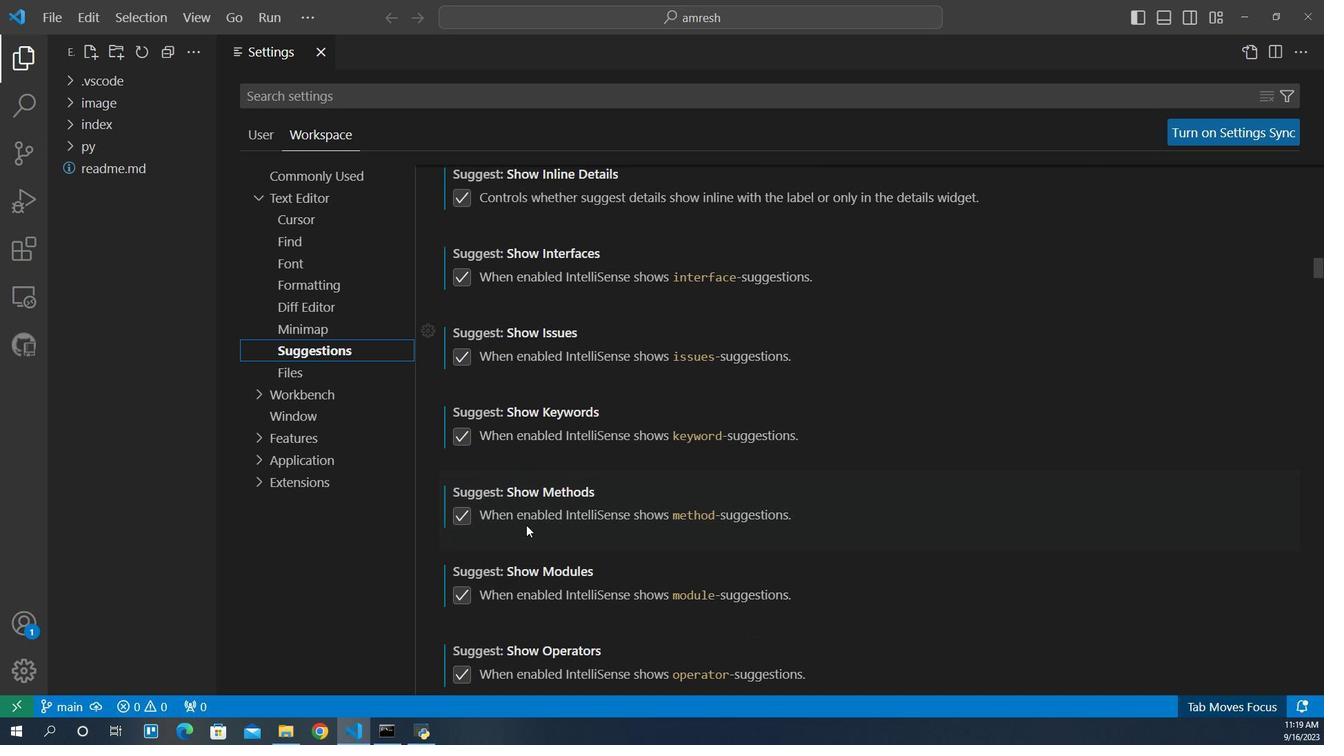 
Action: Mouse scrolled (533, 523) with delta (0, 0)
Screenshot: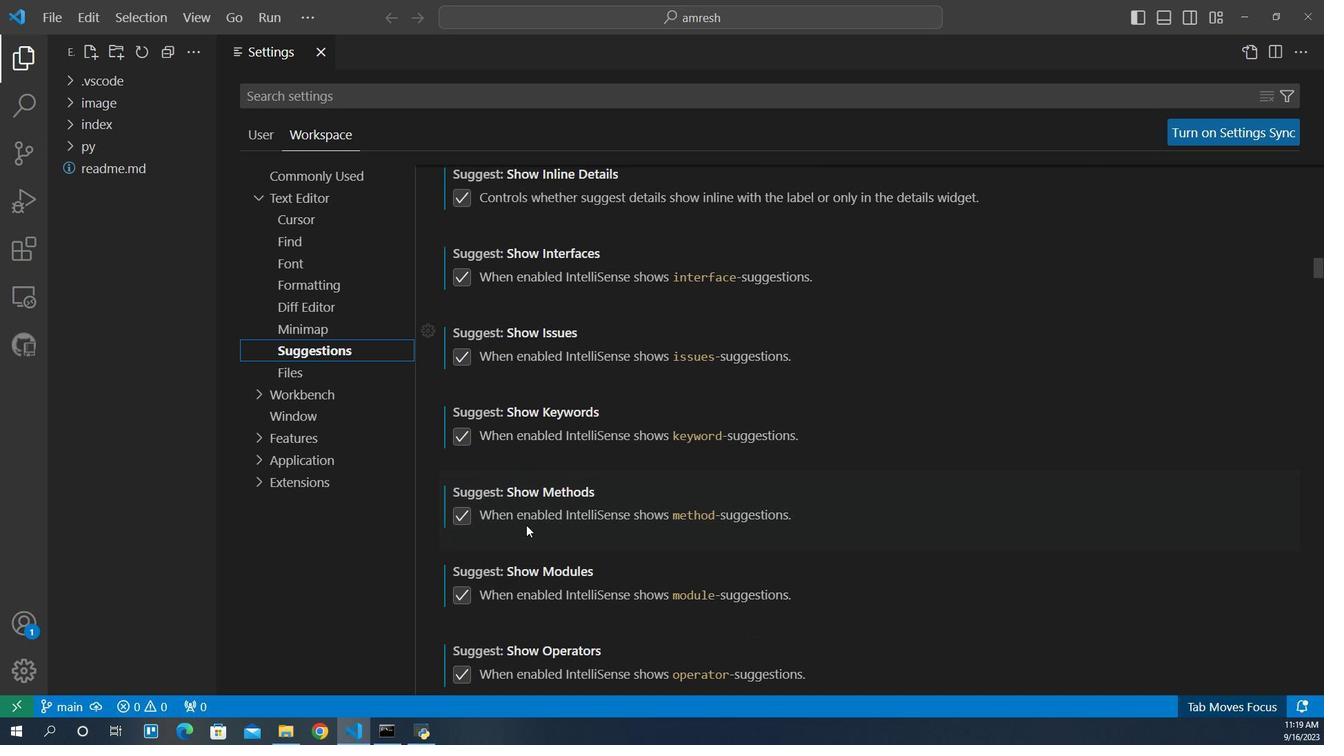 
Action: Mouse scrolled (533, 523) with delta (0, 0)
Screenshot: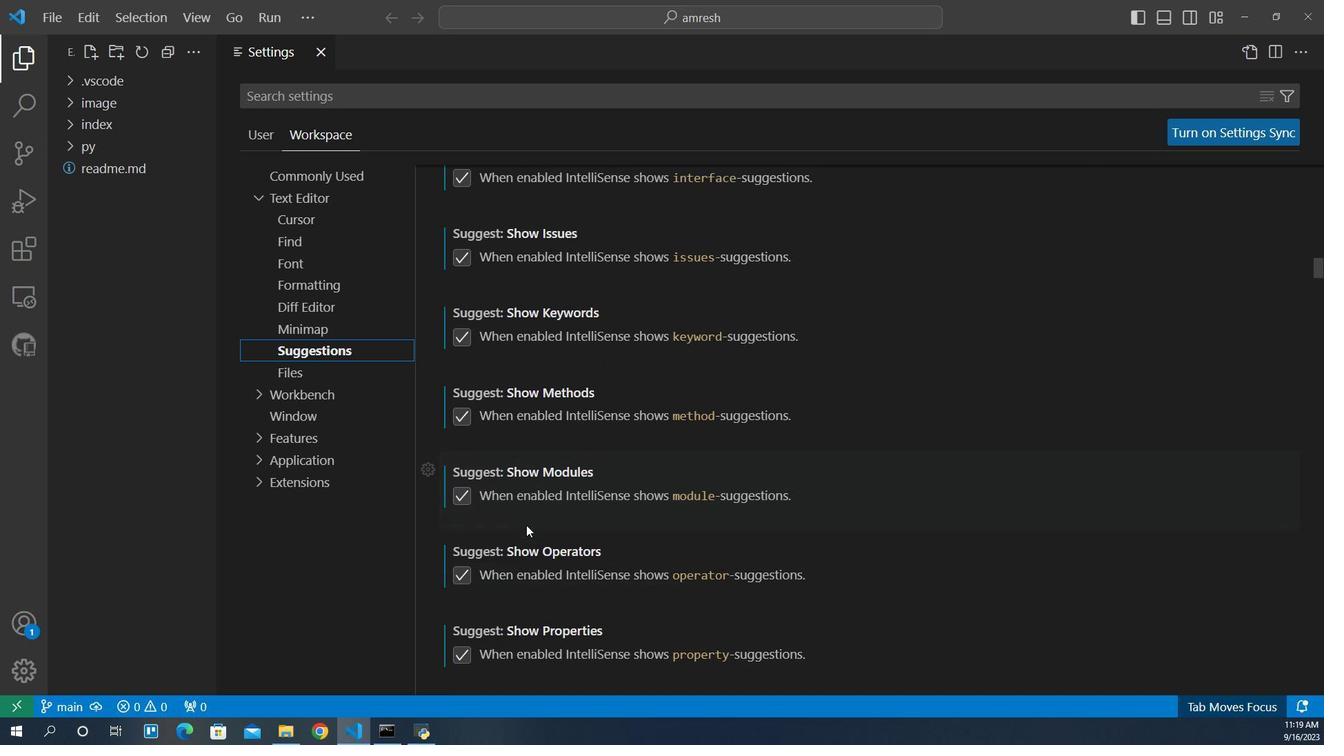 
Action: Mouse scrolled (533, 523) with delta (0, 0)
Screenshot: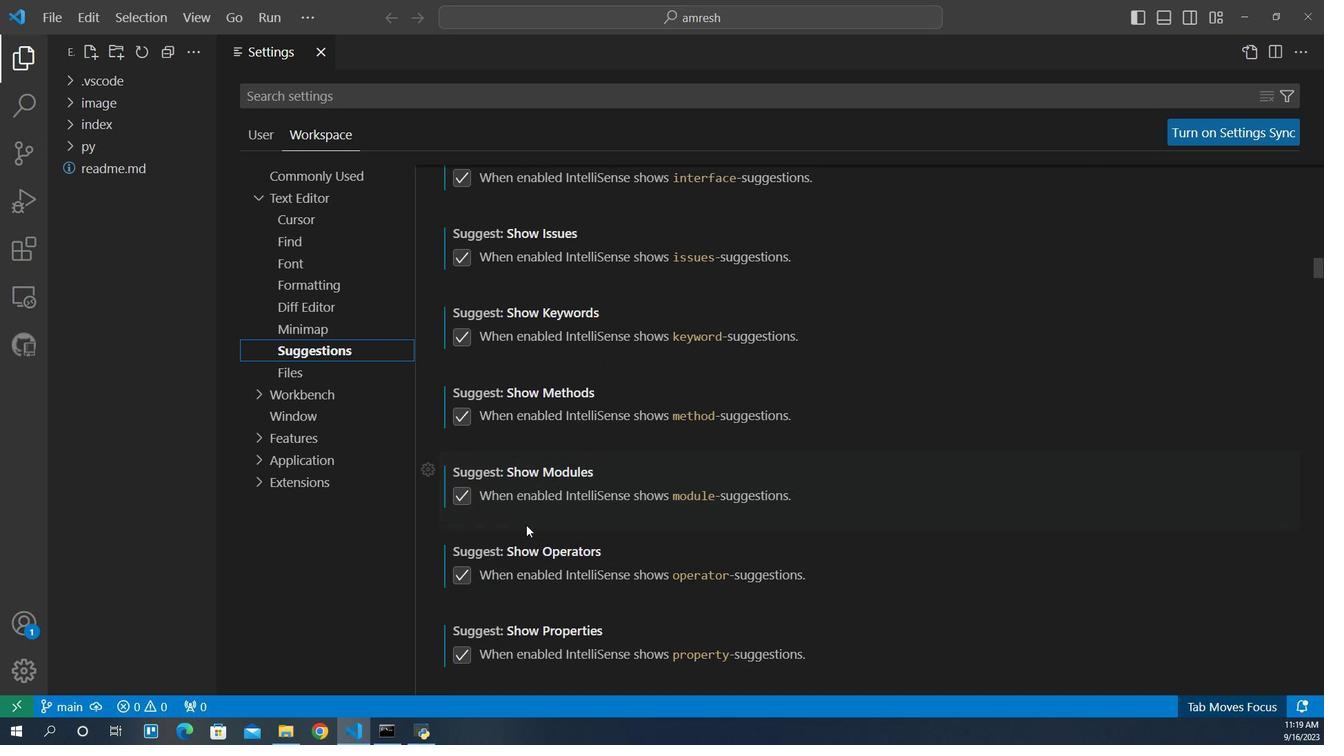 
Action: Mouse scrolled (533, 523) with delta (0, 0)
Screenshot: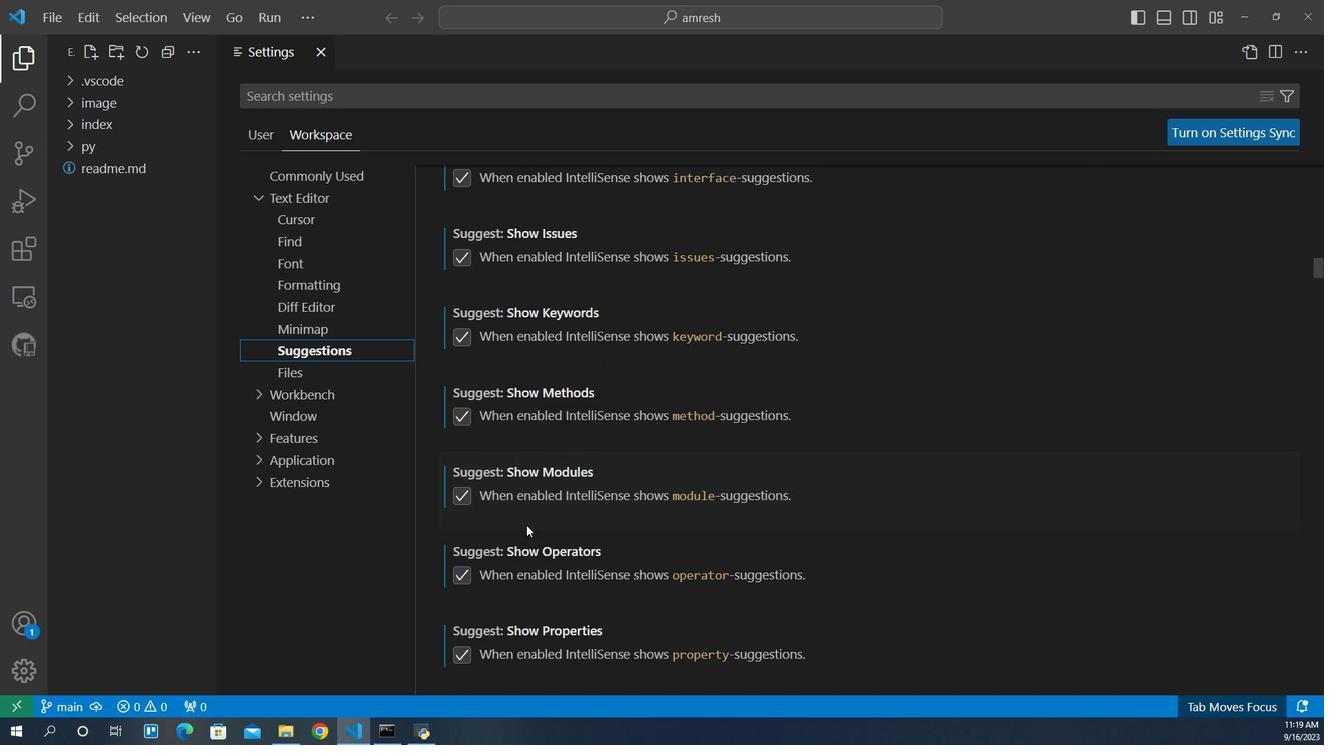 
Action: Mouse scrolled (533, 523) with delta (0, 0)
Screenshot: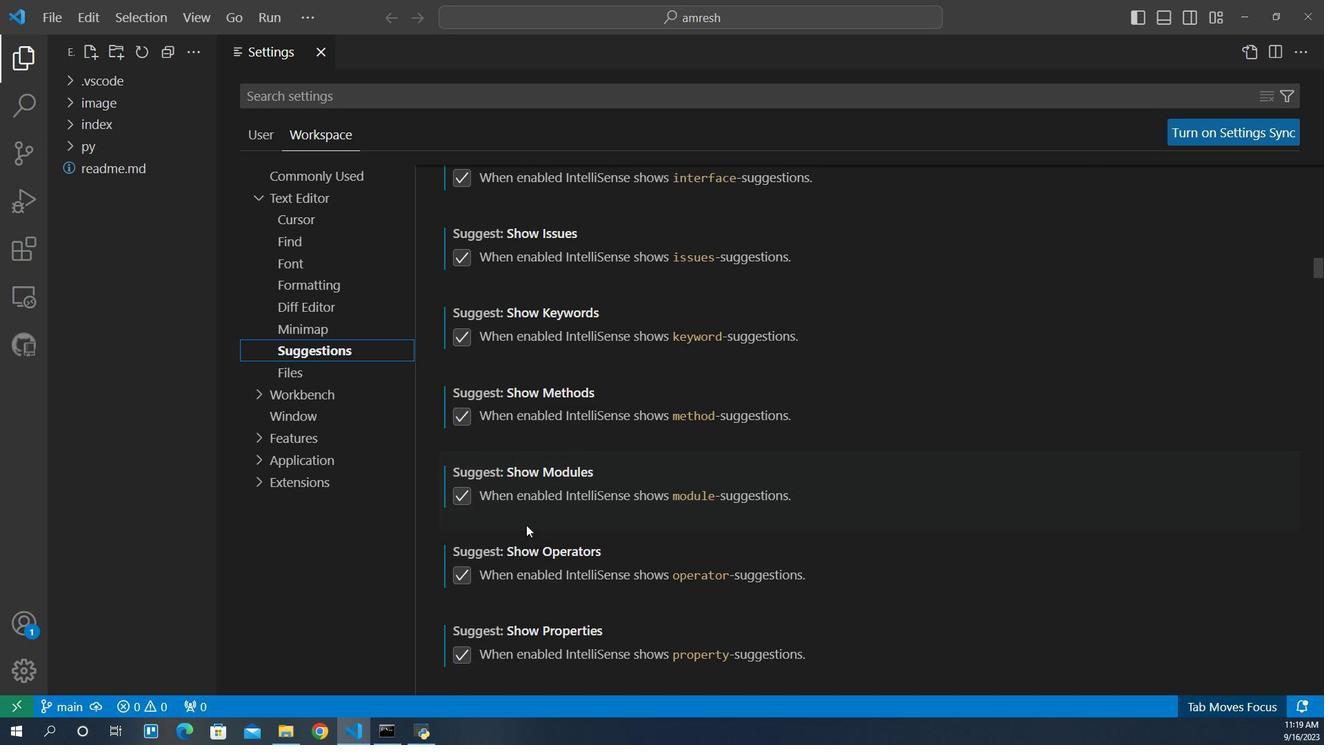 
Action: Mouse scrolled (533, 523) with delta (0, 0)
Screenshot: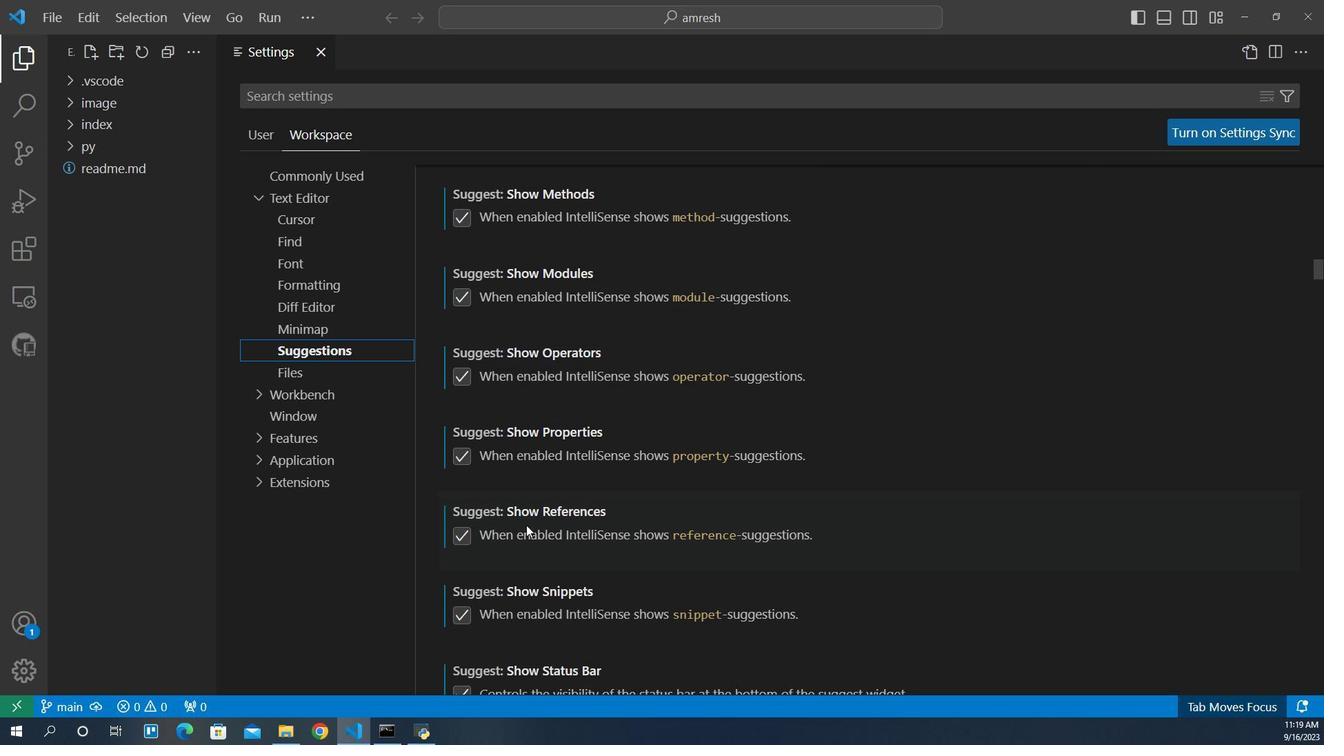 
Action: Mouse scrolled (533, 523) with delta (0, 0)
Screenshot: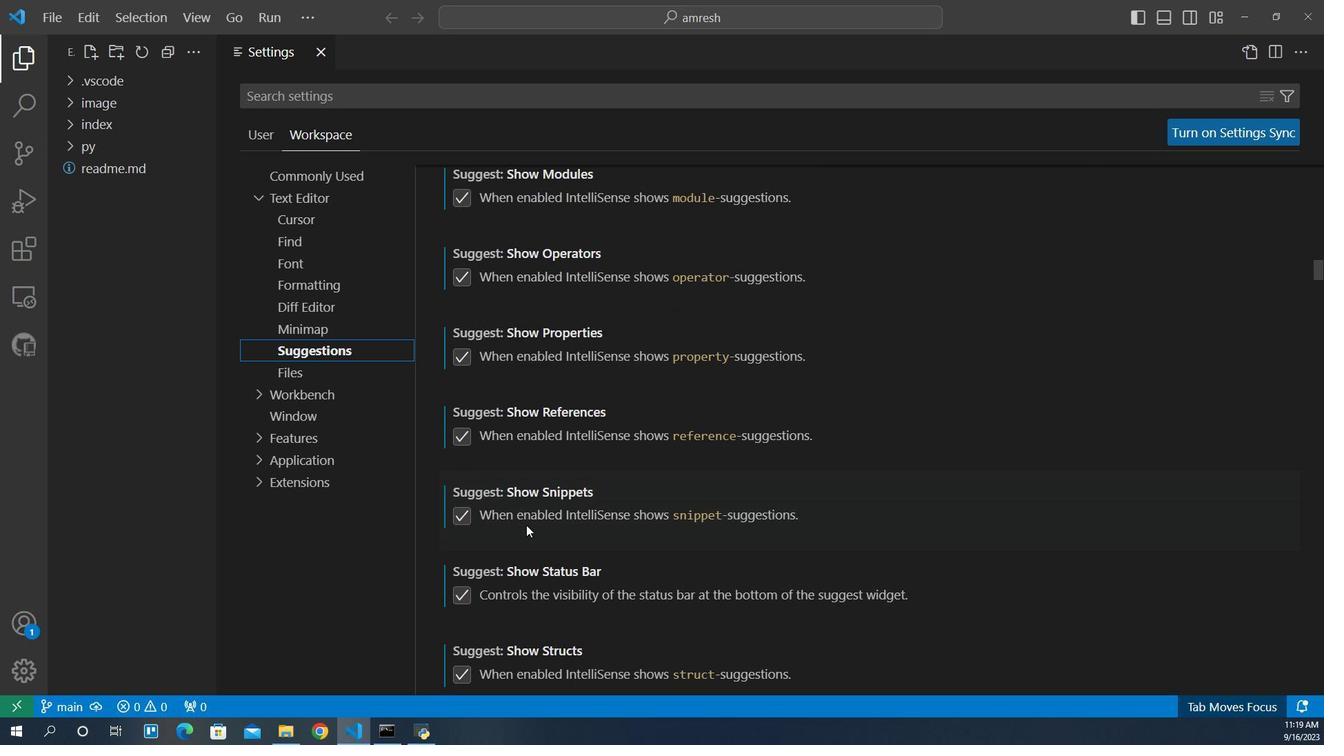 
Action: Mouse scrolled (533, 523) with delta (0, 0)
Screenshot: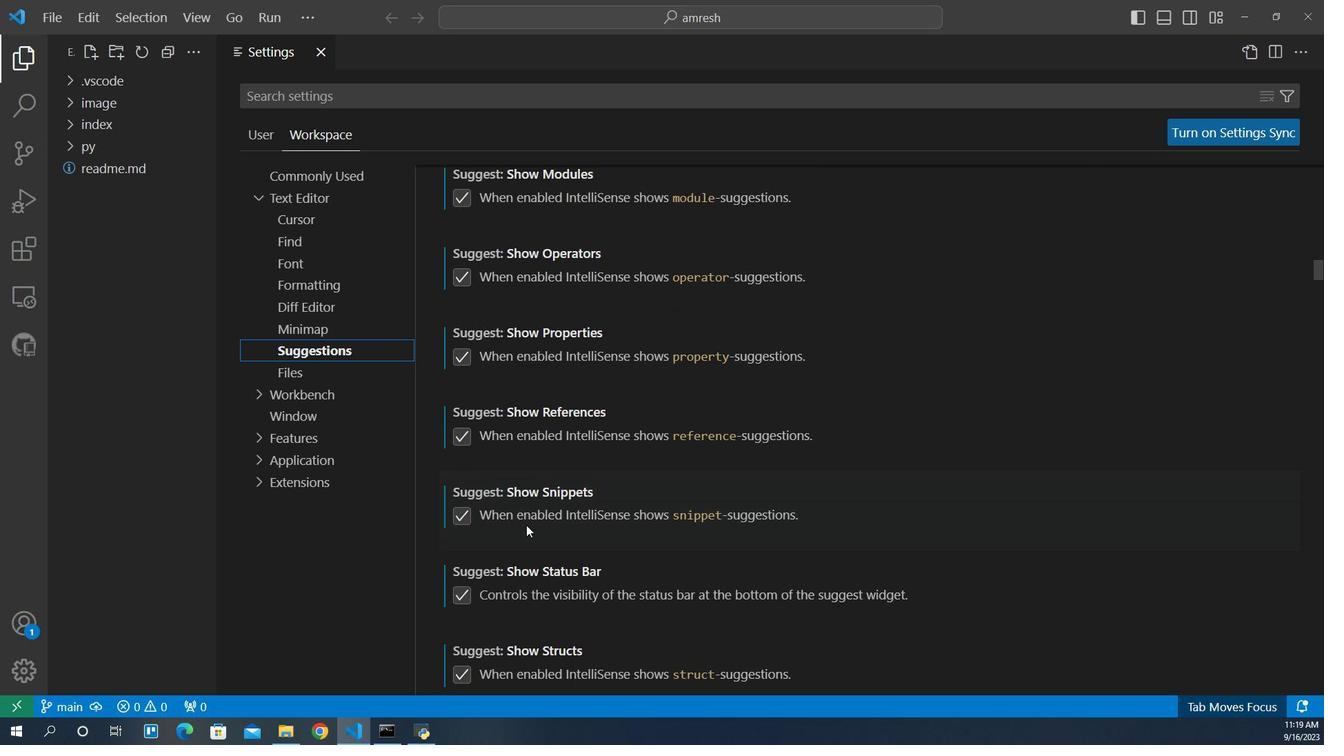 
Action: Mouse scrolled (533, 523) with delta (0, 0)
Screenshot: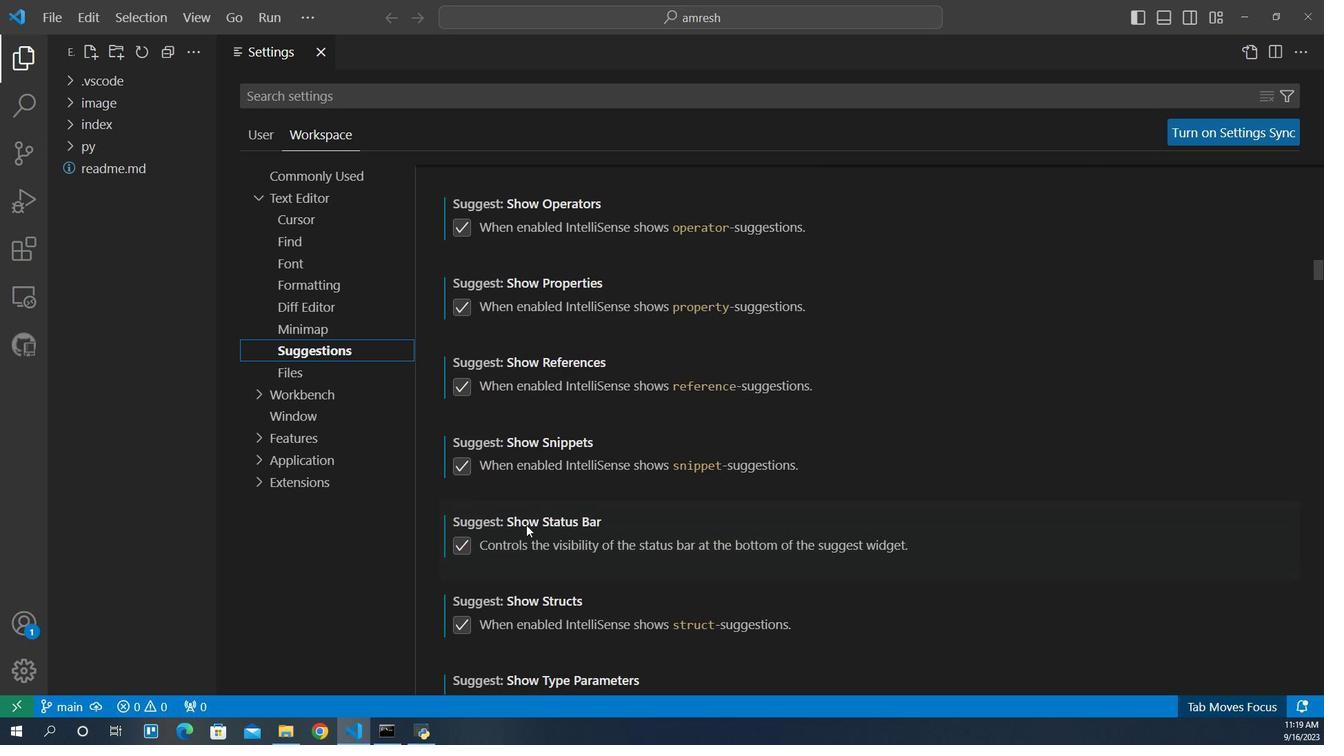 
Action: Mouse scrolled (533, 523) with delta (0, 0)
Screenshot: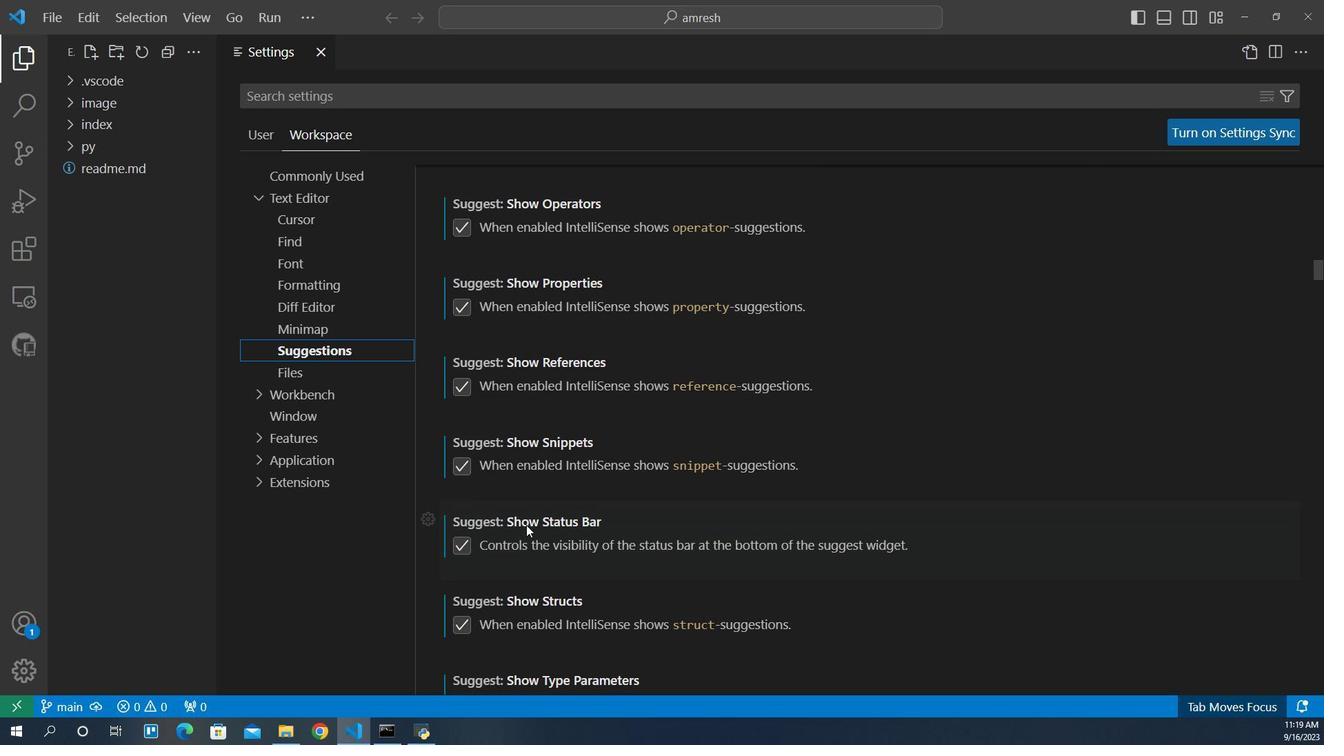 
Action: Mouse scrolled (533, 523) with delta (0, 0)
Screenshot: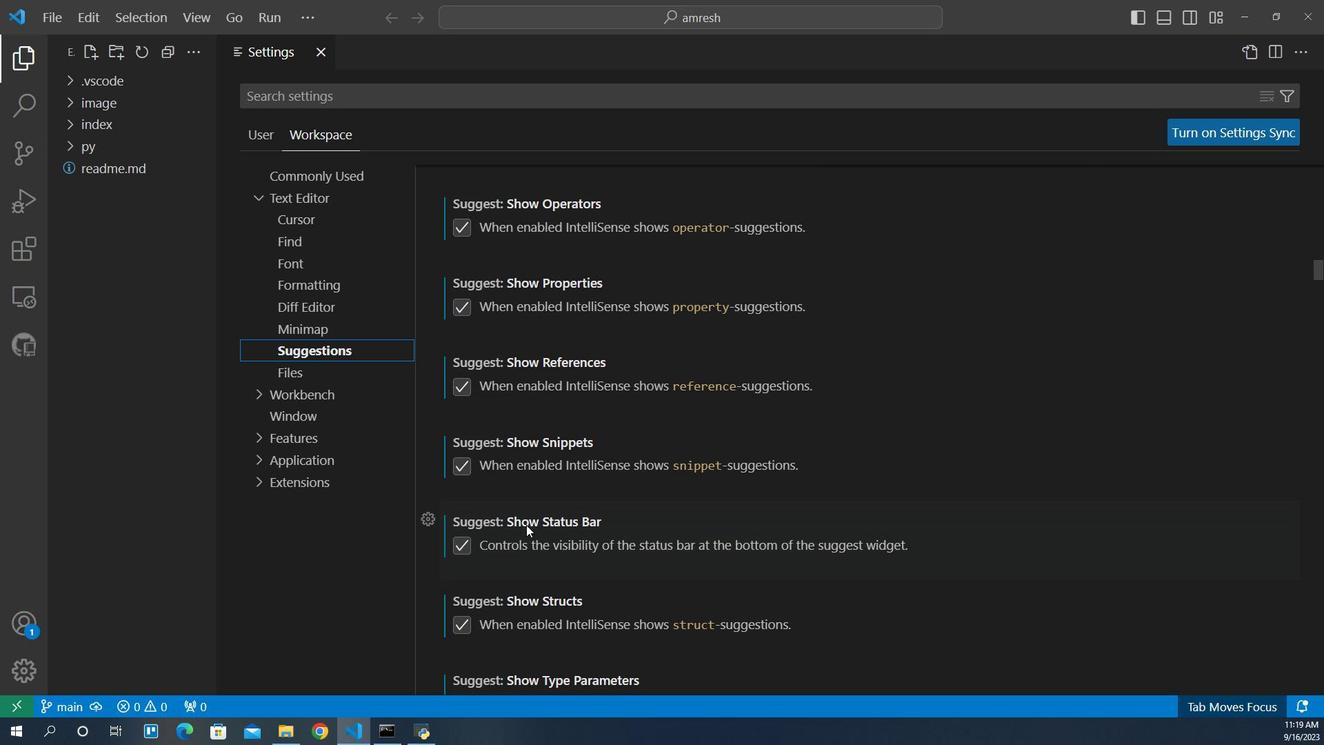 
Action: Mouse scrolled (533, 523) with delta (0, 0)
Screenshot: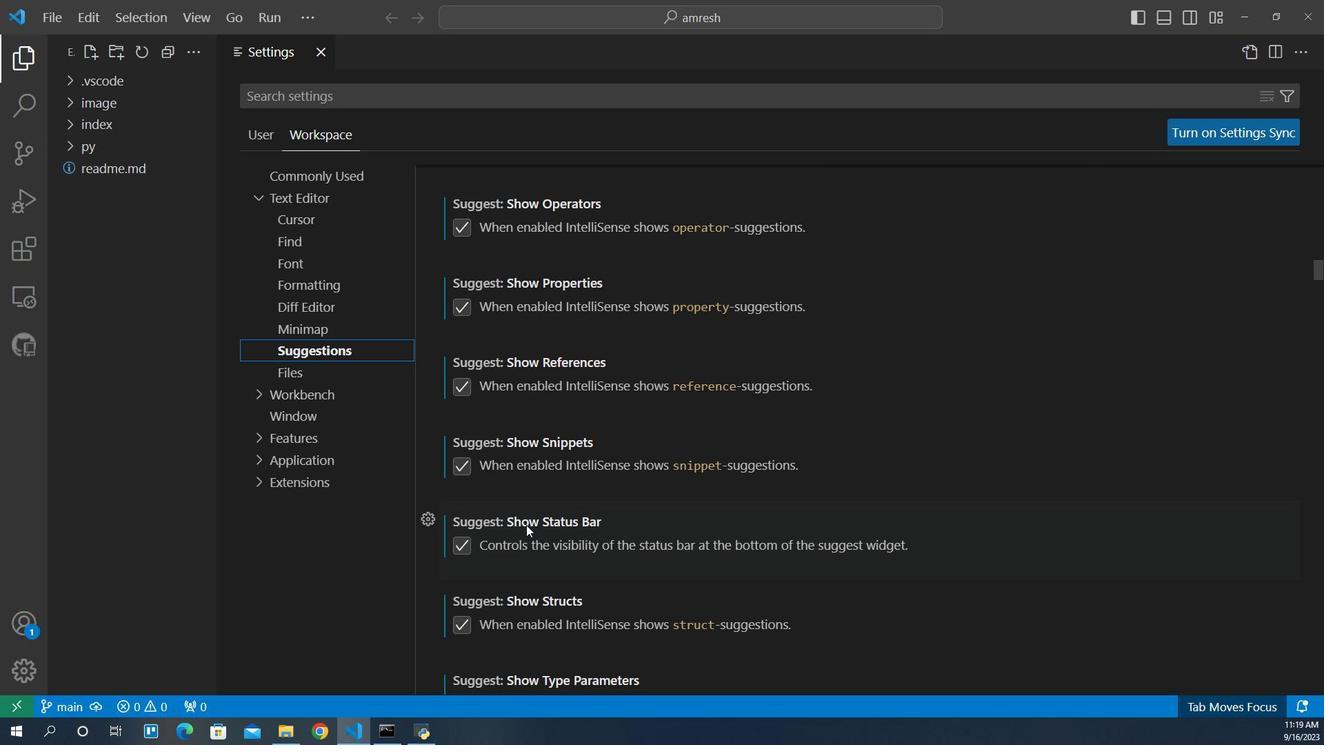 
Action: Mouse scrolled (533, 523) with delta (0, 0)
Screenshot: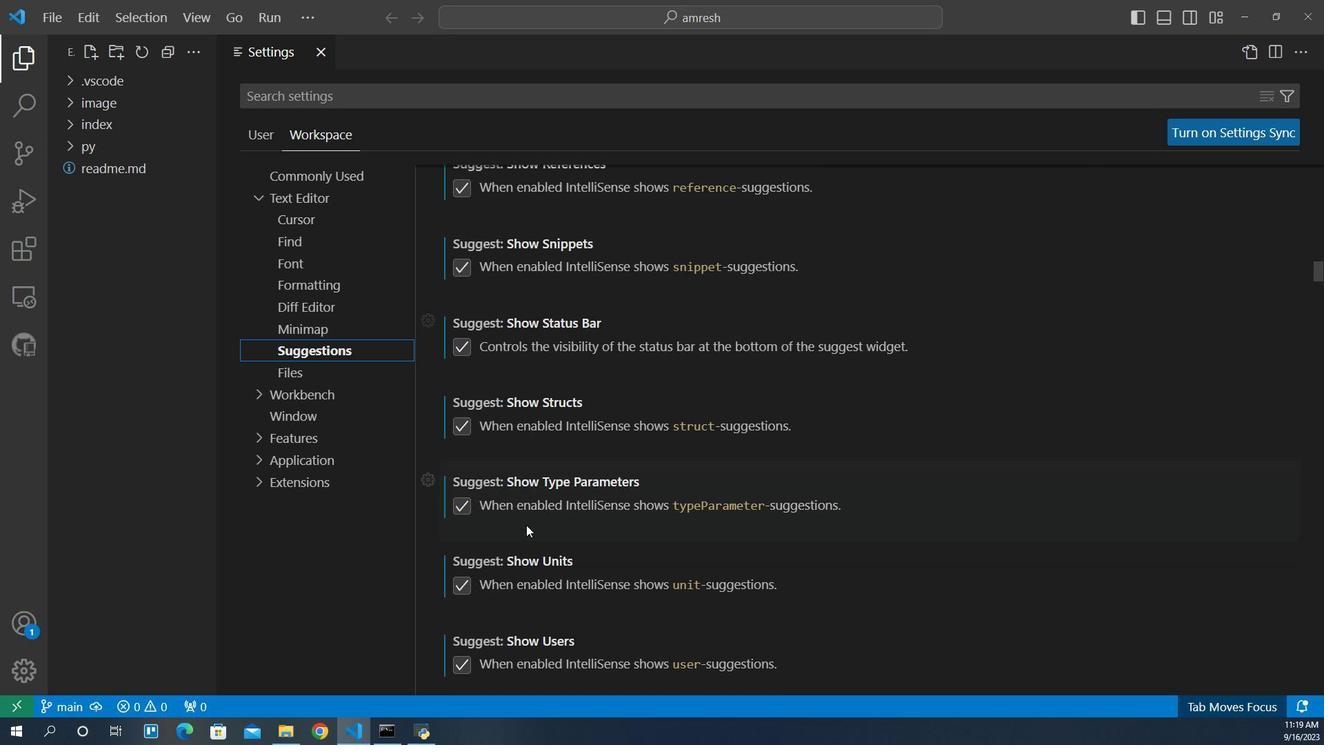 
Action: Mouse scrolled (533, 523) with delta (0, 0)
Screenshot: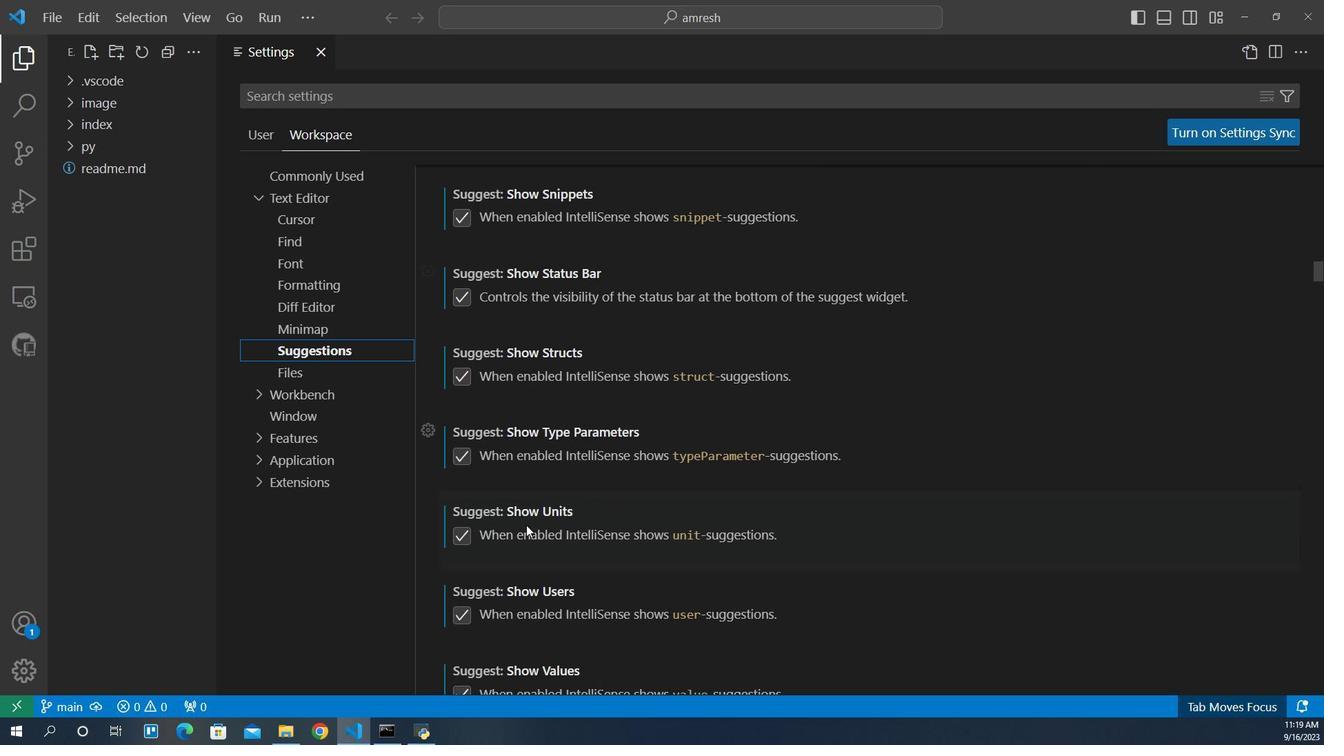 
Action: Mouse scrolled (533, 523) with delta (0, 0)
Screenshot: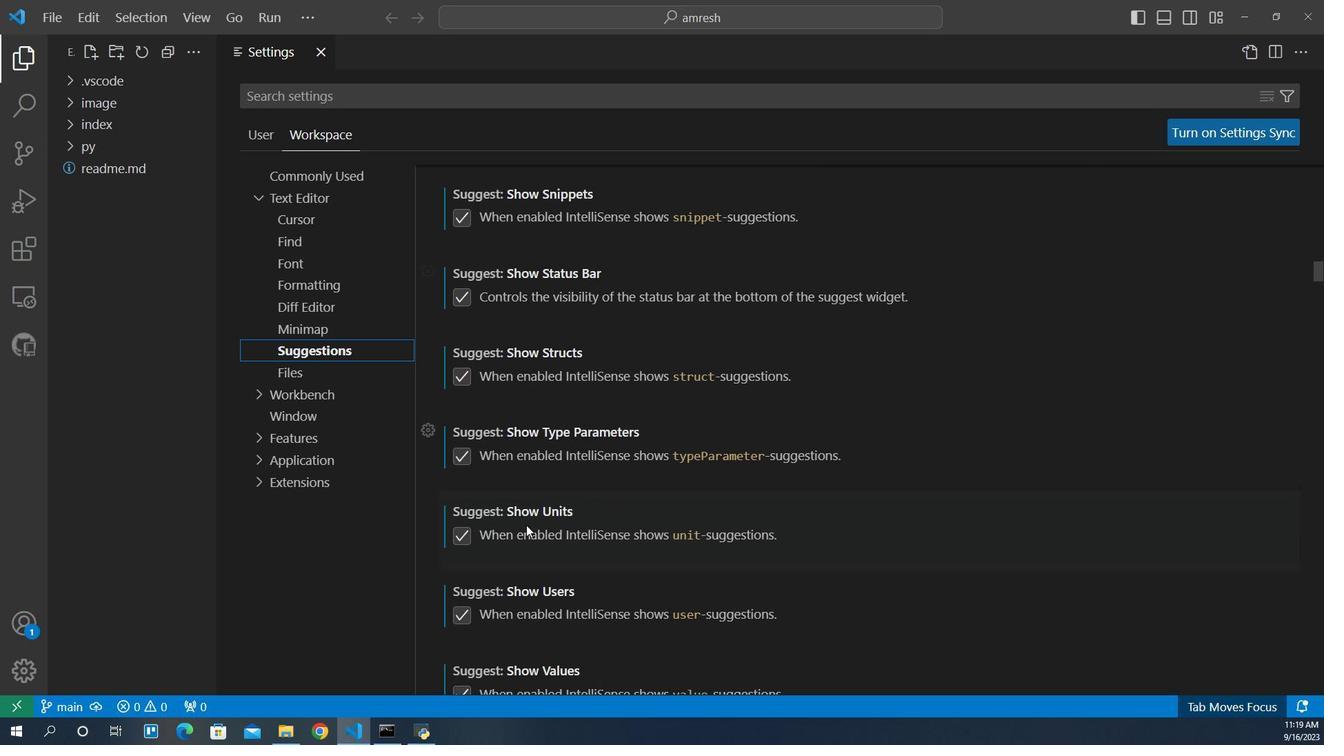 
Action: Mouse scrolled (533, 523) with delta (0, 0)
Screenshot: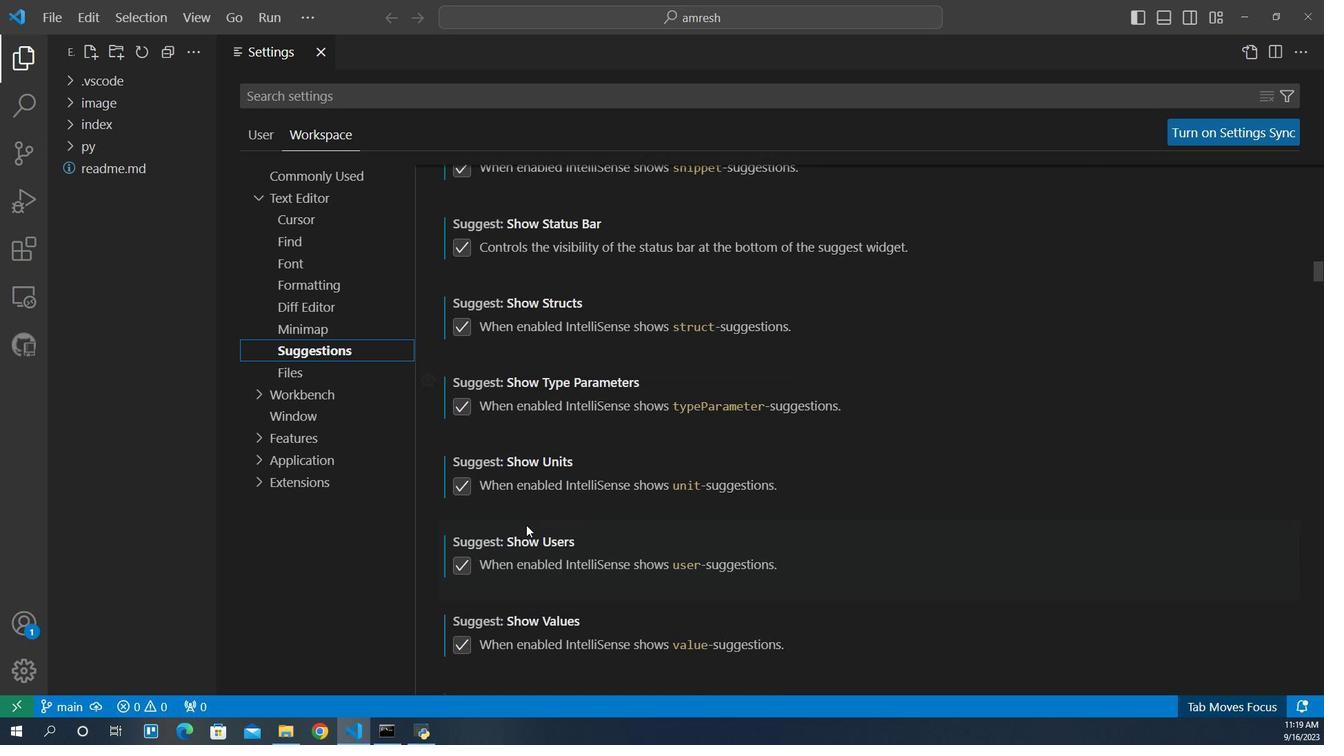 
Action: Mouse scrolled (533, 523) with delta (0, 0)
Screenshot: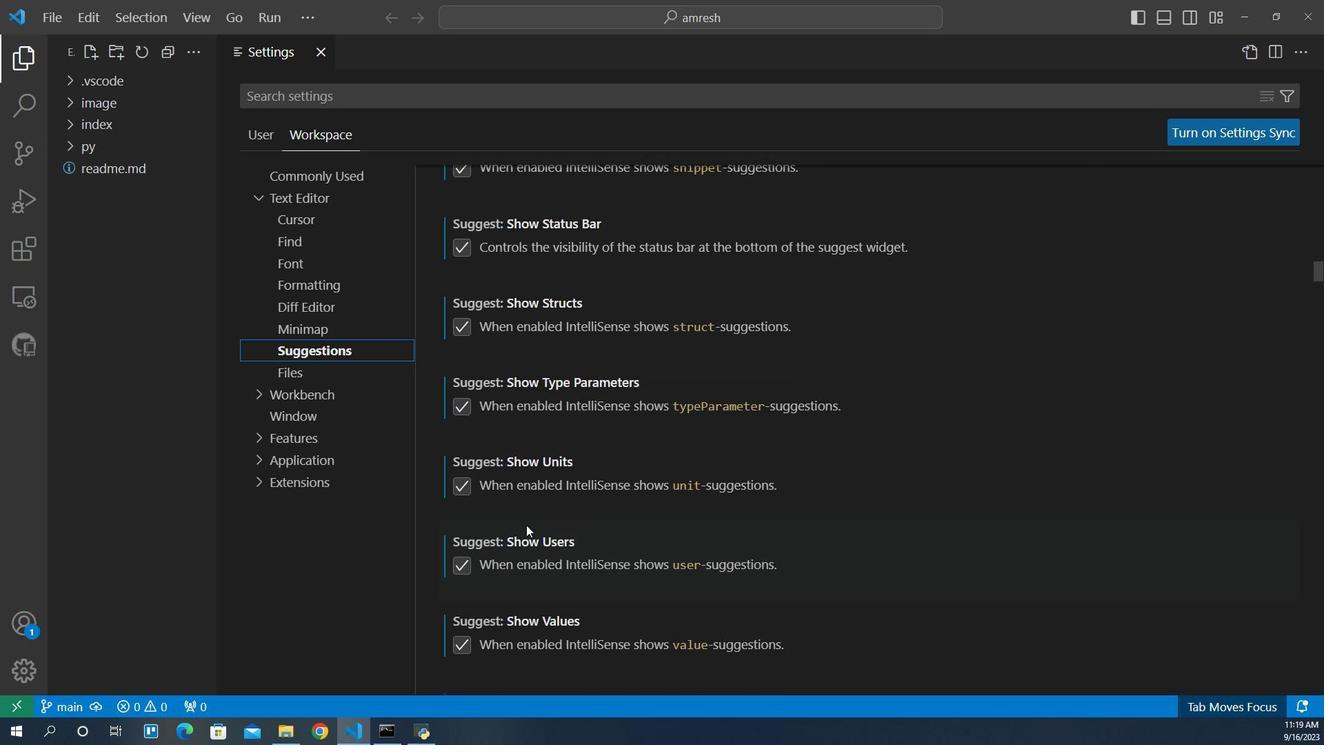 
Action: Mouse scrolled (533, 523) with delta (0, 0)
Screenshot: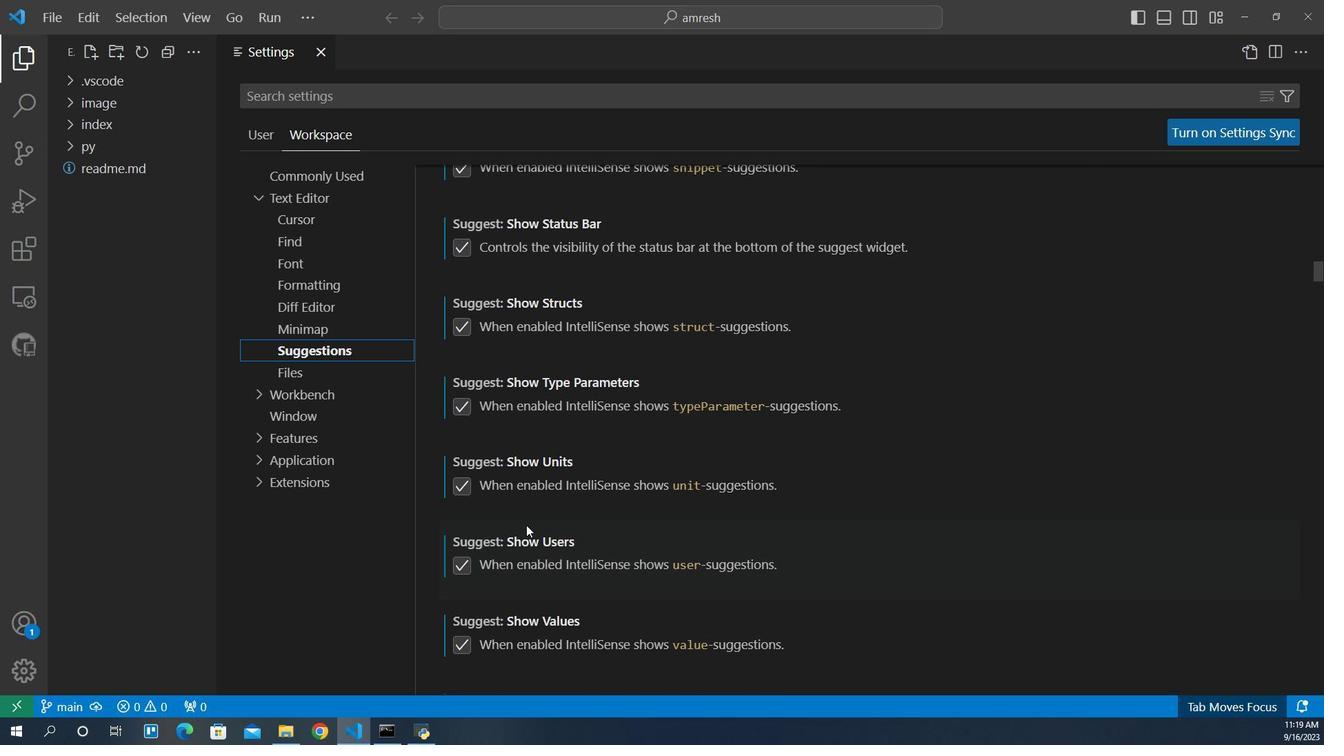 
Action: Mouse scrolled (533, 523) with delta (0, 0)
Screenshot: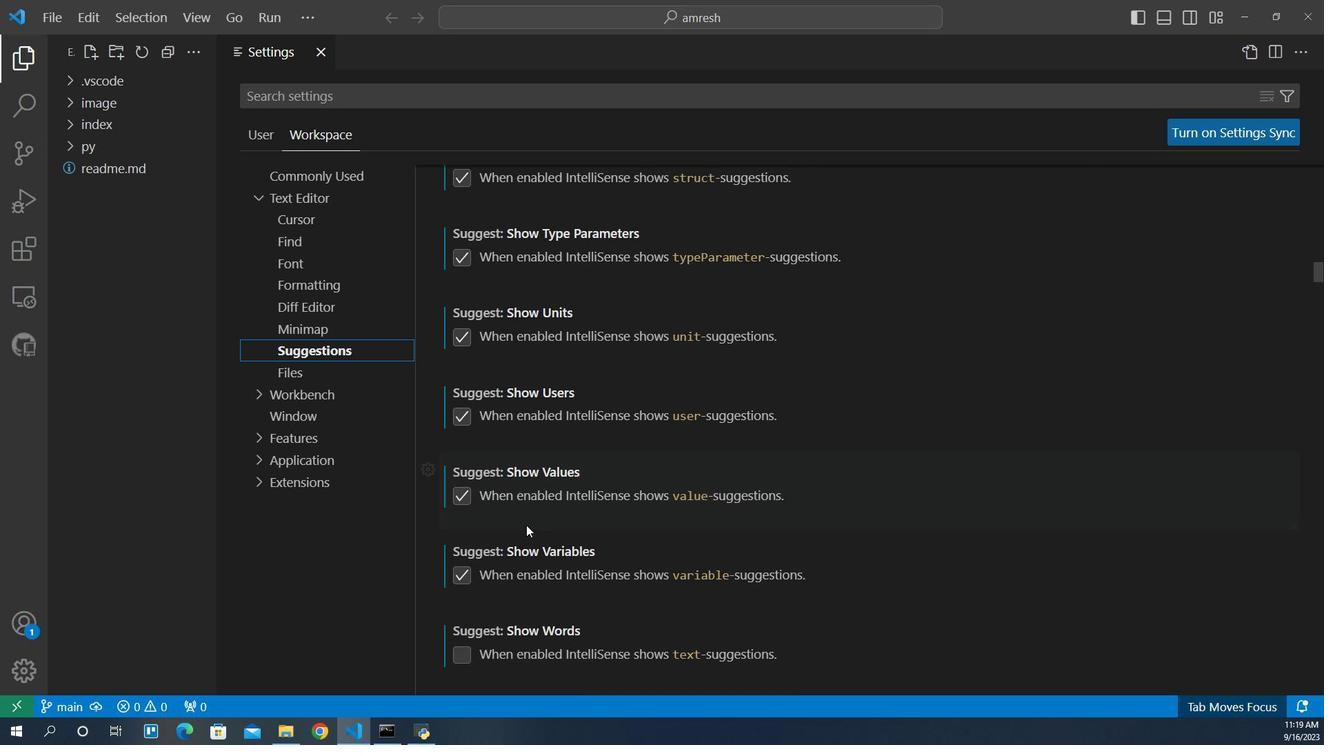 
Action: Mouse scrolled (533, 523) with delta (0, 0)
Screenshot: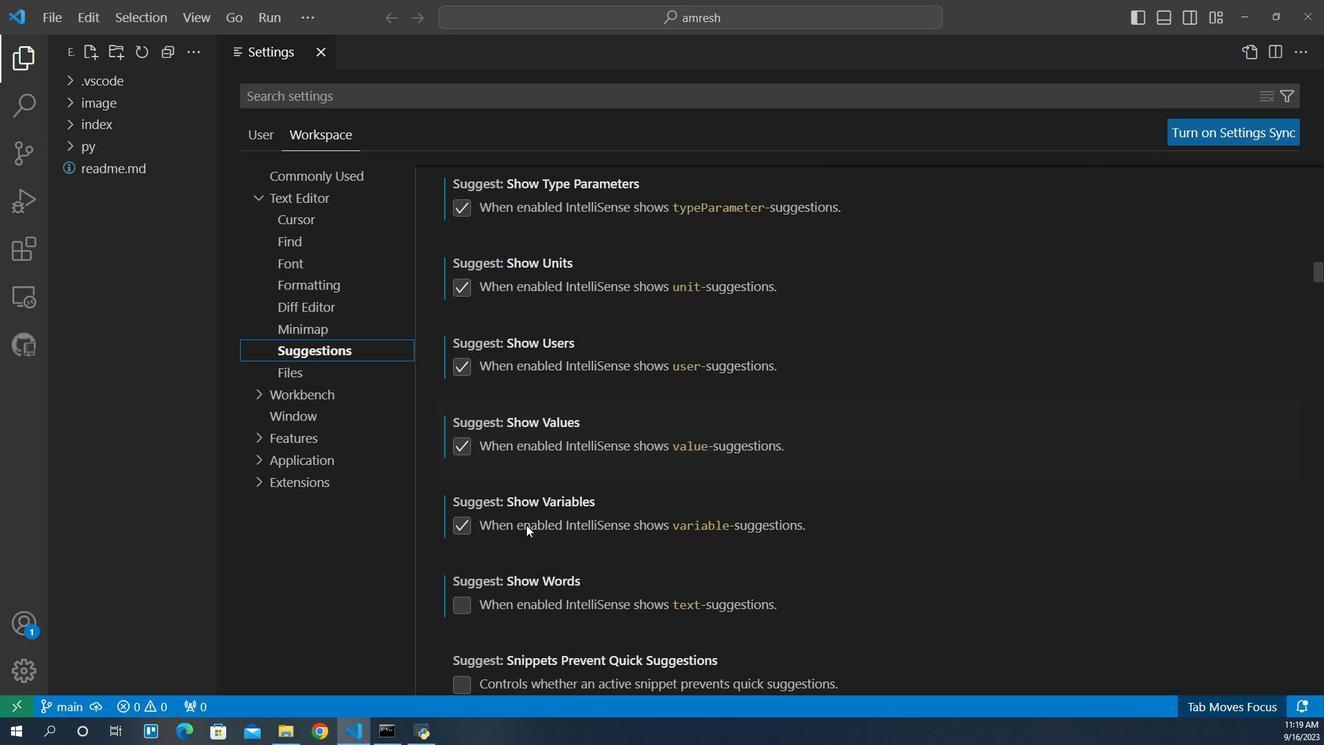
Action: Mouse scrolled (533, 523) with delta (0, 0)
Screenshot: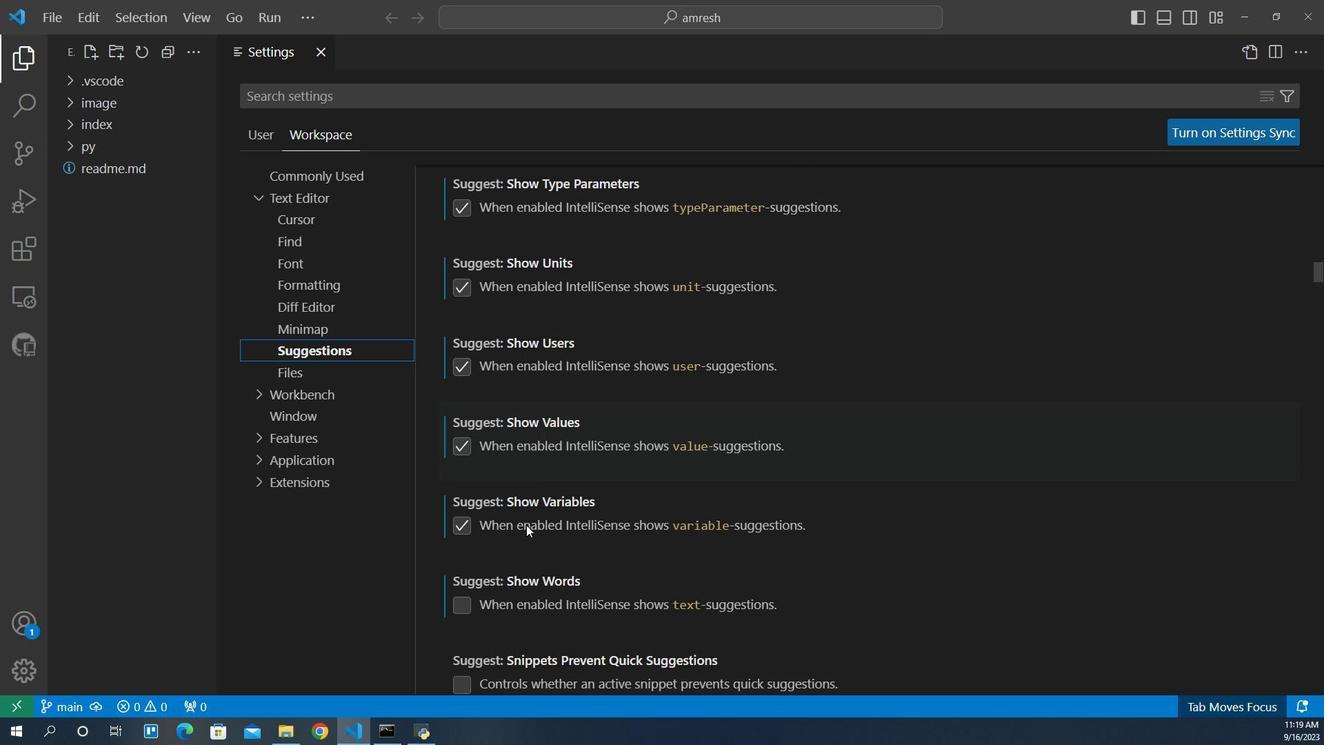 
Action: Mouse scrolled (533, 523) with delta (0, 0)
Screenshot: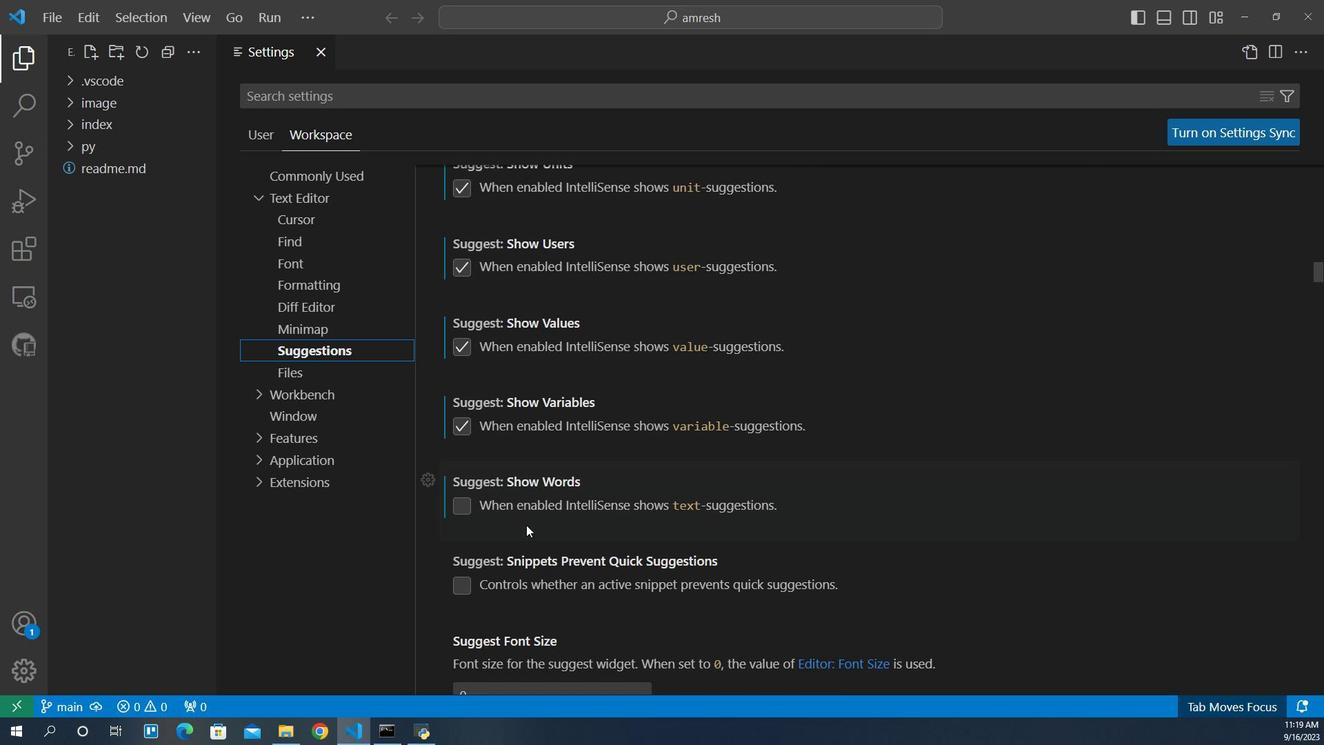 
Action: Mouse scrolled (533, 523) with delta (0, 0)
Screenshot: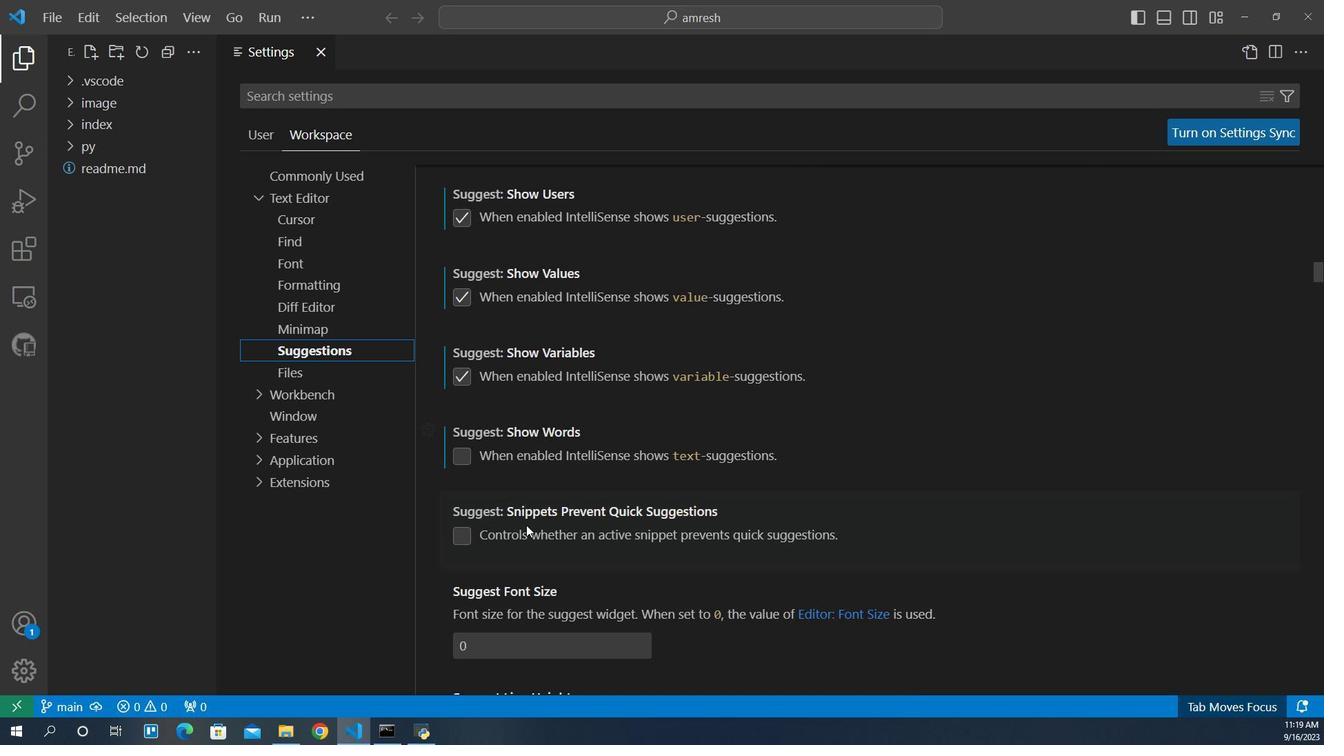 
Action: Mouse scrolled (533, 523) with delta (0, 0)
Screenshot: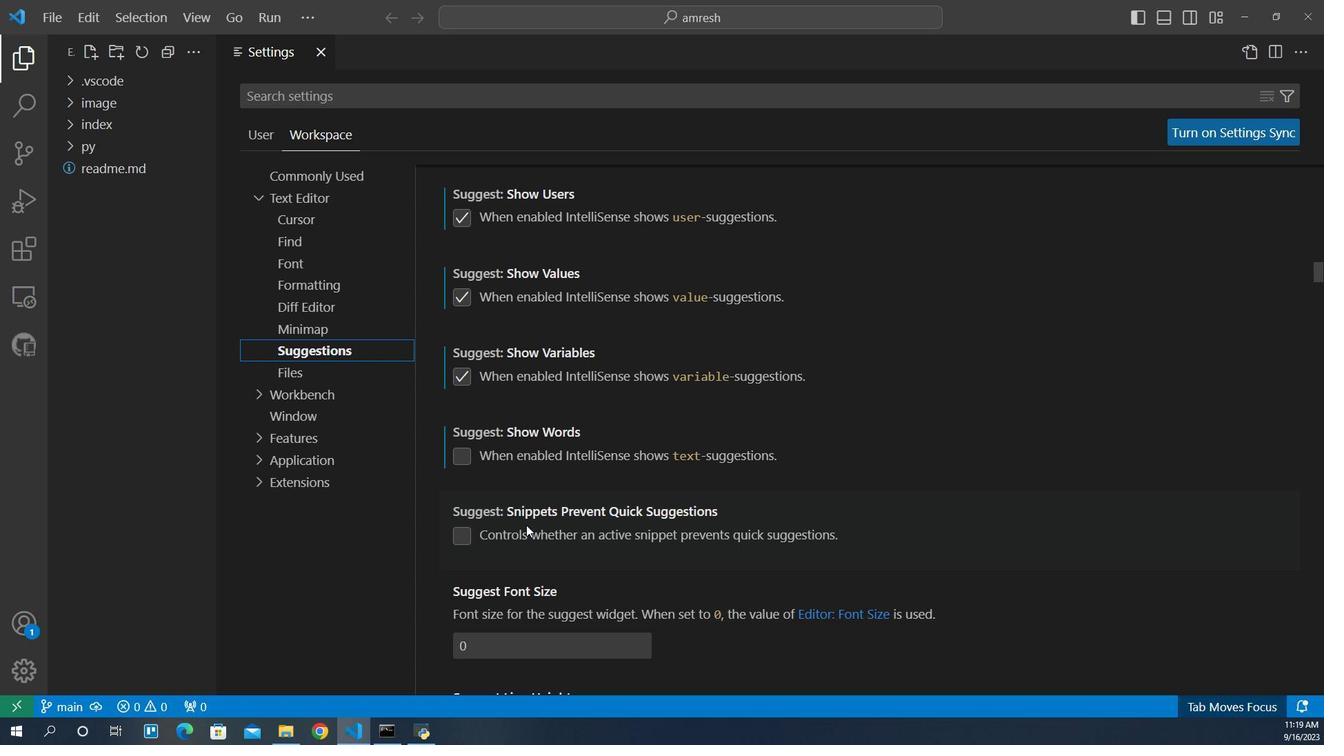 
Action: Mouse scrolled (533, 523) with delta (0, 0)
Screenshot: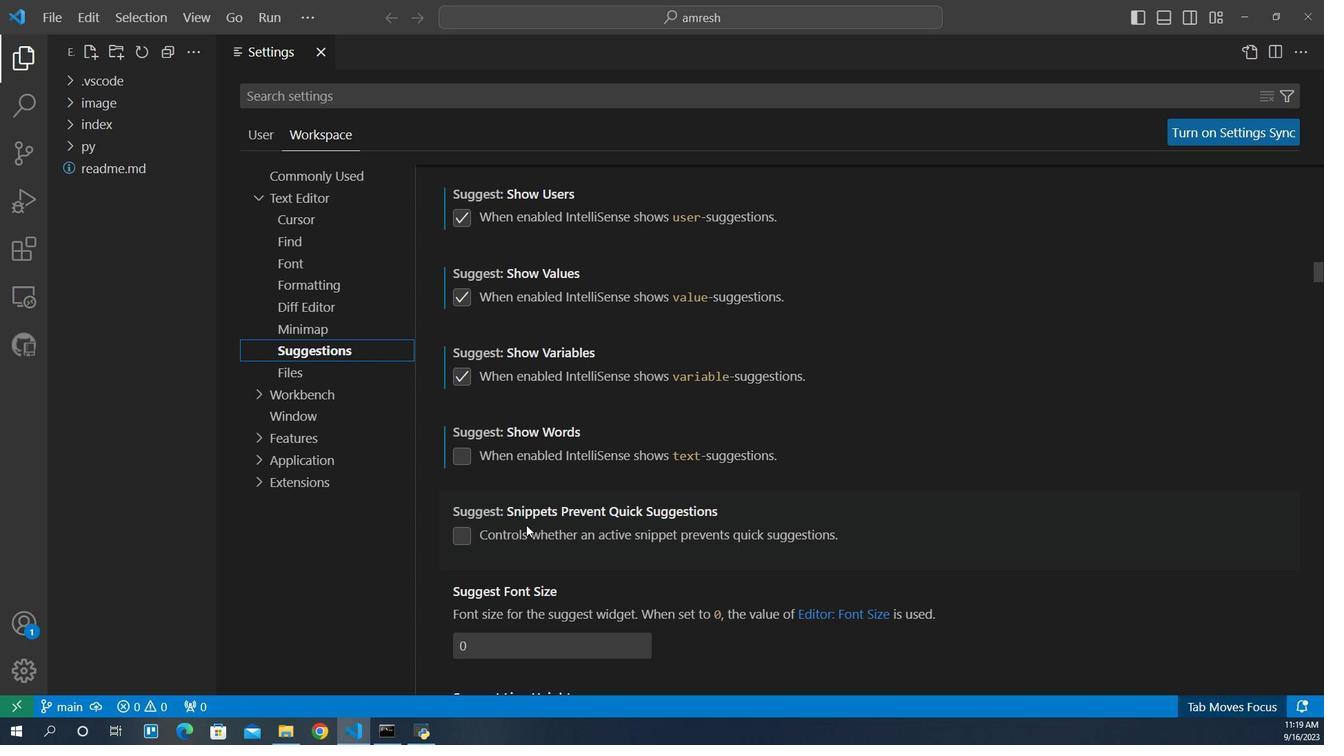 
Action: Mouse moved to (476, 460)
Screenshot: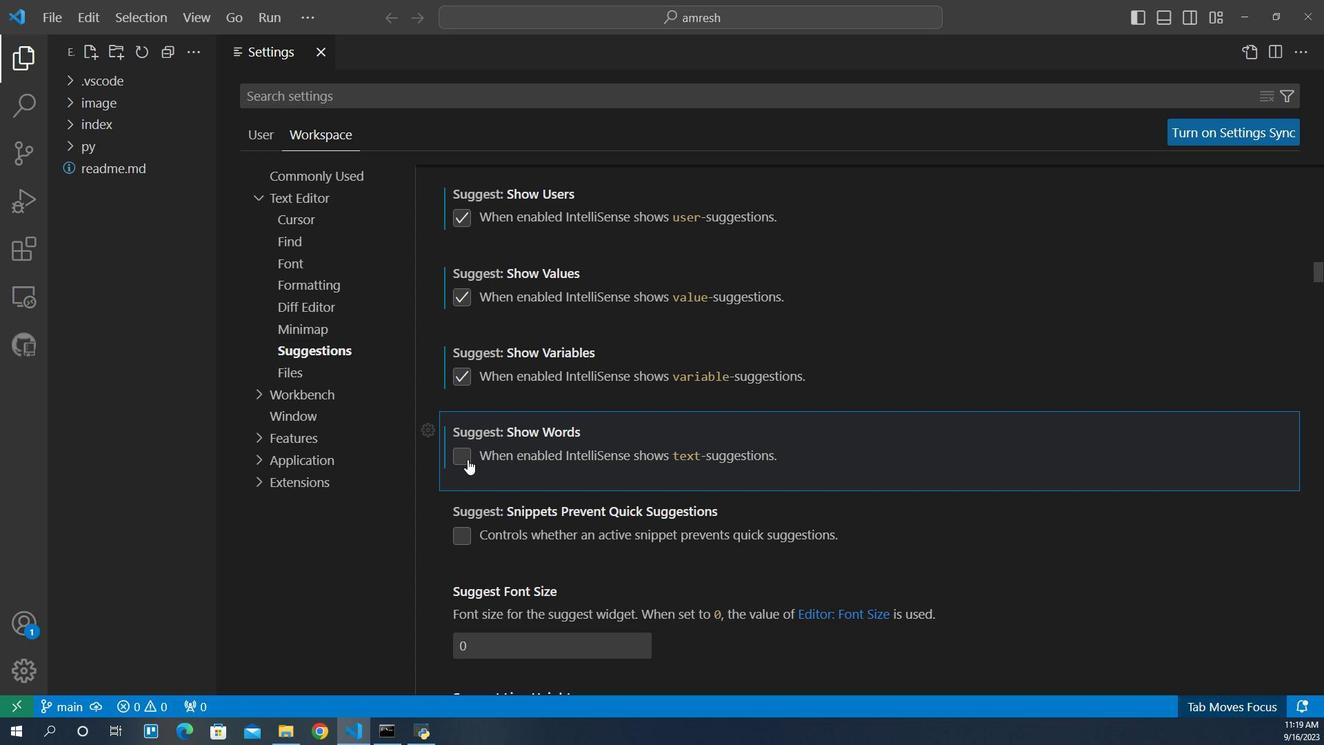 
Action: Mouse pressed left at (476, 460)
Screenshot: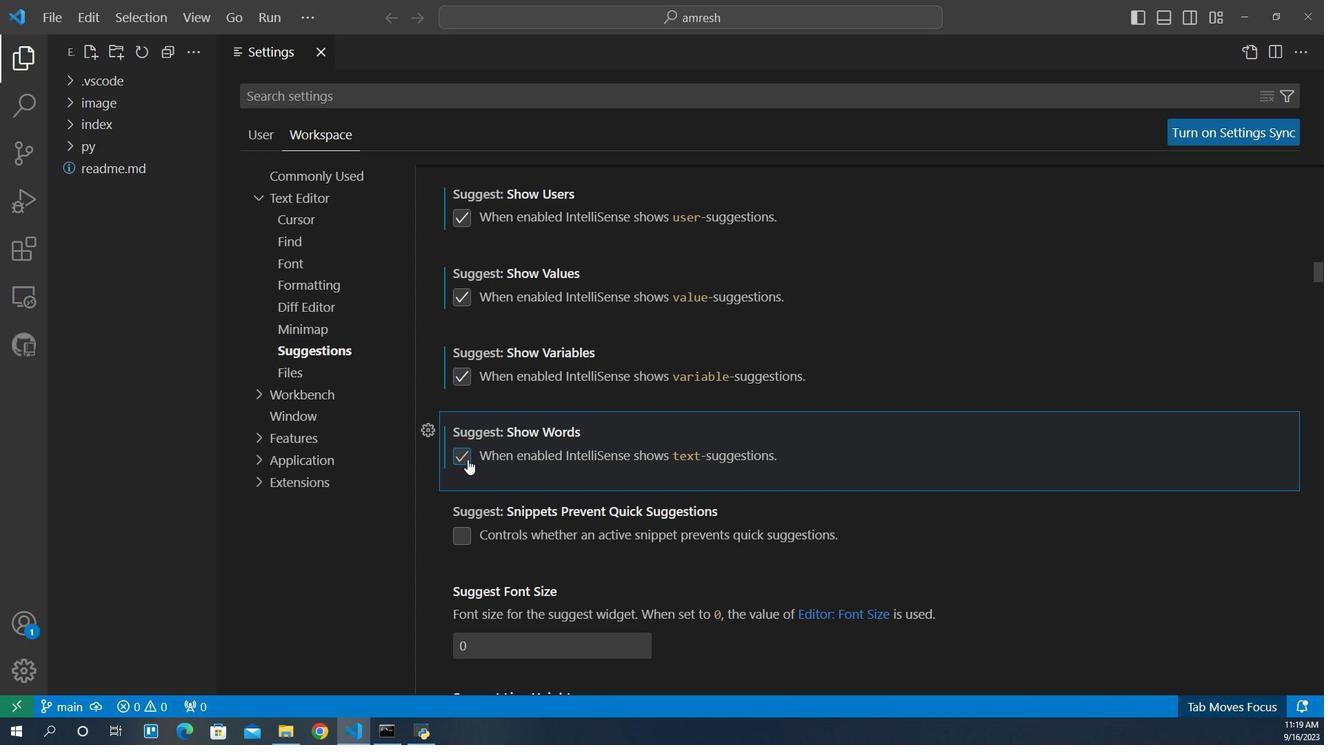 
Action: Mouse moved to (505, 480)
Screenshot: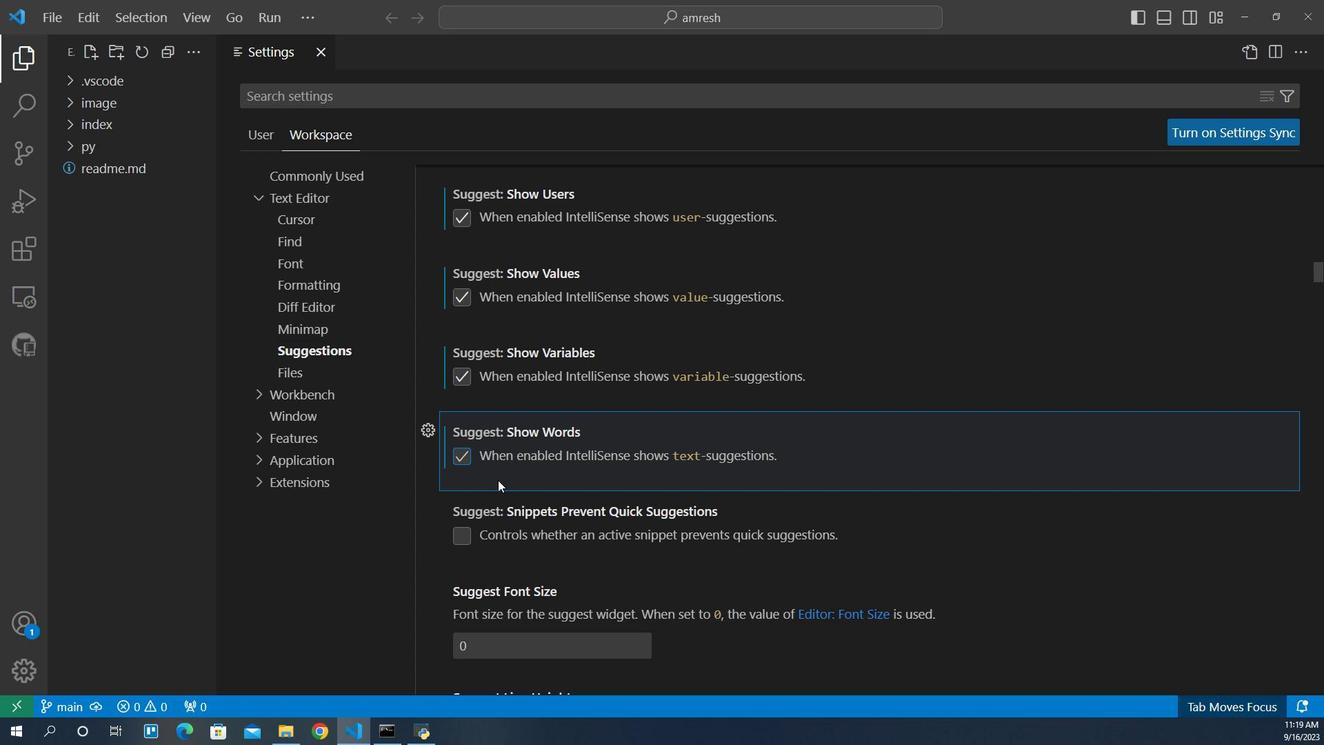 
